 Task: Look for space in Deventer, Netherlands from 12th  August, 2023 to 15th August, 2023 for 3 adults in price range Rs.12000 to Rs.16000. Place can be entire place with 2 bedrooms having 3 beds and 1 bathroom. Property type can be house, flat, guest house. Amenities needed are: washing machine. Booking option can be shelf check-in. Required host language is English.
Action: Mouse moved to (580, 146)
Screenshot: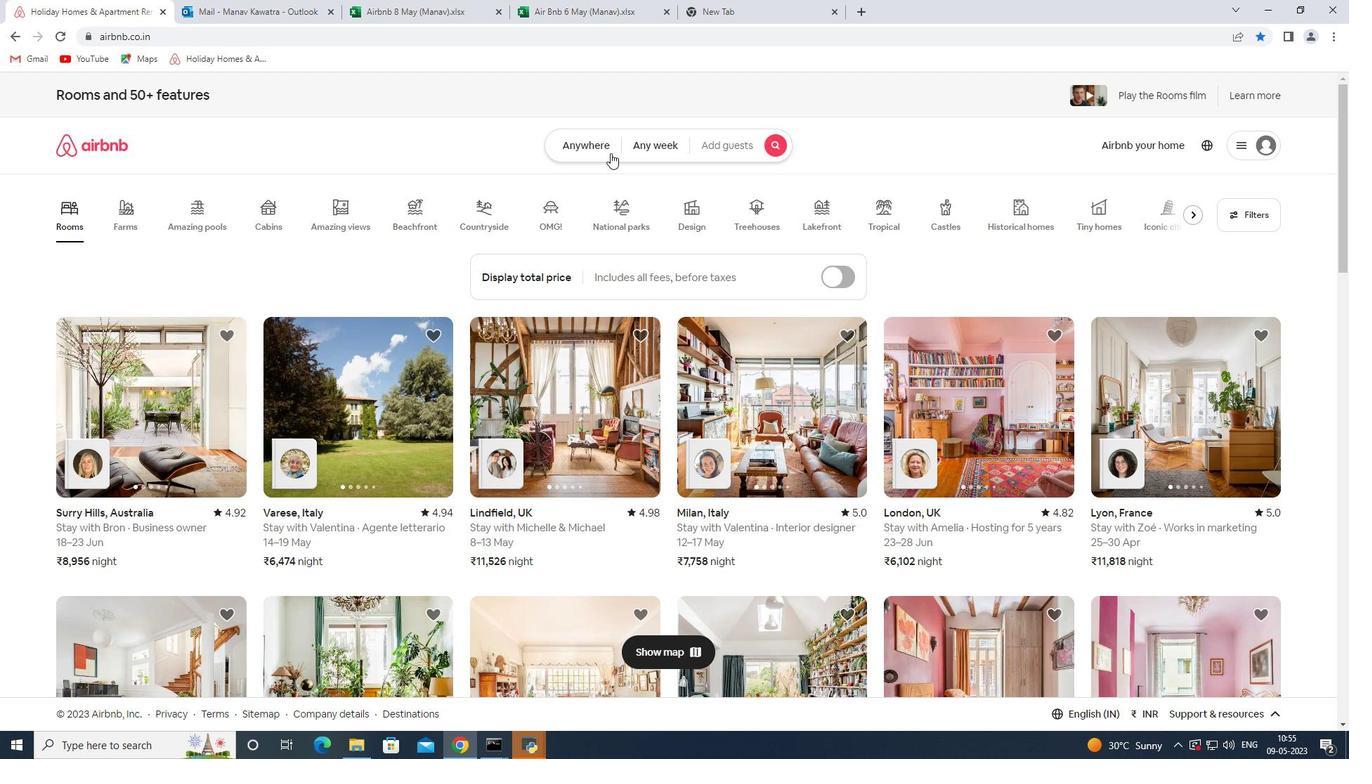 
Action: Mouse pressed left at (580, 146)
Screenshot: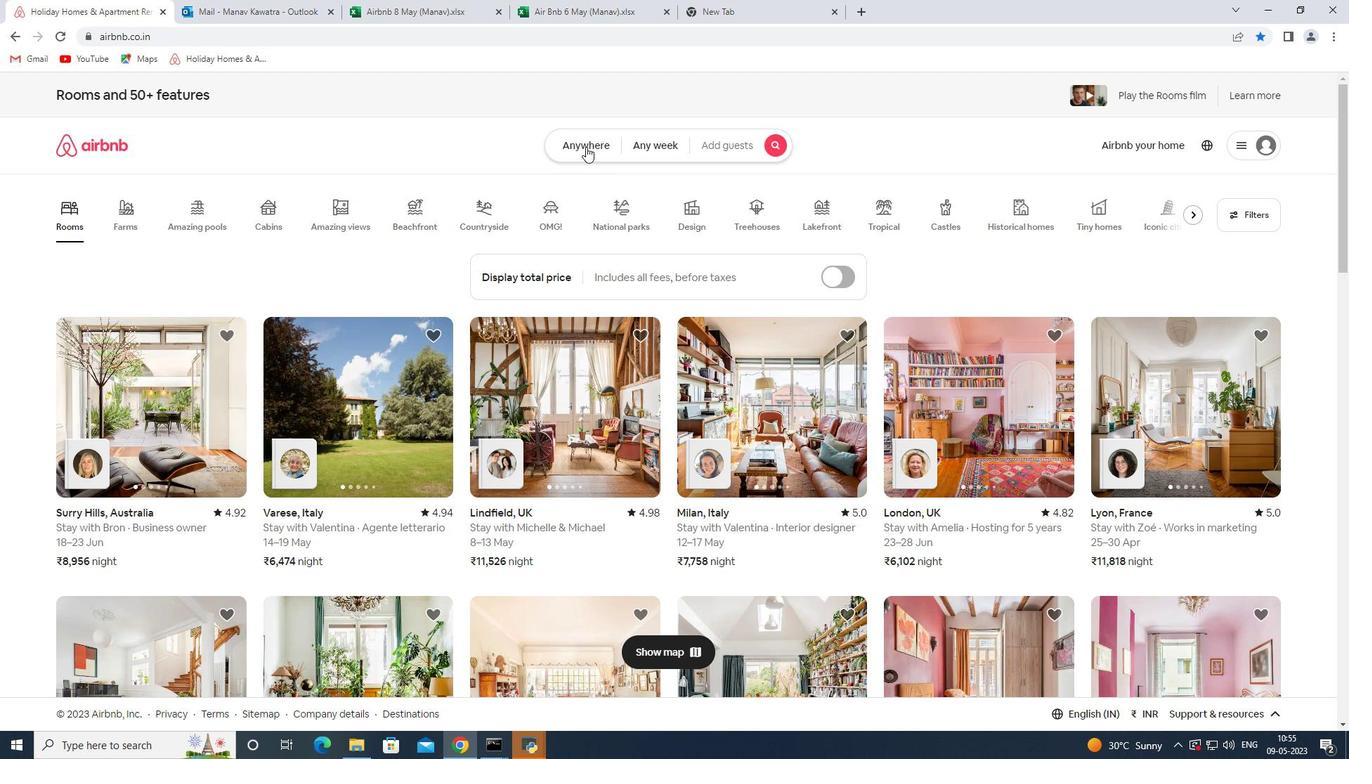 
Action: Mouse moved to (507, 202)
Screenshot: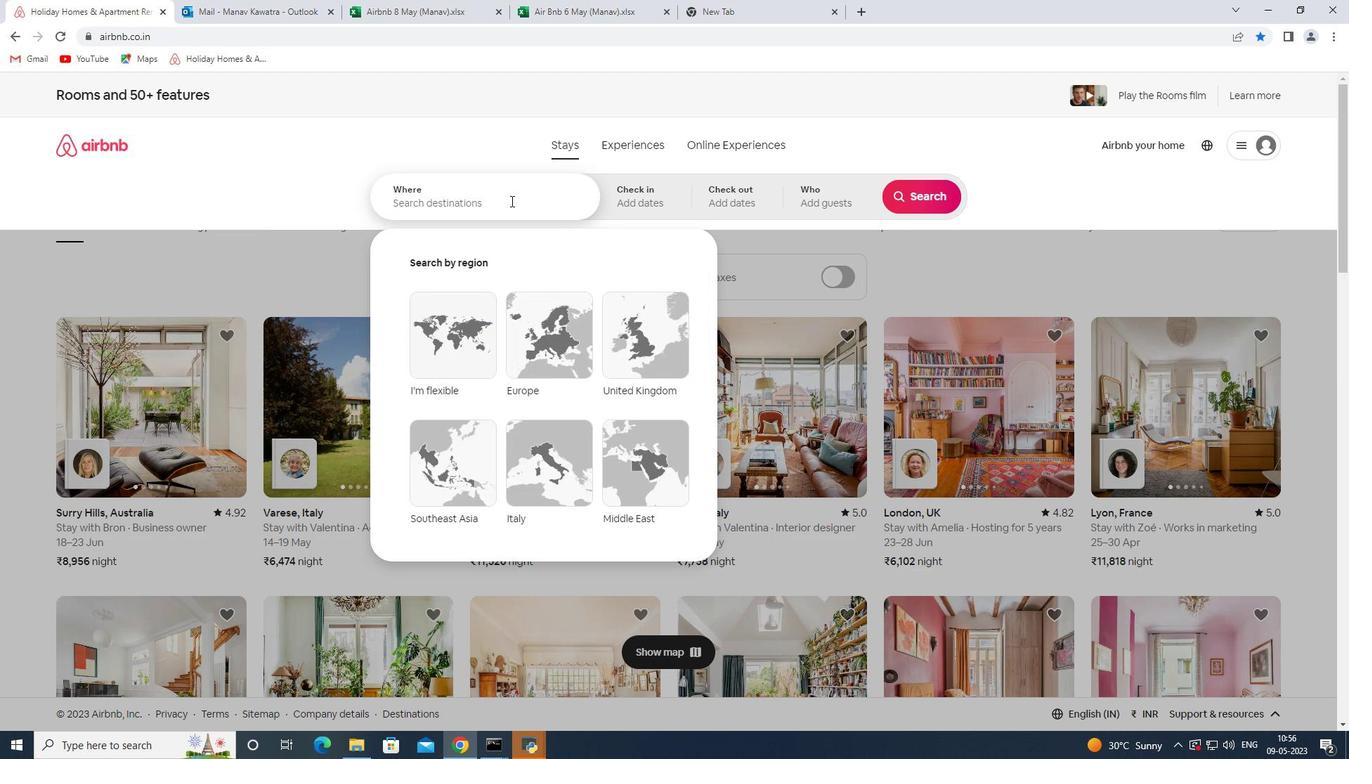 
Action: Mouse pressed left at (507, 202)
Screenshot: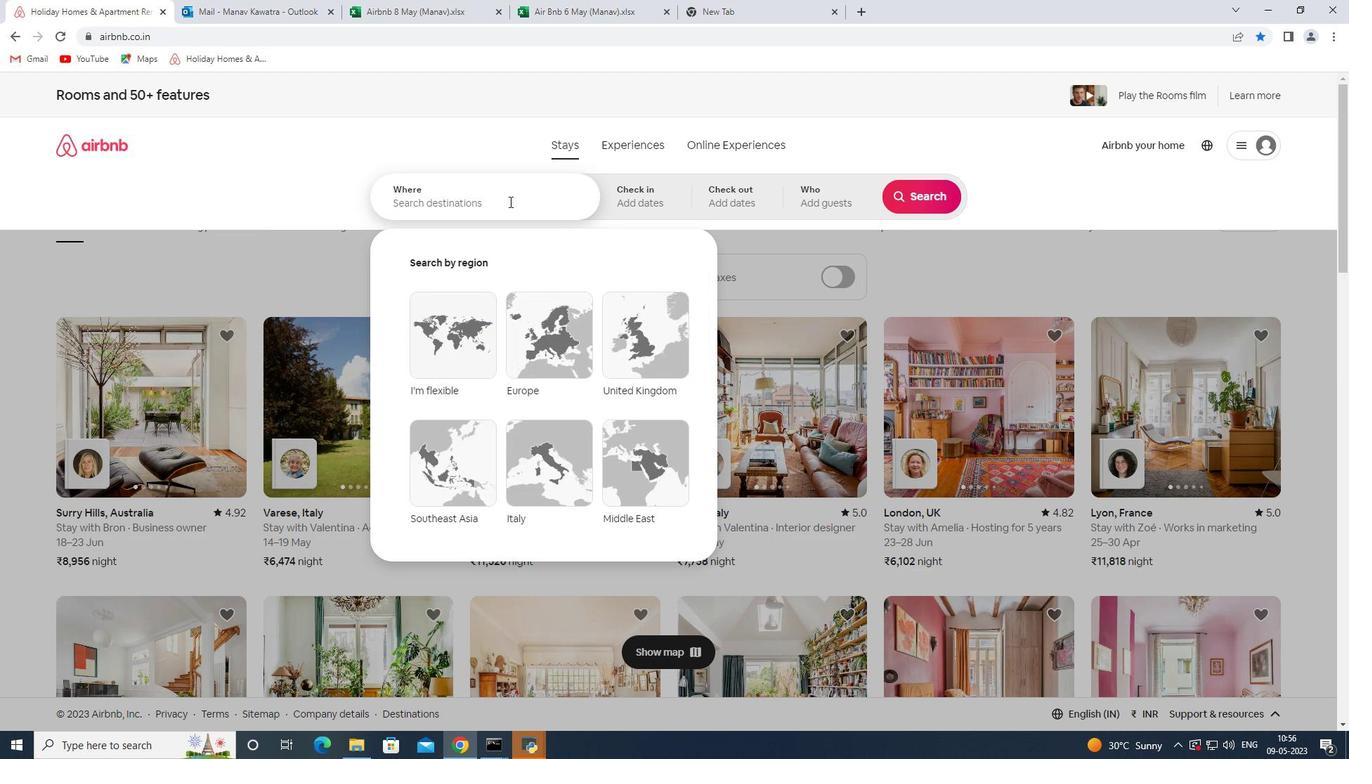 
Action: Key pressed <Key.shift>Deventer<Key.space><Key.shift>NN<Key.backspace>ether<Key.shift><Key.shift>la
Screenshot: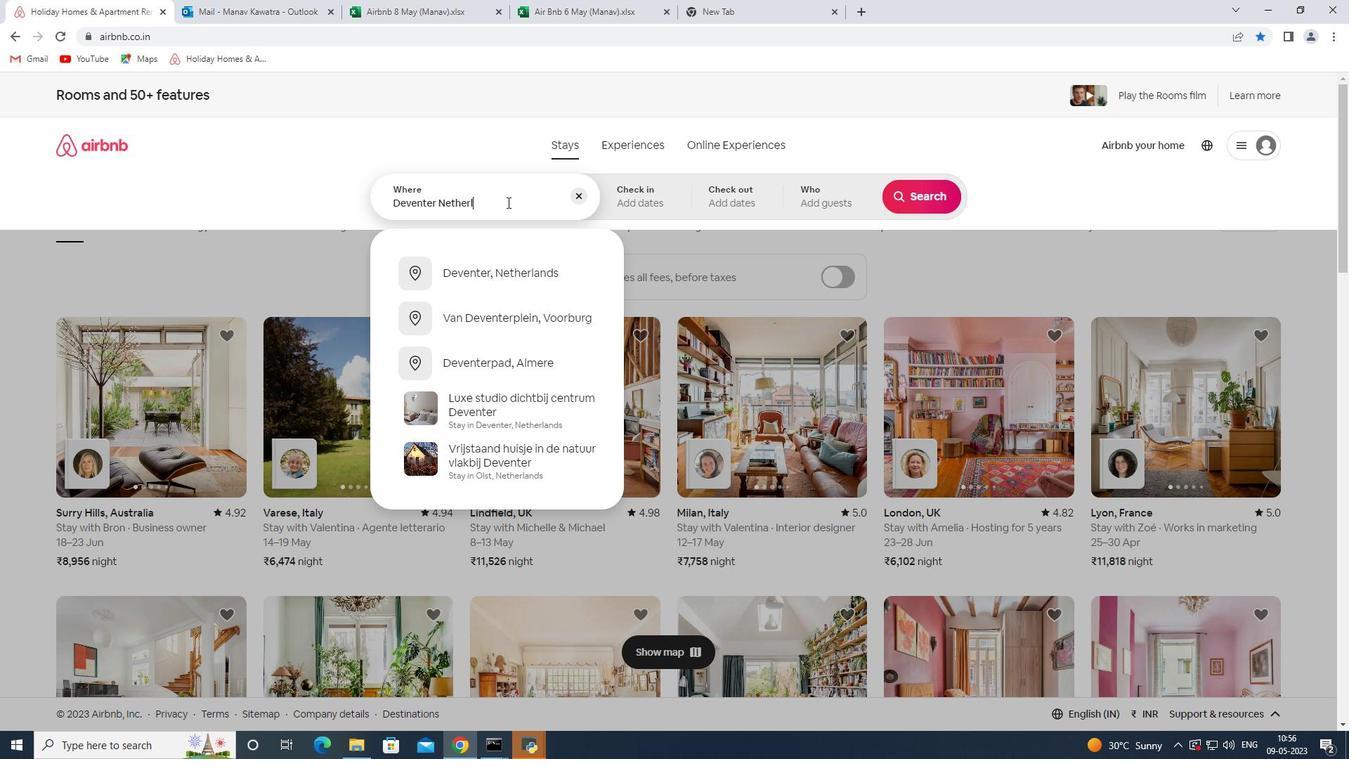
Action: Mouse moved to (510, 270)
Screenshot: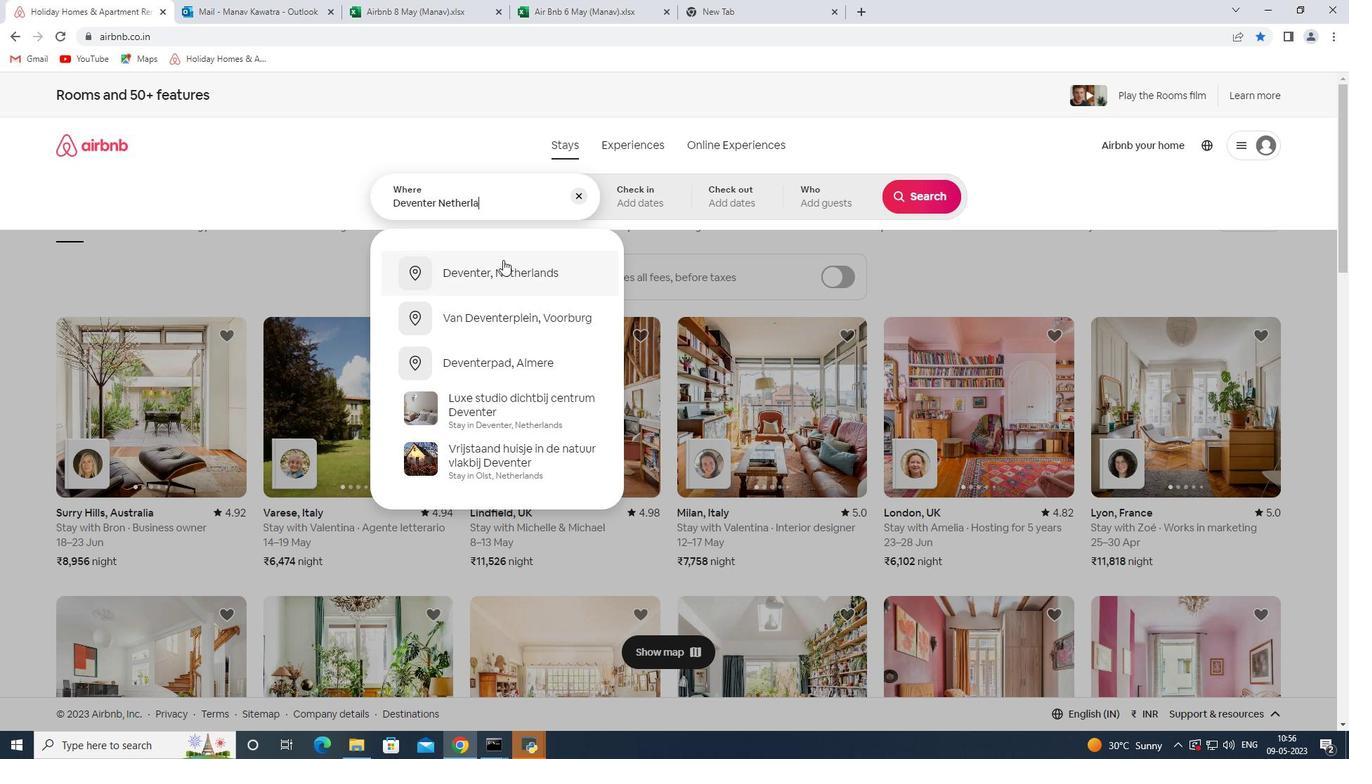 
Action: Mouse pressed left at (510, 270)
Screenshot: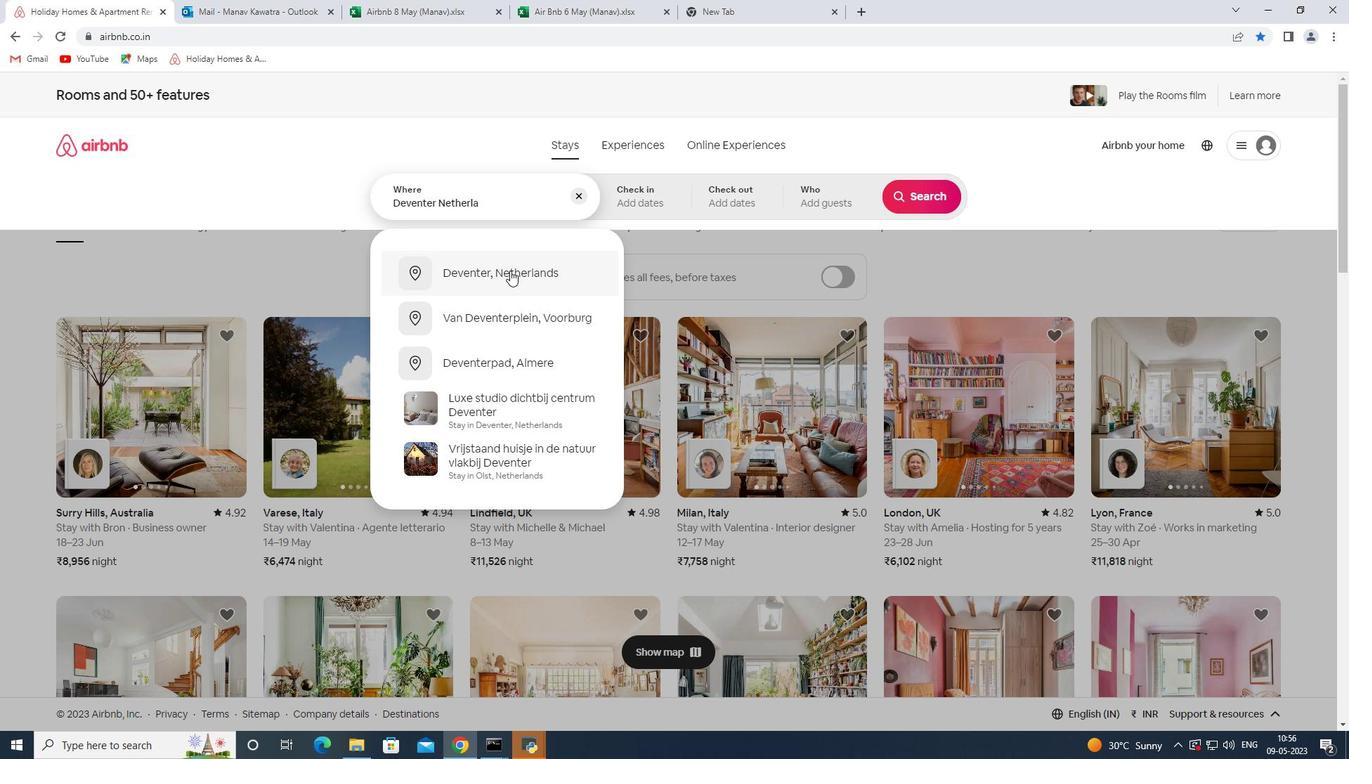 
Action: Mouse moved to (919, 307)
Screenshot: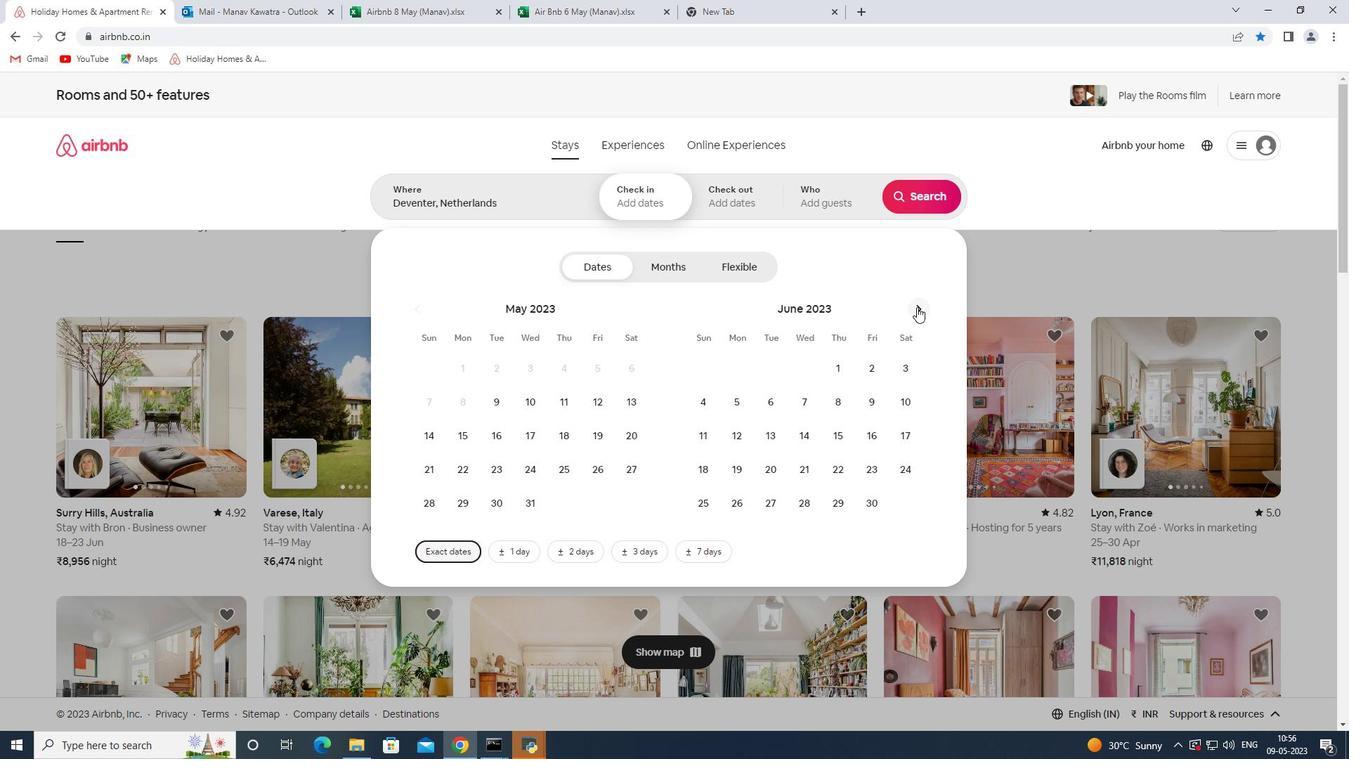 
Action: Mouse pressed left at (919, 307)
Screenshot: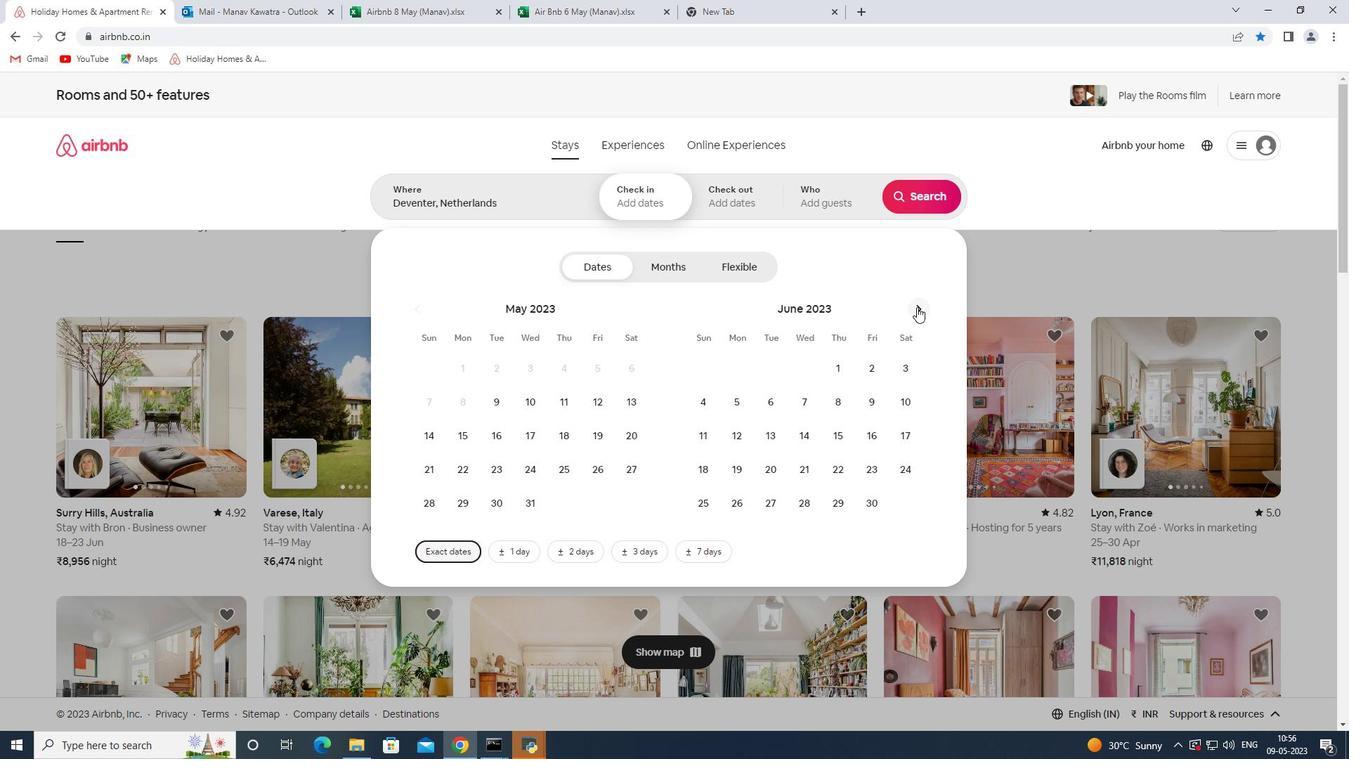 
Action: Mouse pressed left at (919, 307)
Screenshot: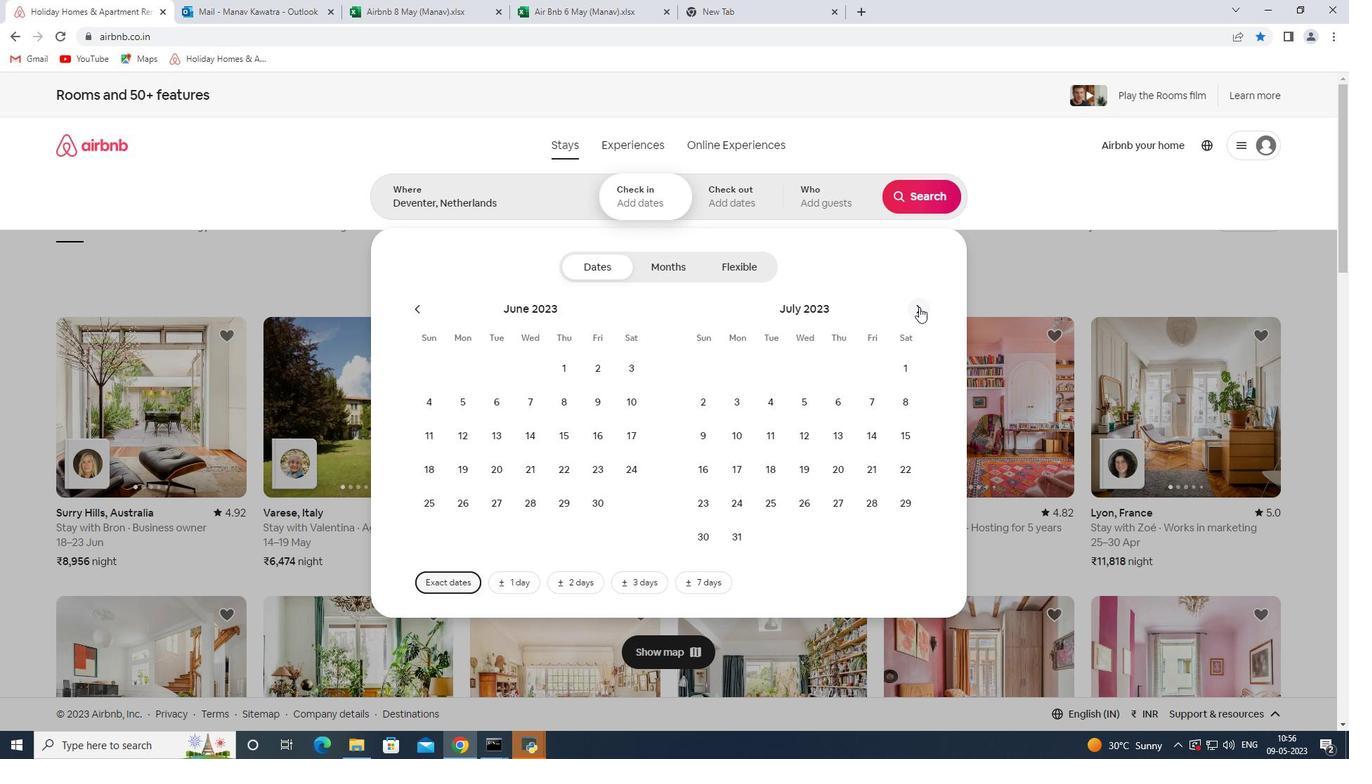
Action: Mouse moved to (912, 406)
Screenshot: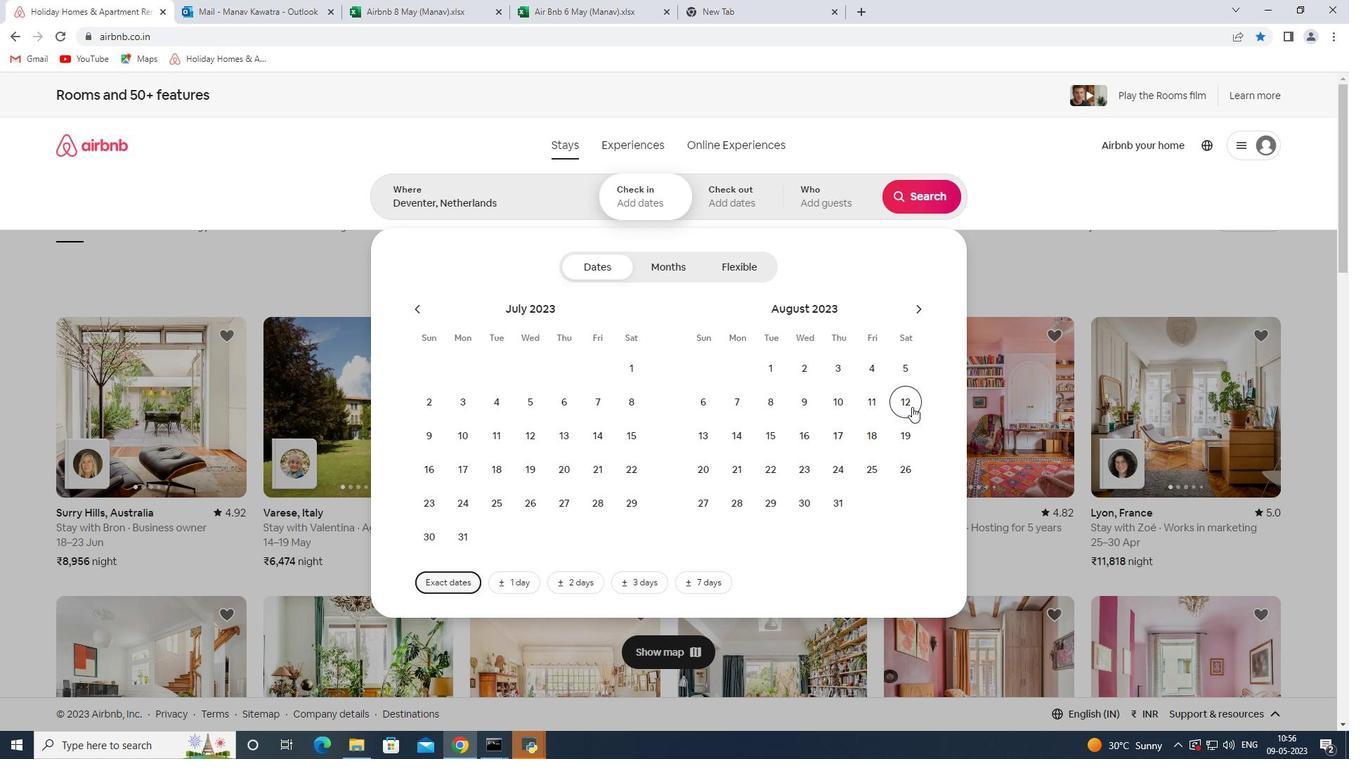 
Action: Mouse pressed left at (912, 406)
Screenshot: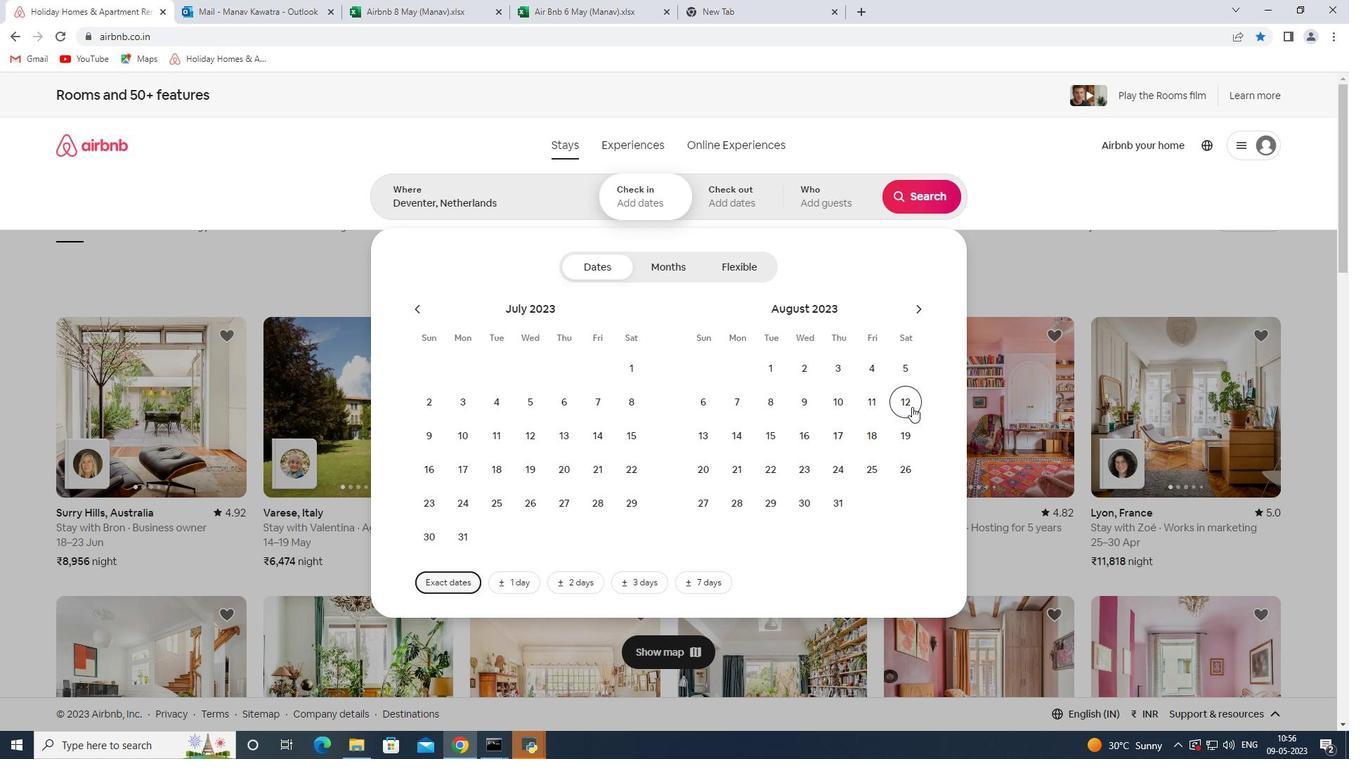 
Action: Mouse moved to (779, 435)
Screenshot: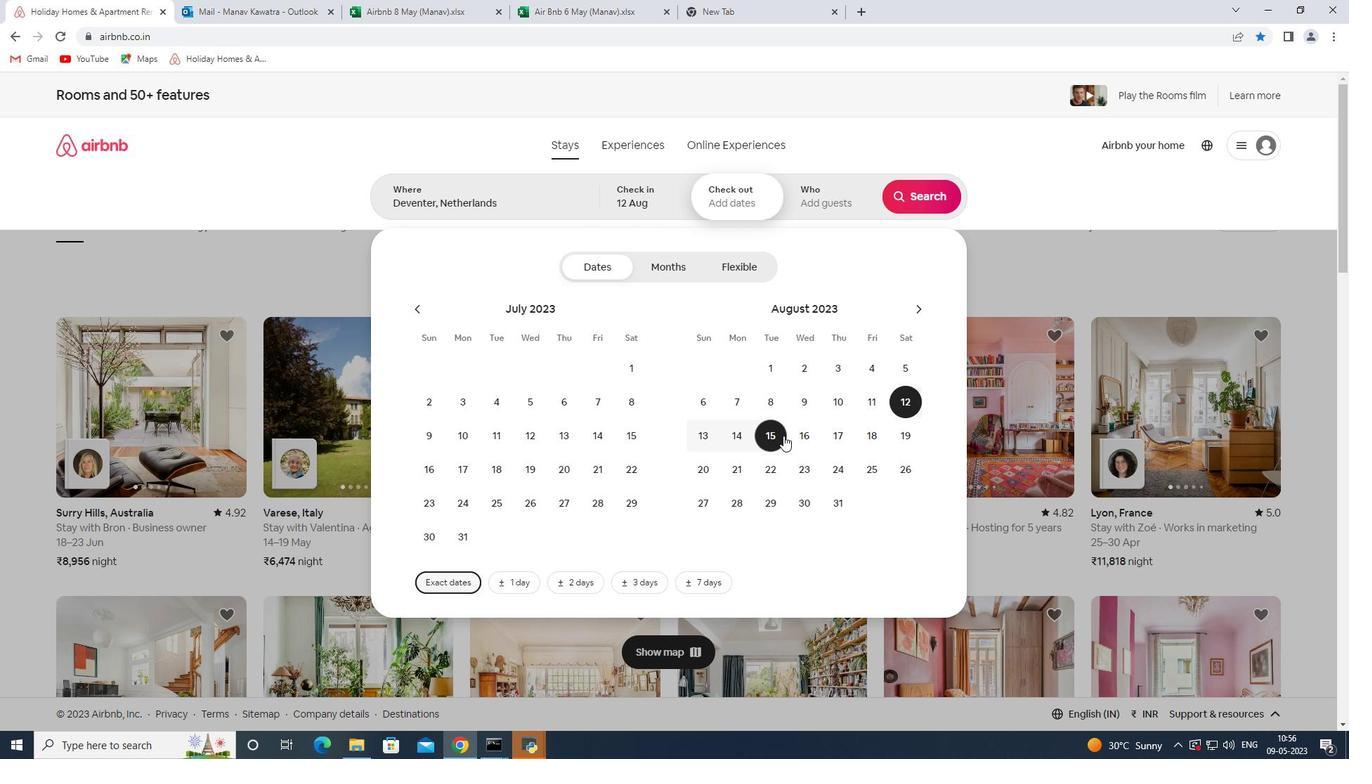 
Action: Mouse pressed left at (779, 435)
Screenshot: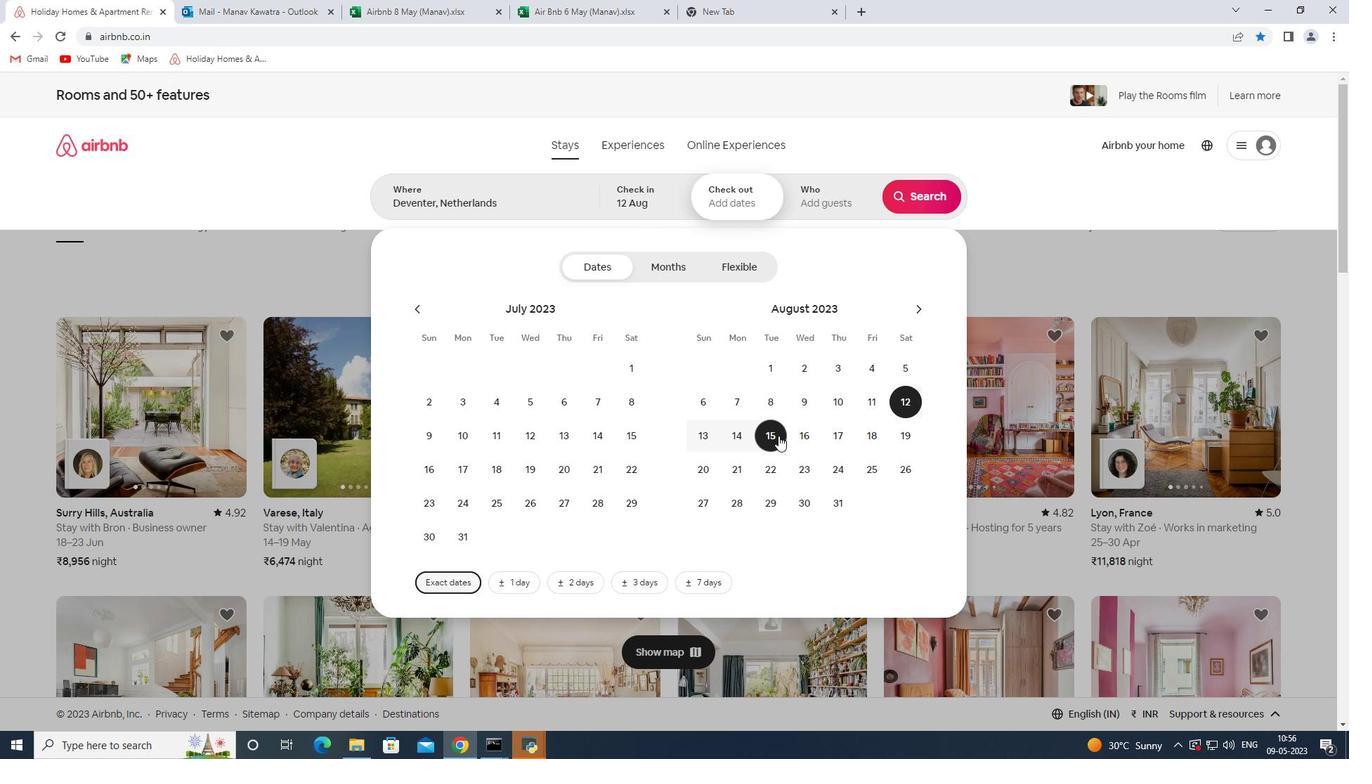 
Action: Mouse moved to (841, 208)
Screenshot: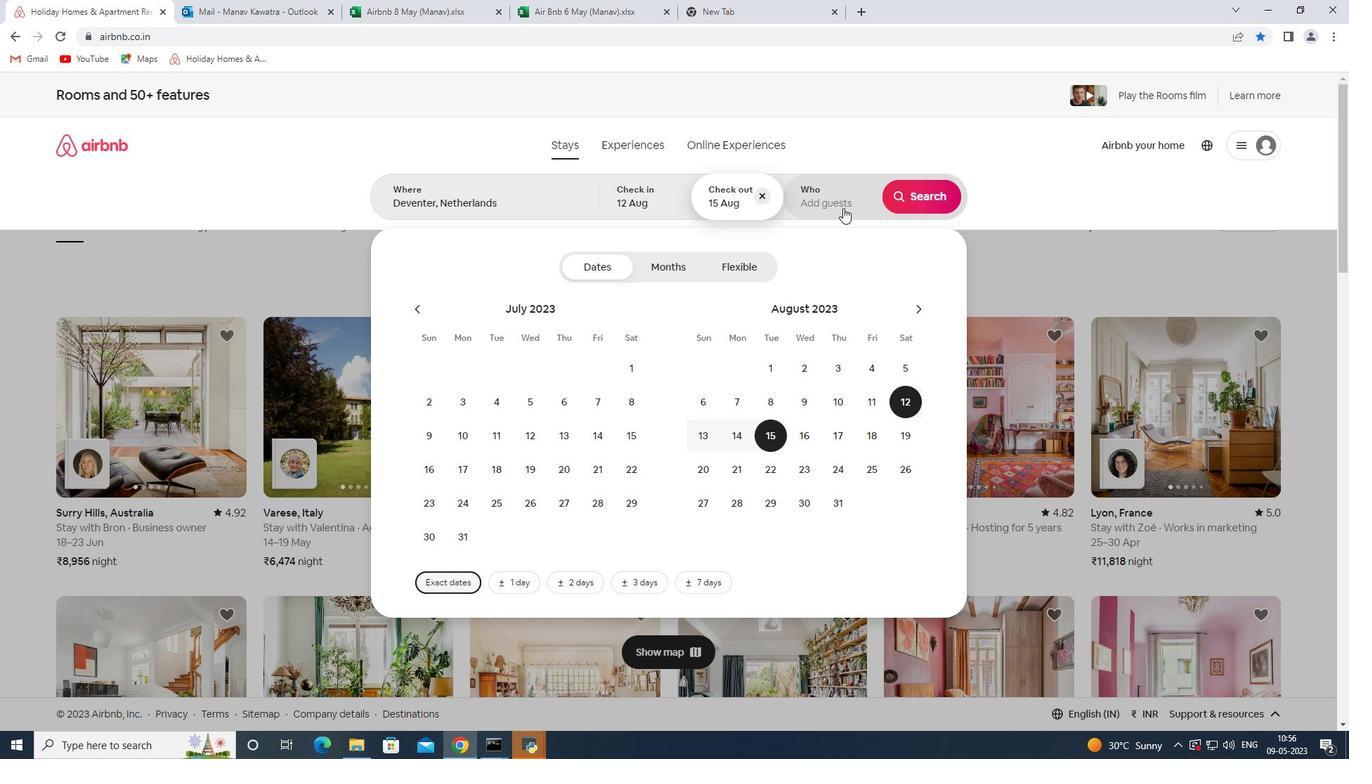 
Action: Mouse pressed left at (841, 208)
Screenshot: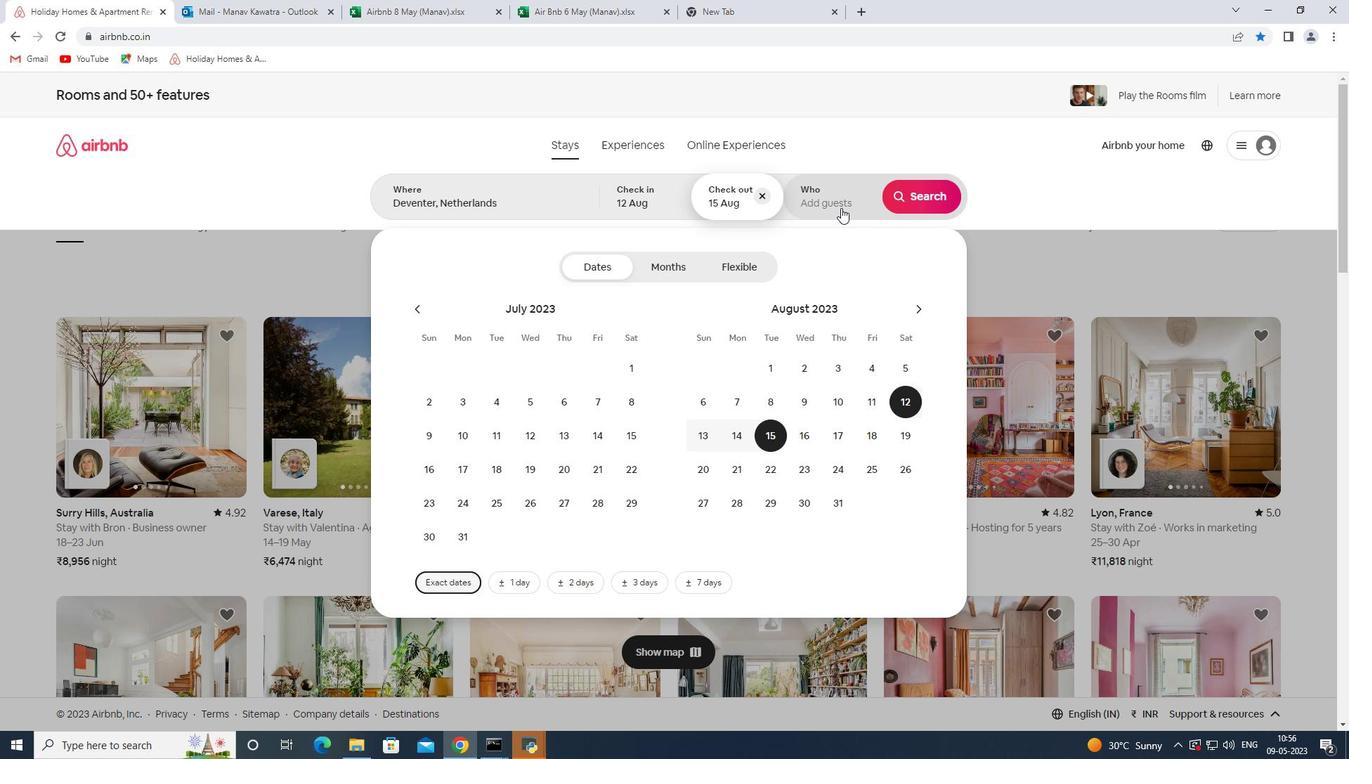 
Action: Mouse moved to (925, 271)
Screenshot: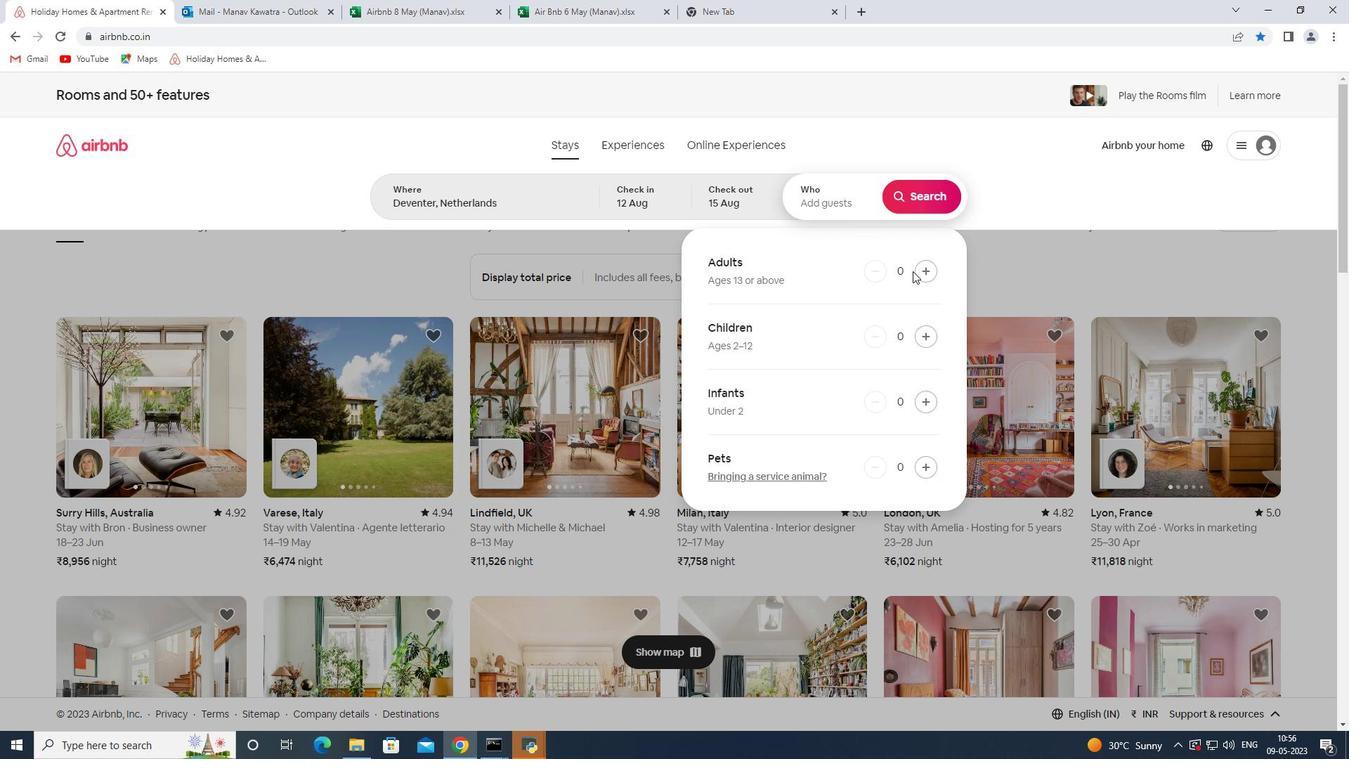 
Action: Mouse pressed left at (925, 271)
Screenshot: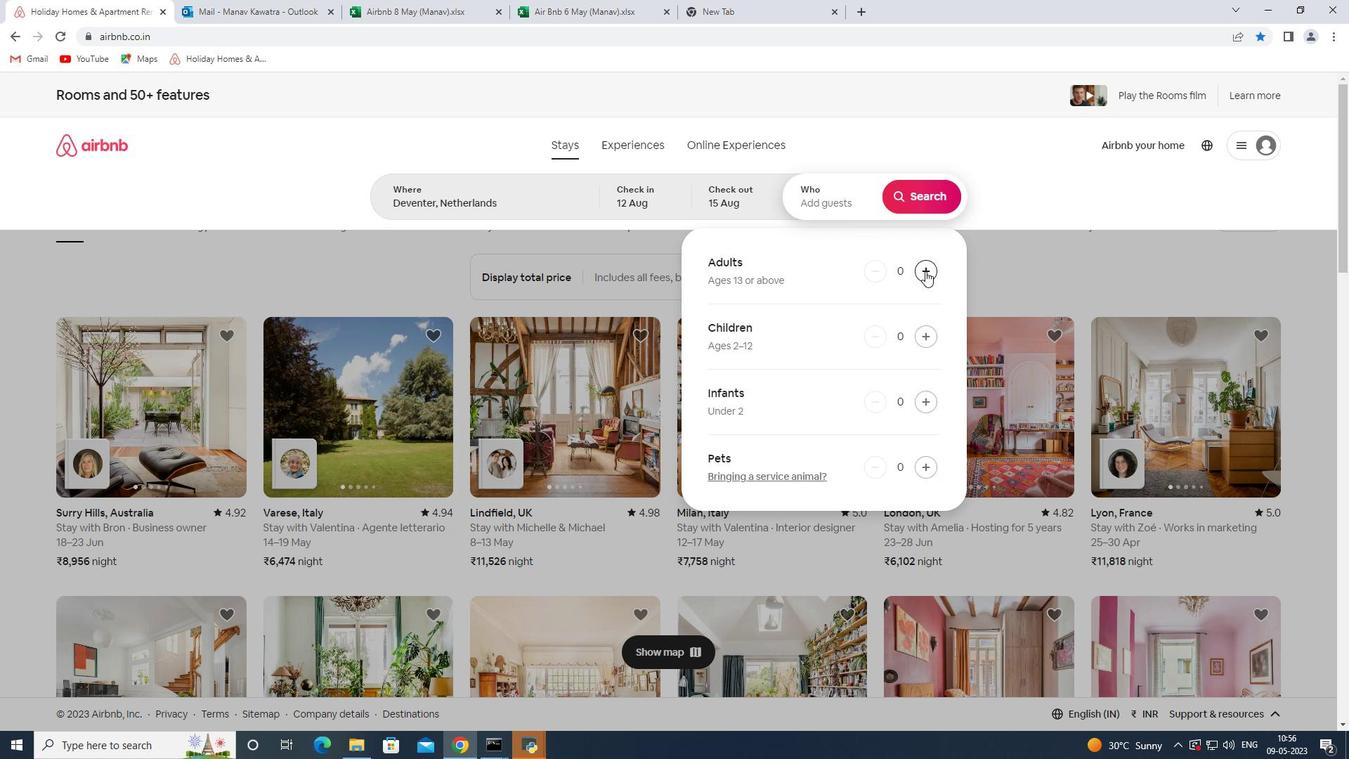 
Action: Mouse pressed left at (925, 271)
Screenshot: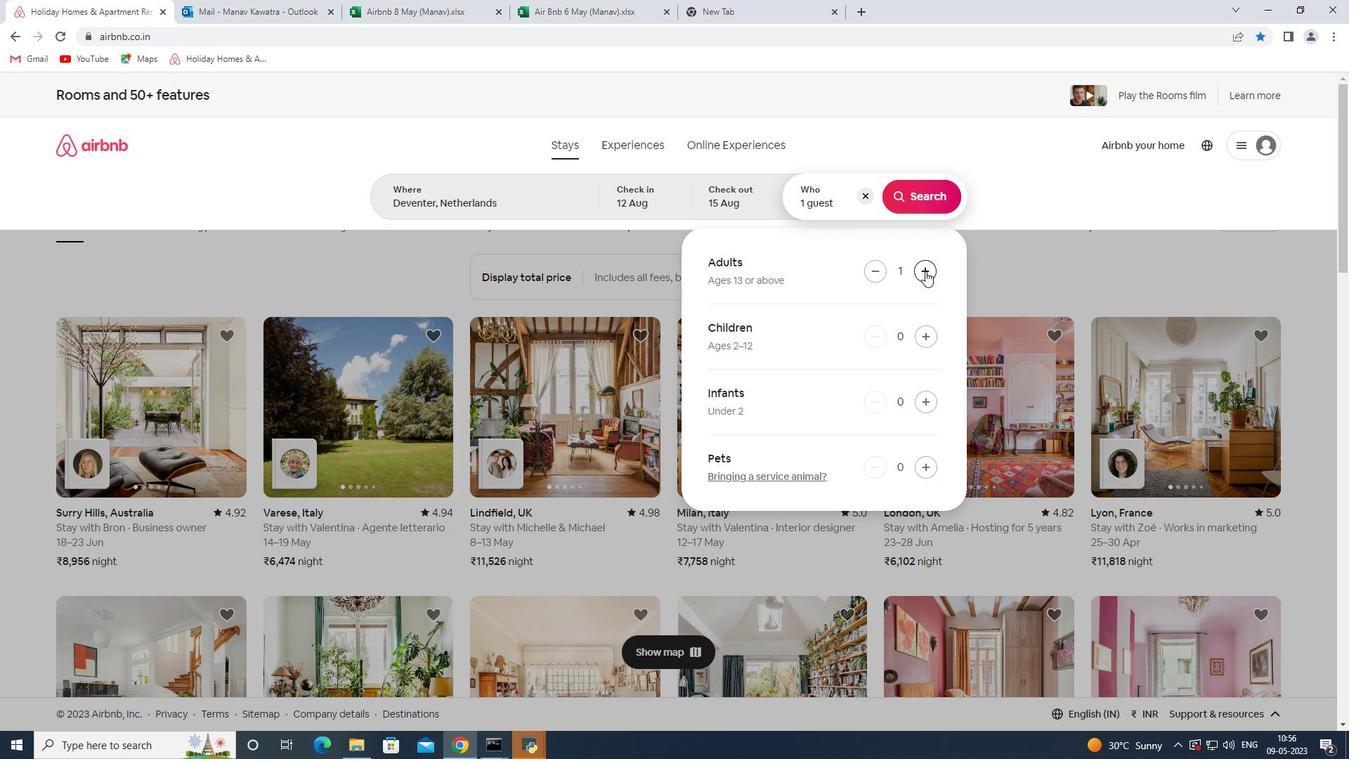 
Action: Mouse pressed left at (925, 271)
Screenshot: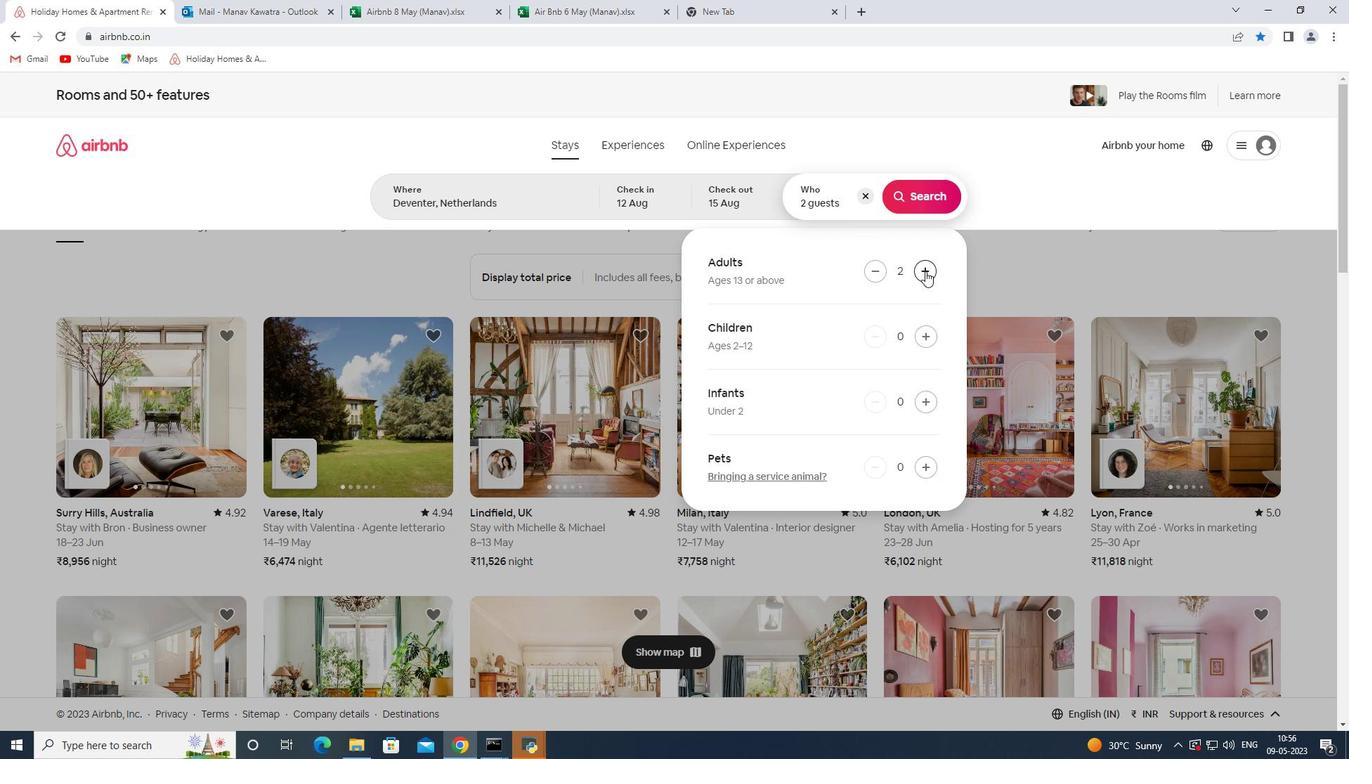 
Action: Mouse moved to (926, 196)
Screenshot: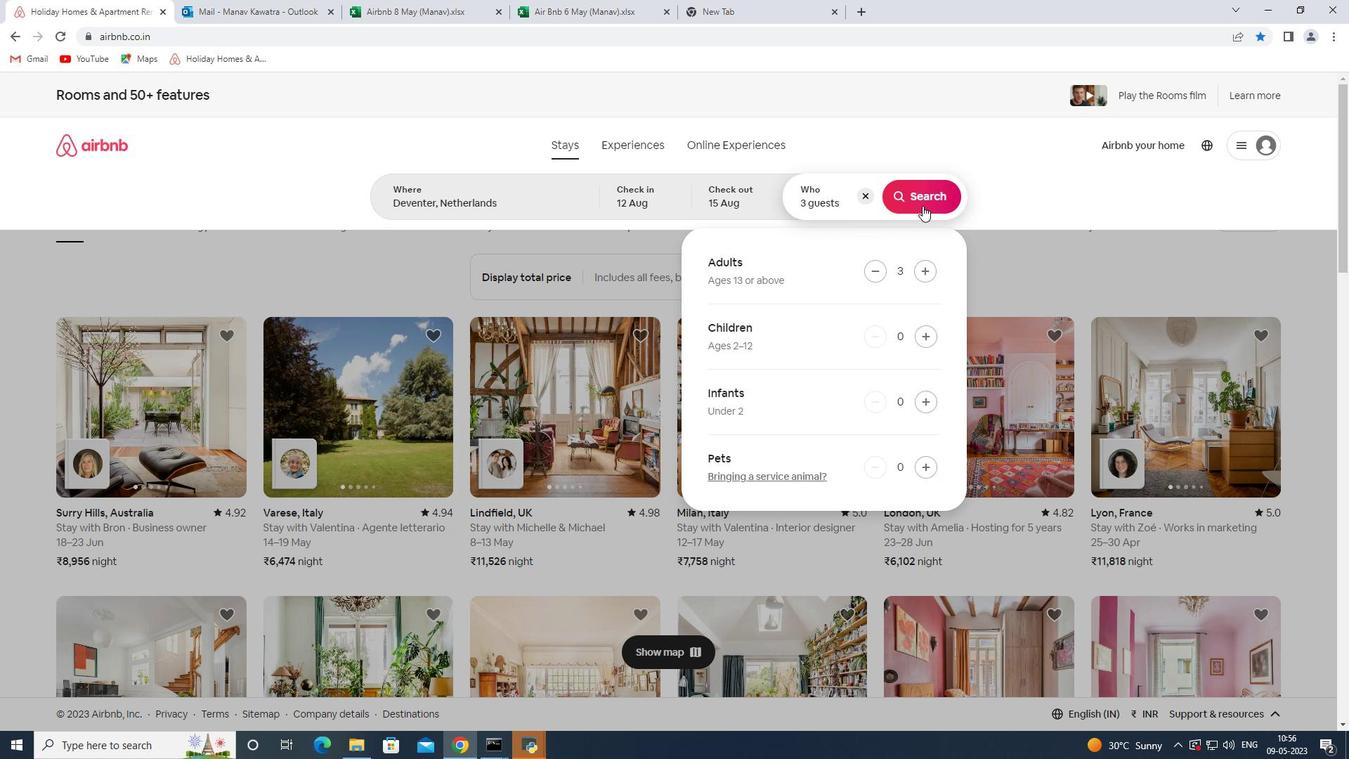 
Action: Mouse pressed left at (926, 196)
Screenshot: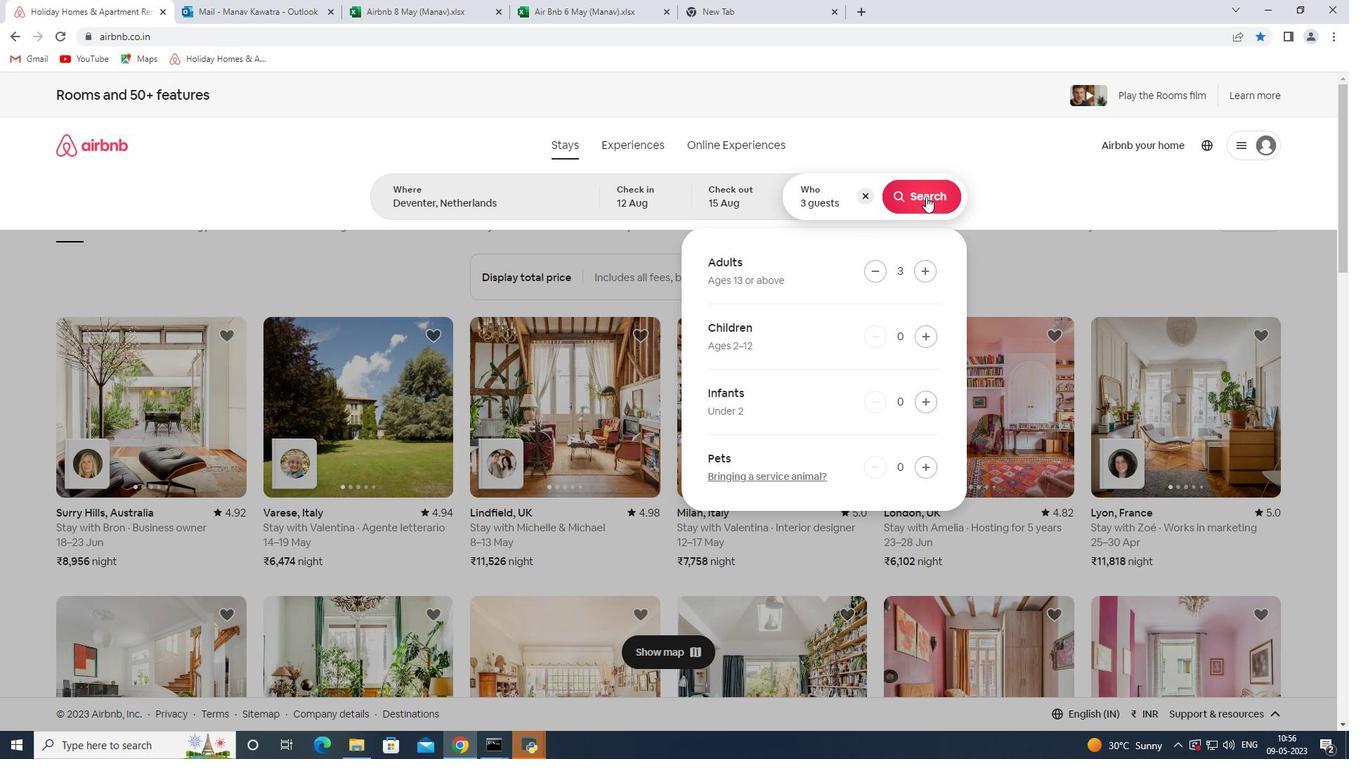 
Action: Mouse moved to (1290, 151)
Screenshot: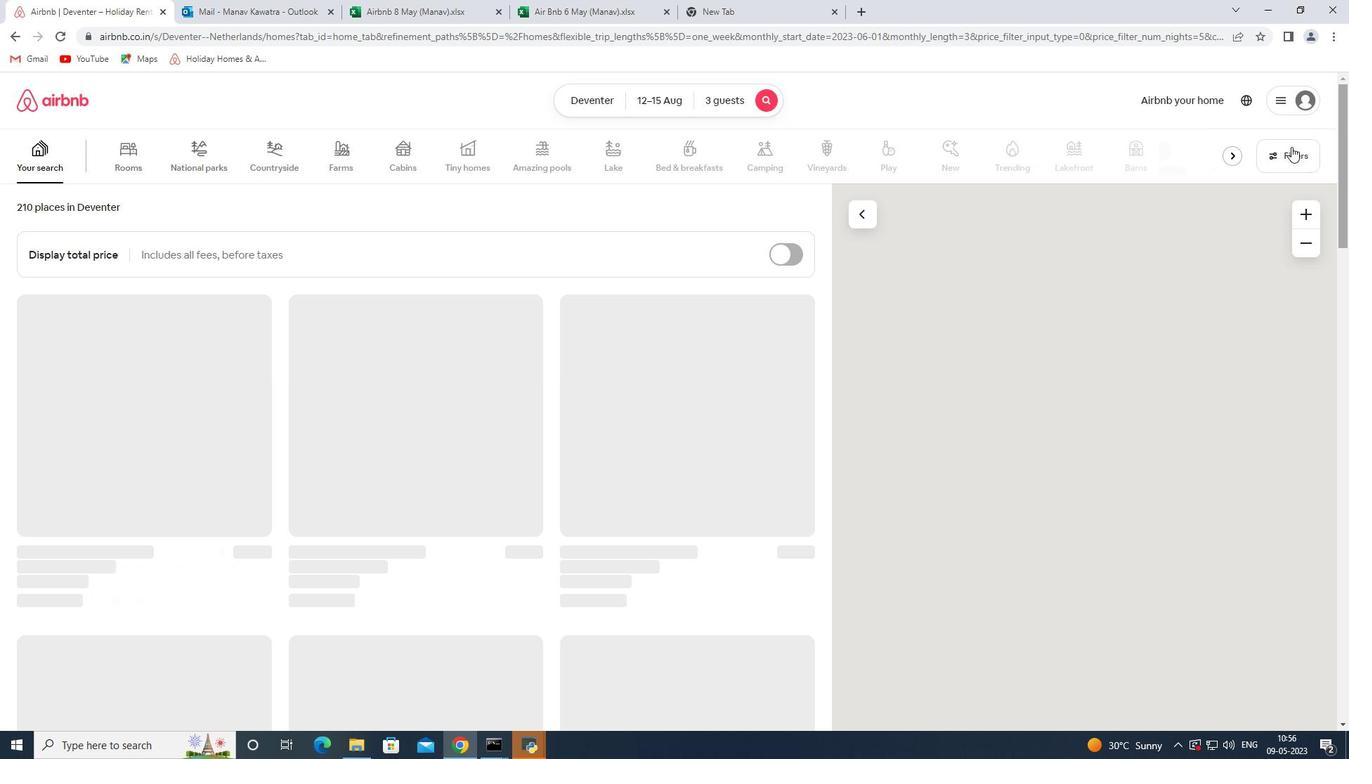 
Action: Mouse pressed left at (1290, 151)
Screenshot: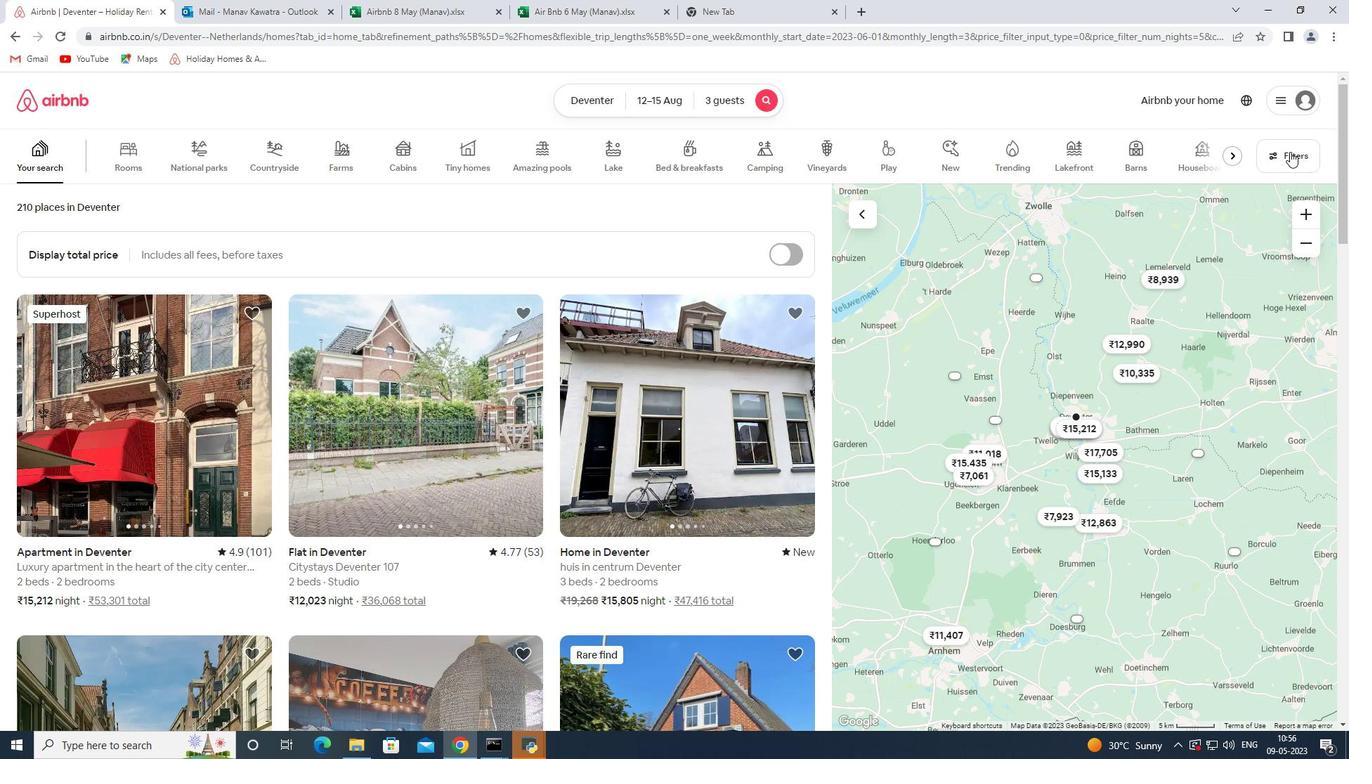 
Action: Mouse moved to (526, 499)
Screenshot: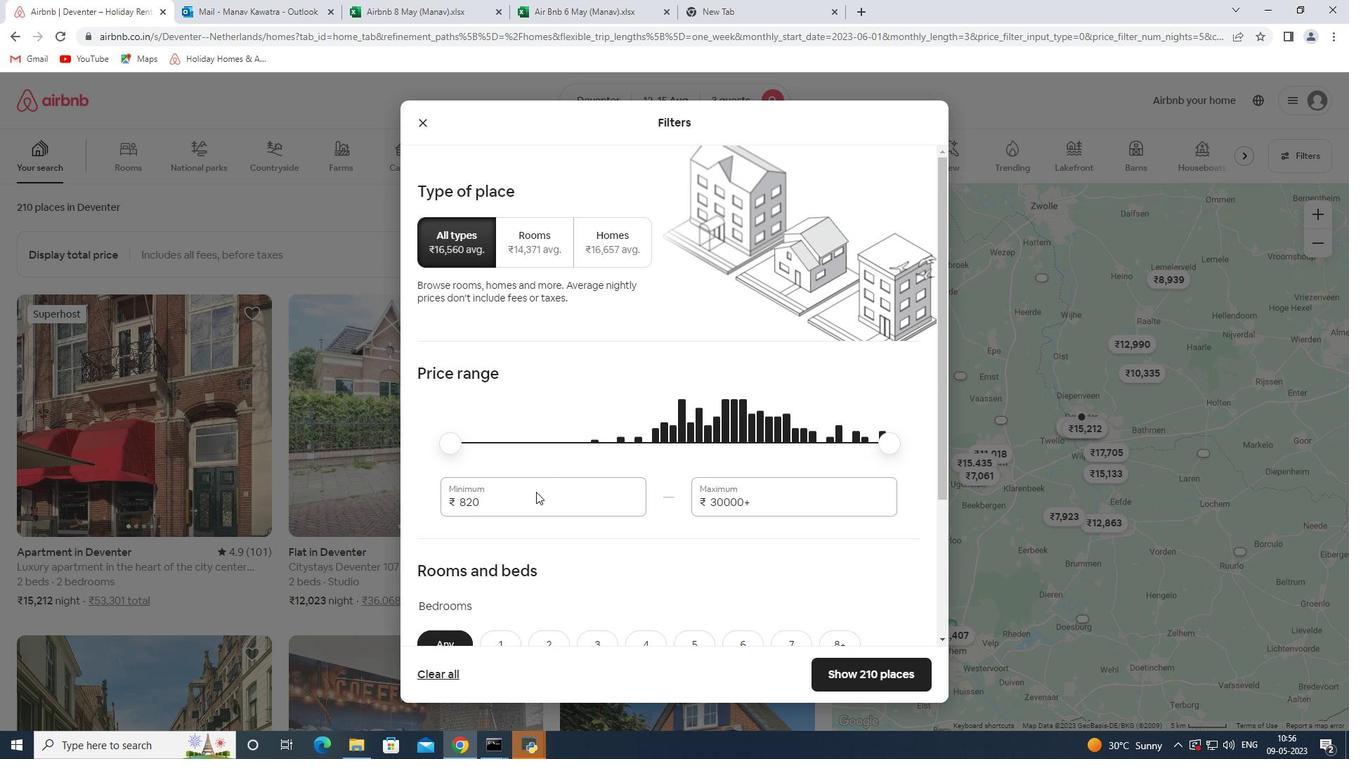 
Action: Mouse pressed left at (526, 499)
Screenshot: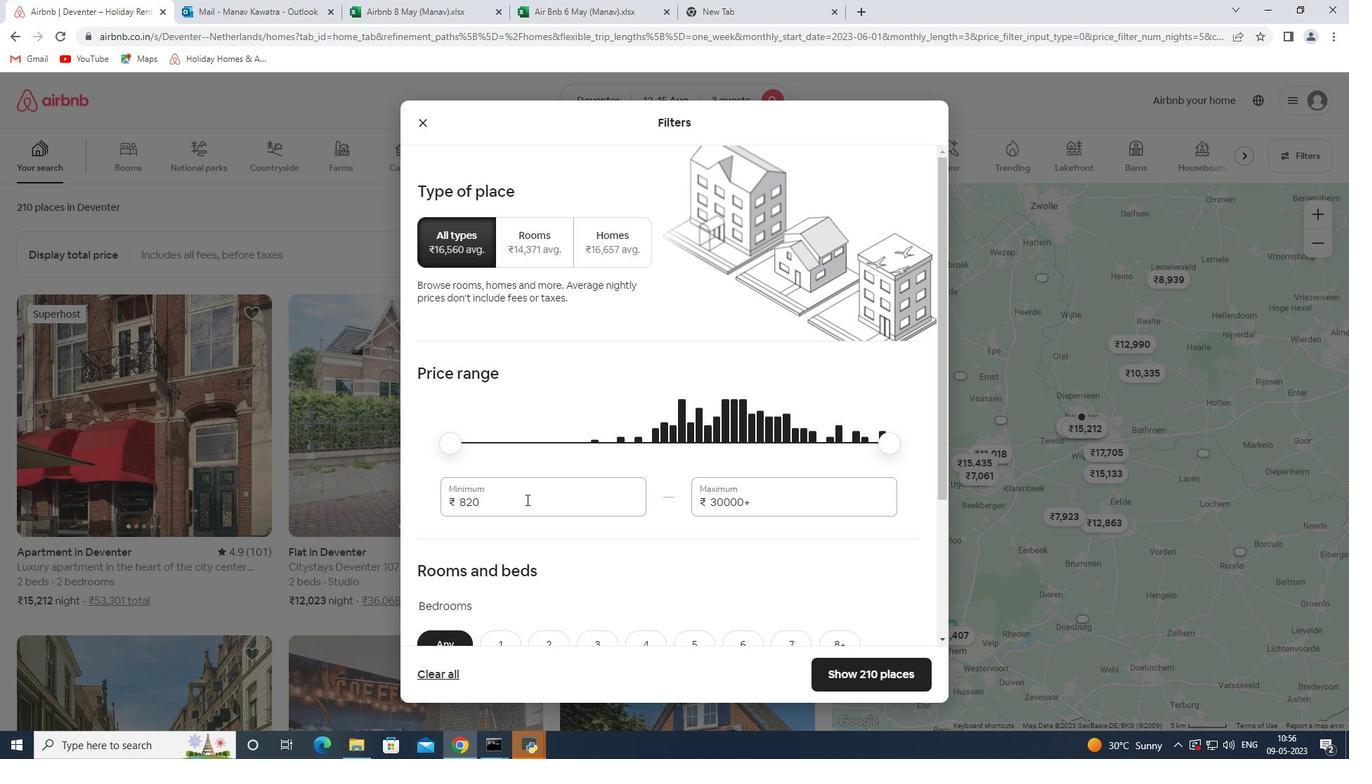 
Action: Mouse pressed left at (526, 499)
Screenshot: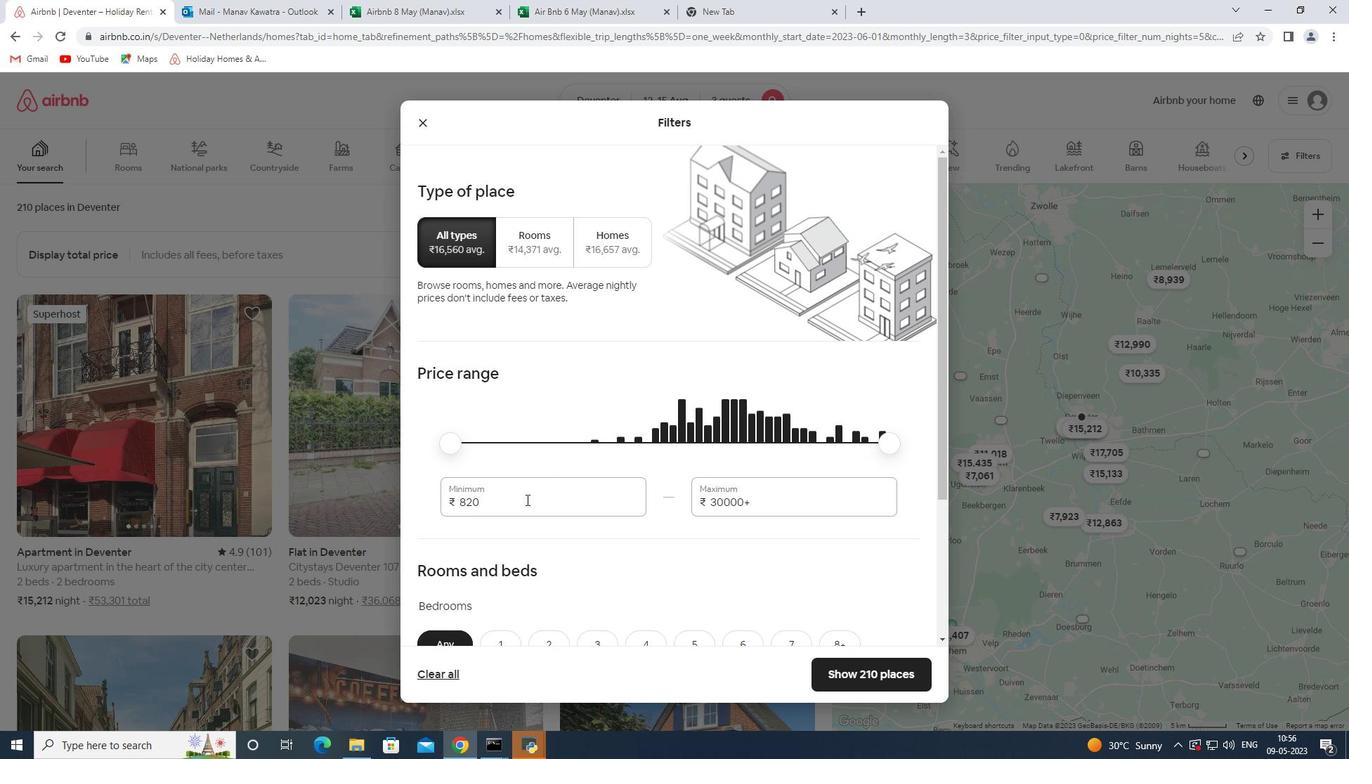 
Action: Key pressed 12000<Key.tab>16000
Screenshot: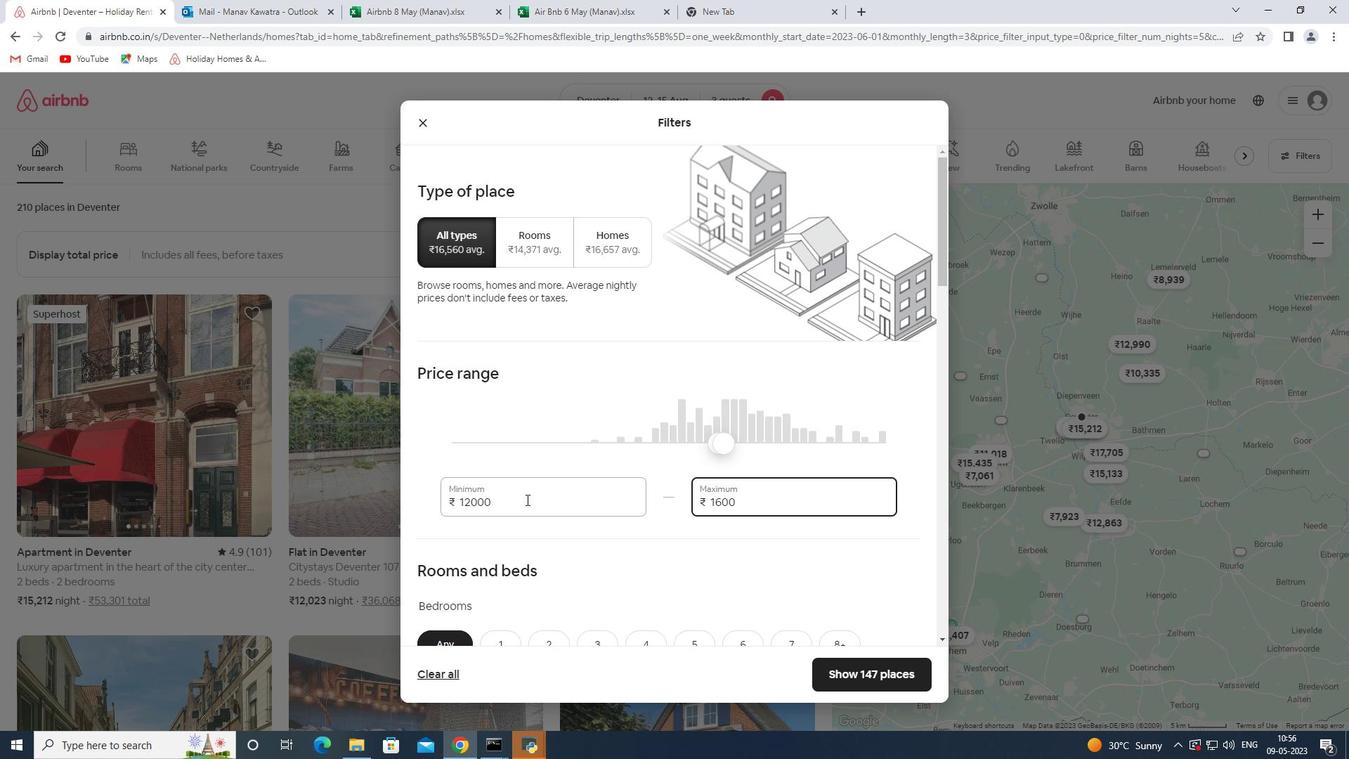 
Action: Mouse moved to (613, 423)
Screenshot: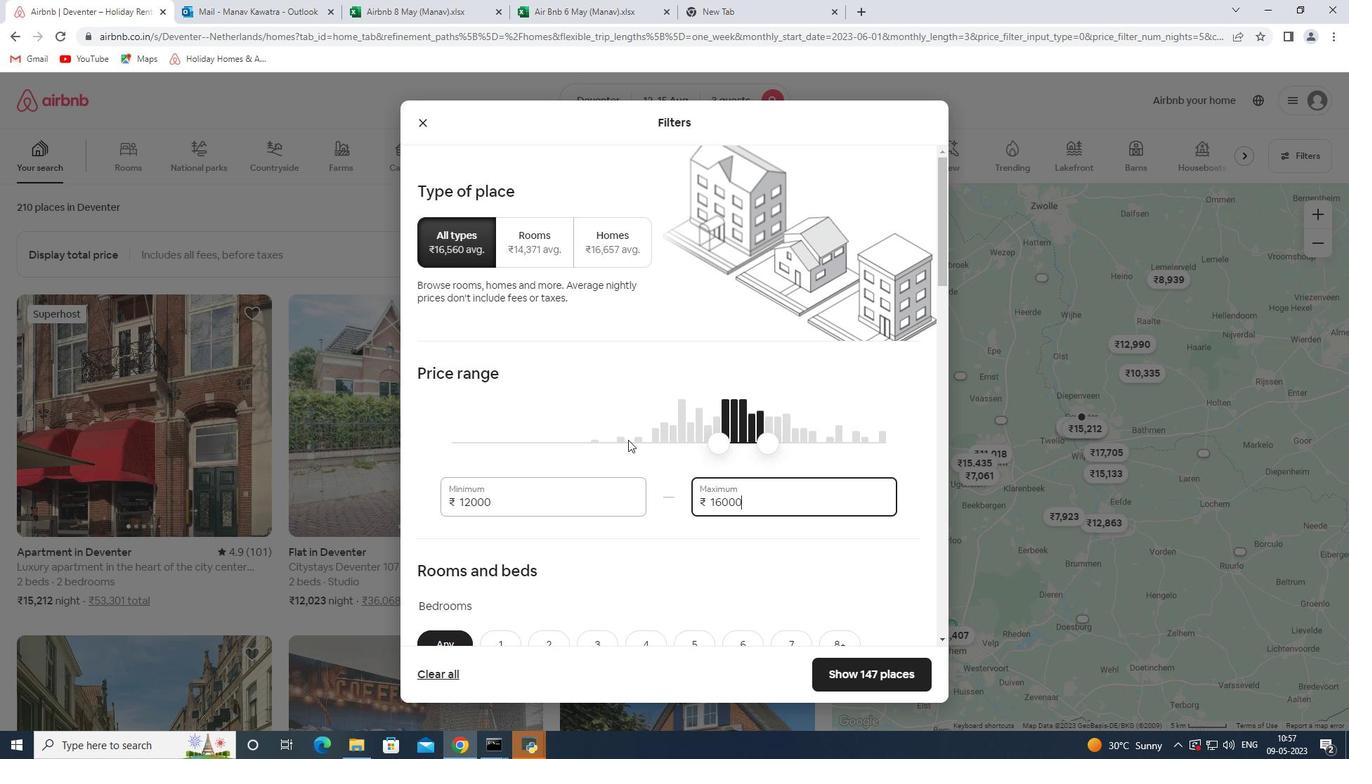 
Action: Mouse scrolled (613, 422) with delta (0, 0)
Screenshot: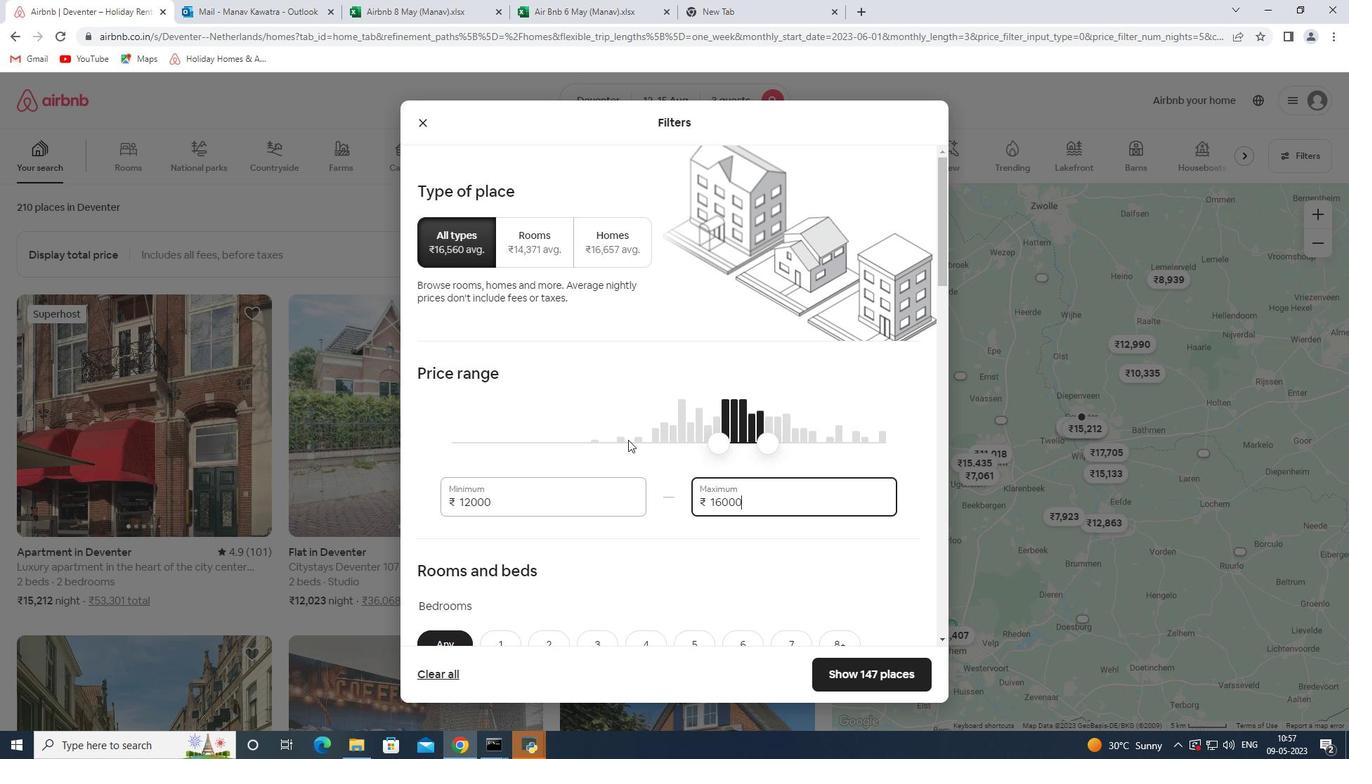 
Action: Mouse moved to (611, 421)
Screenshot: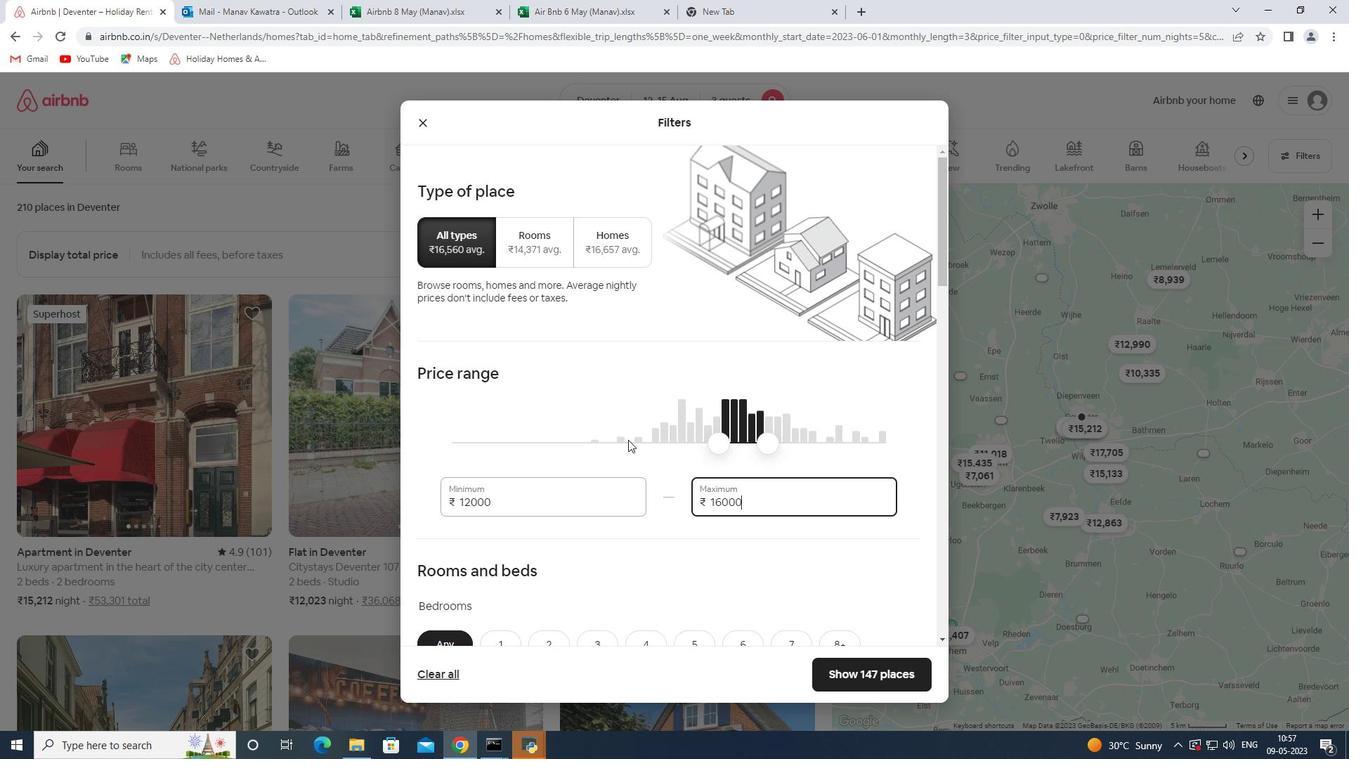 
Action: Mouse scrolled (611, 421) with delta (0, 0)
Screenshot: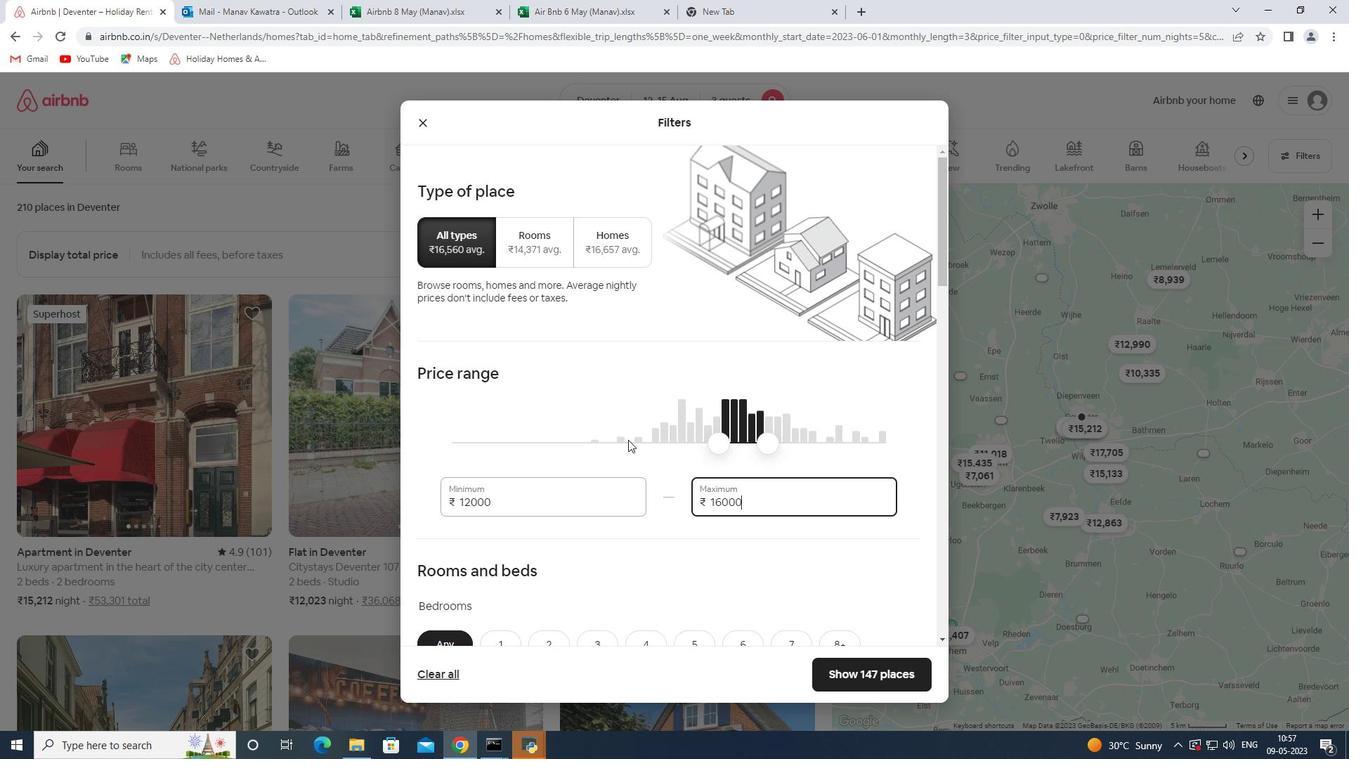 
Action: Mouse moved to (608, 421)
Screenshot: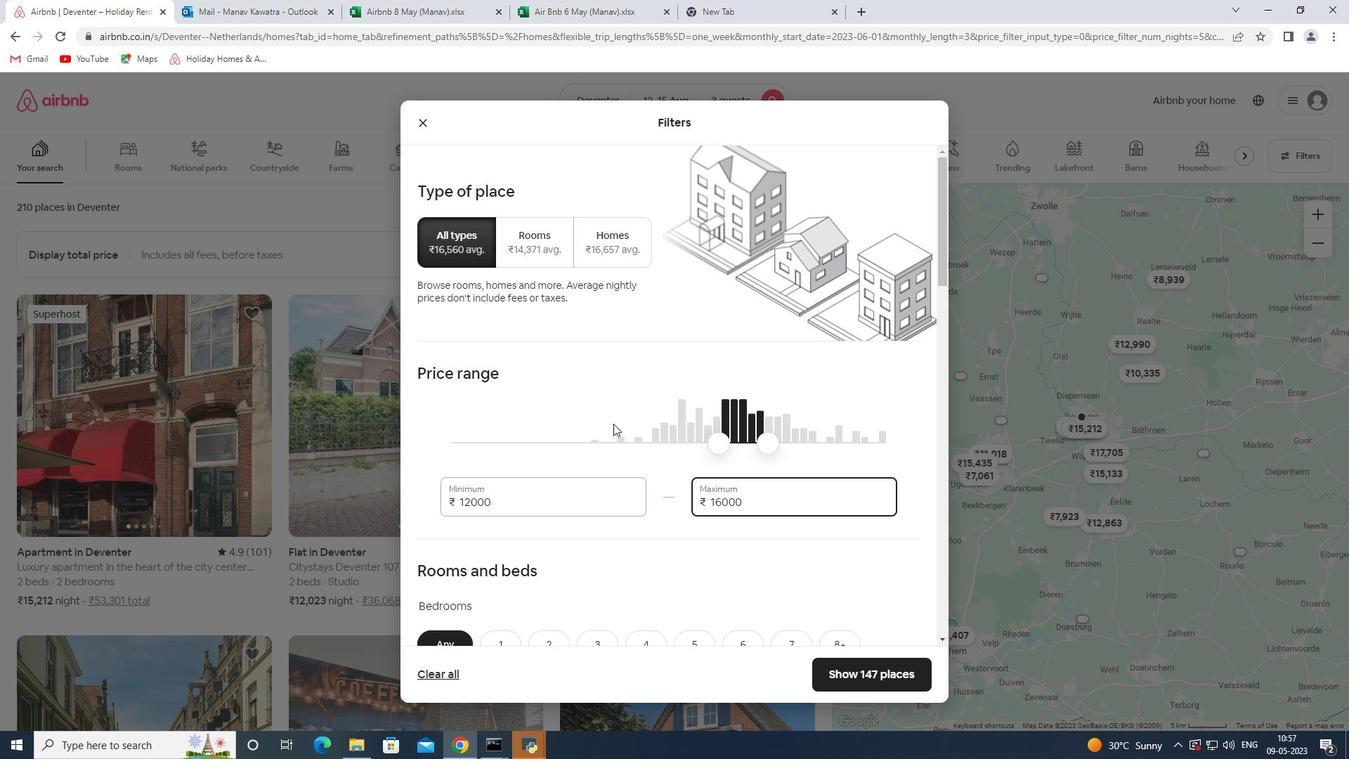 
Action: Mouse scrolled (608, 420) with delta (0, 0)
Screenshot: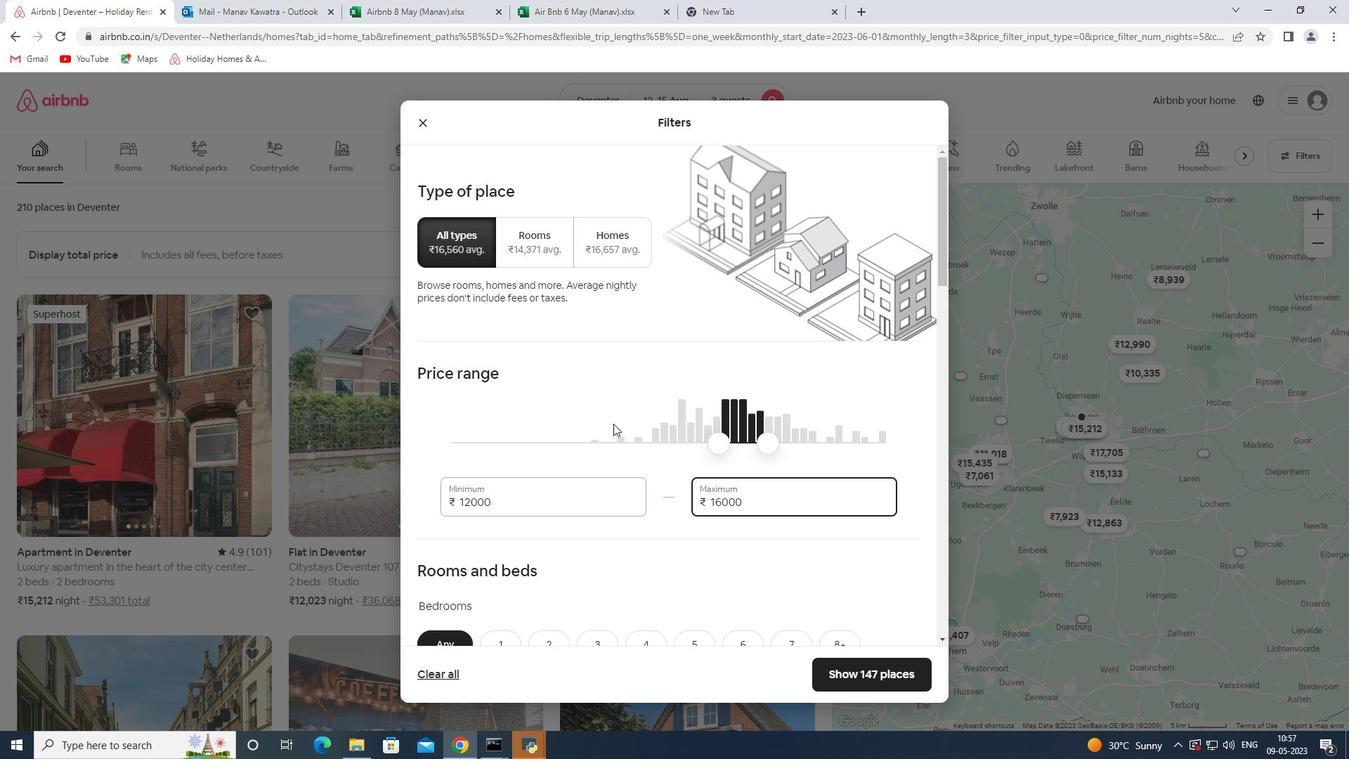 
Action: Mouse moved to (601, 419)
Screenshot: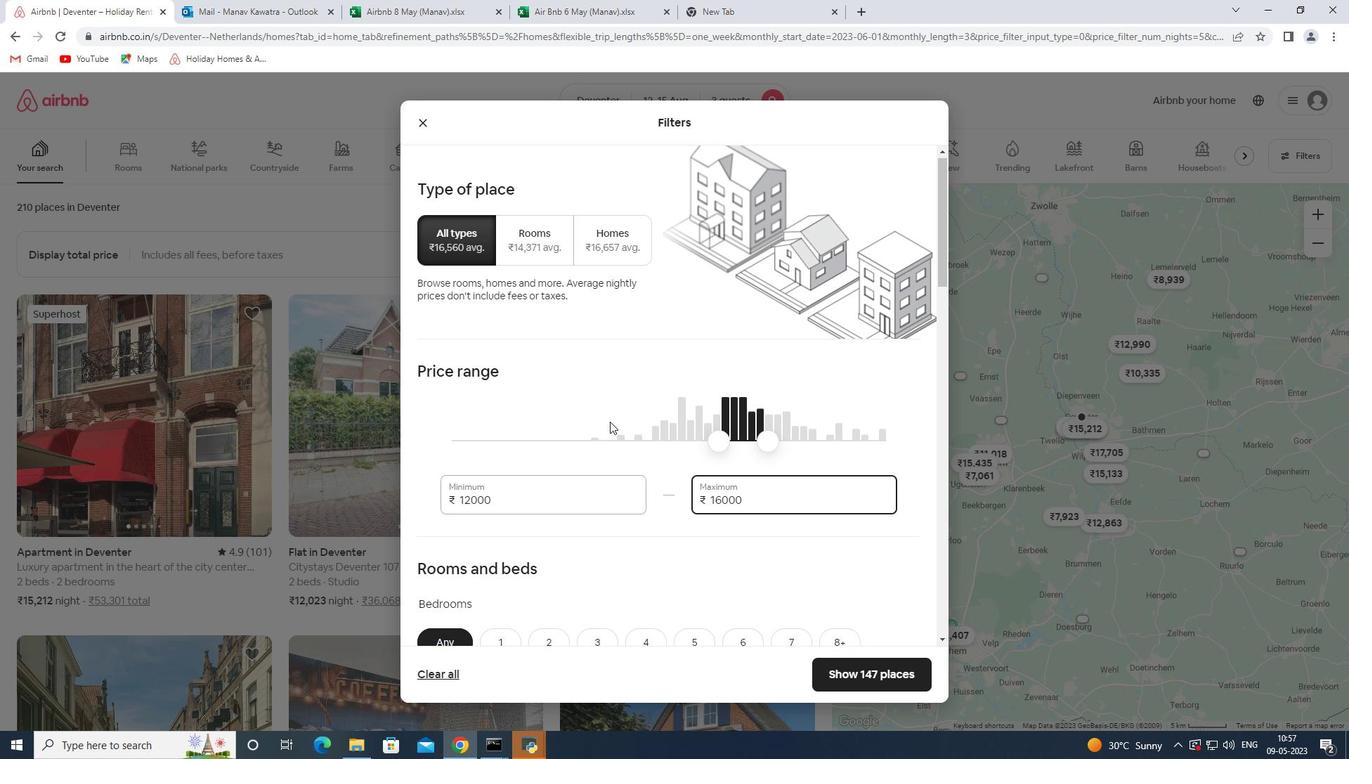 
Action: Mouse scrolled (604, 419) with delta (0, 0)
Screenshot: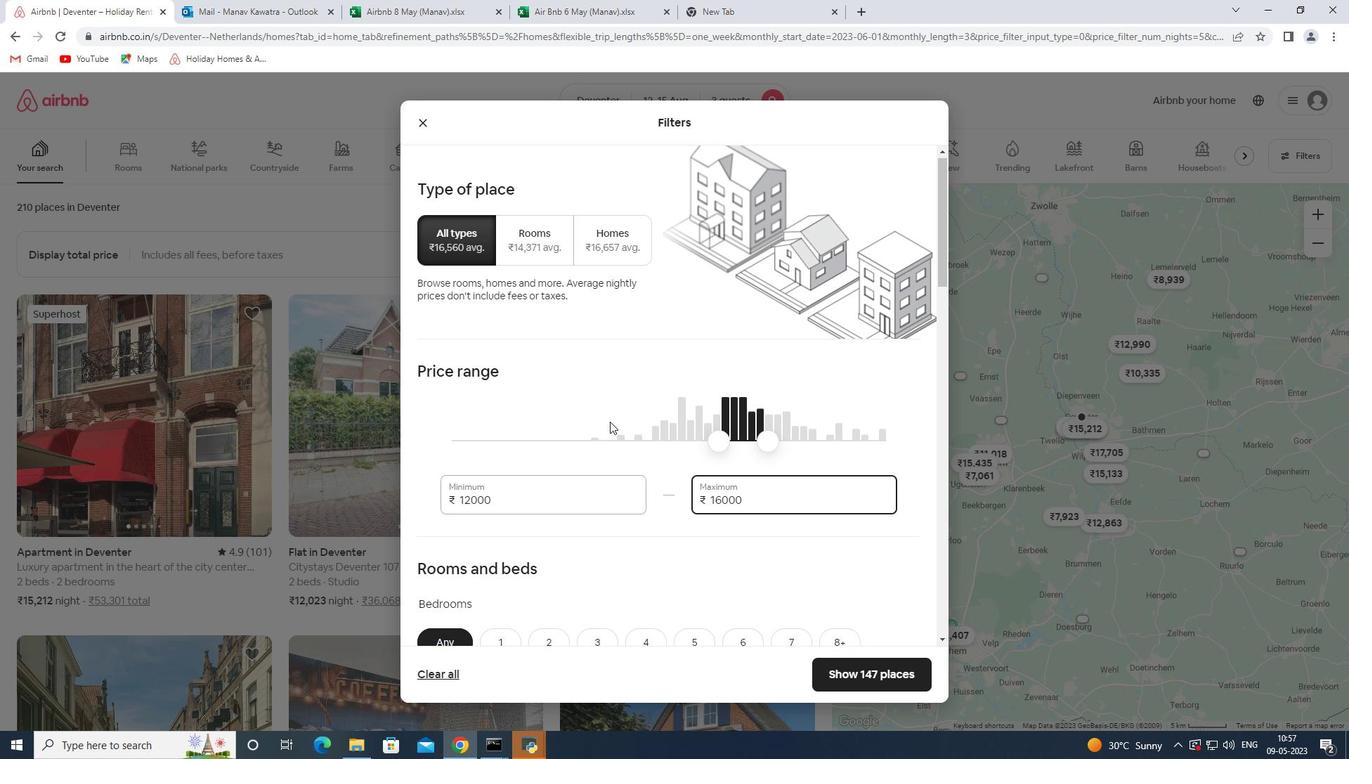 
Action: Mouse moved to (599, 419)
Screenshot: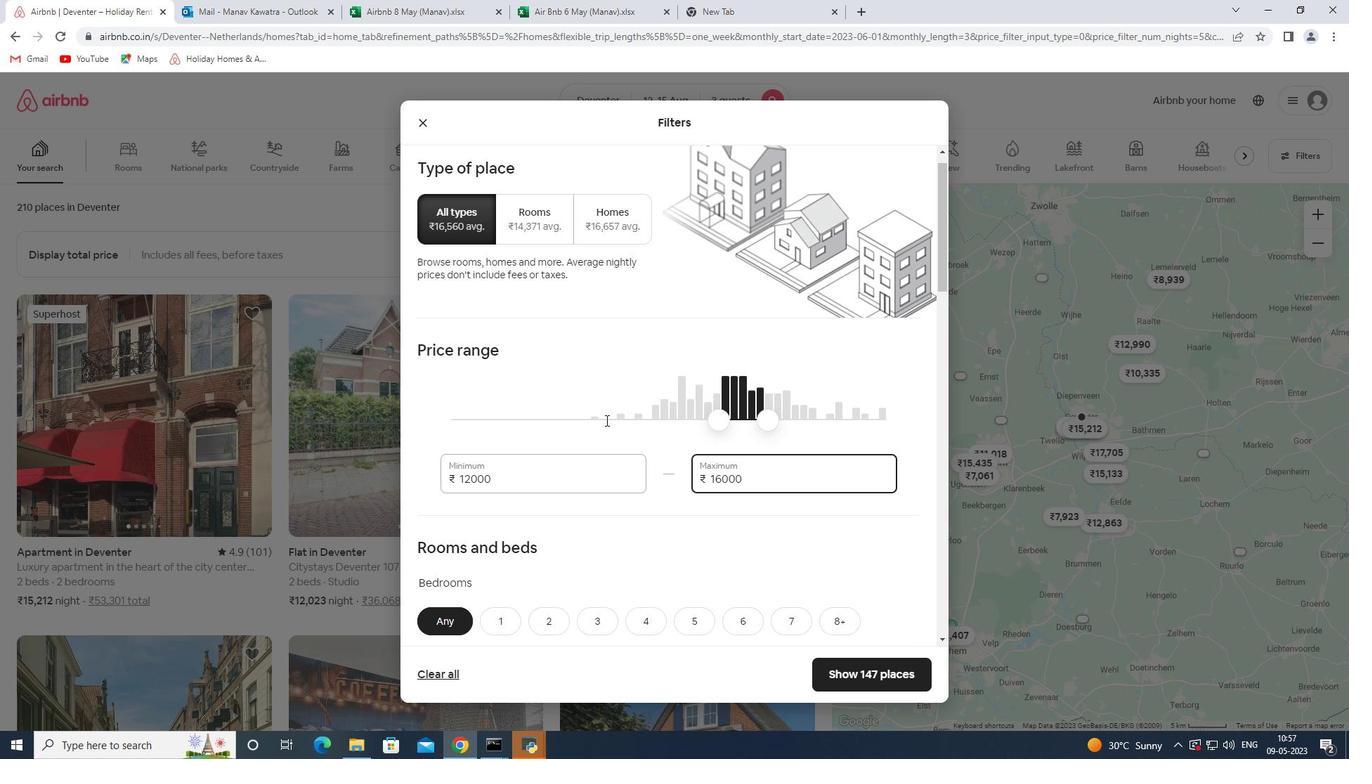 
Action: Mouse scrolled (599, 418) with delta (0, 0)
Screenshot: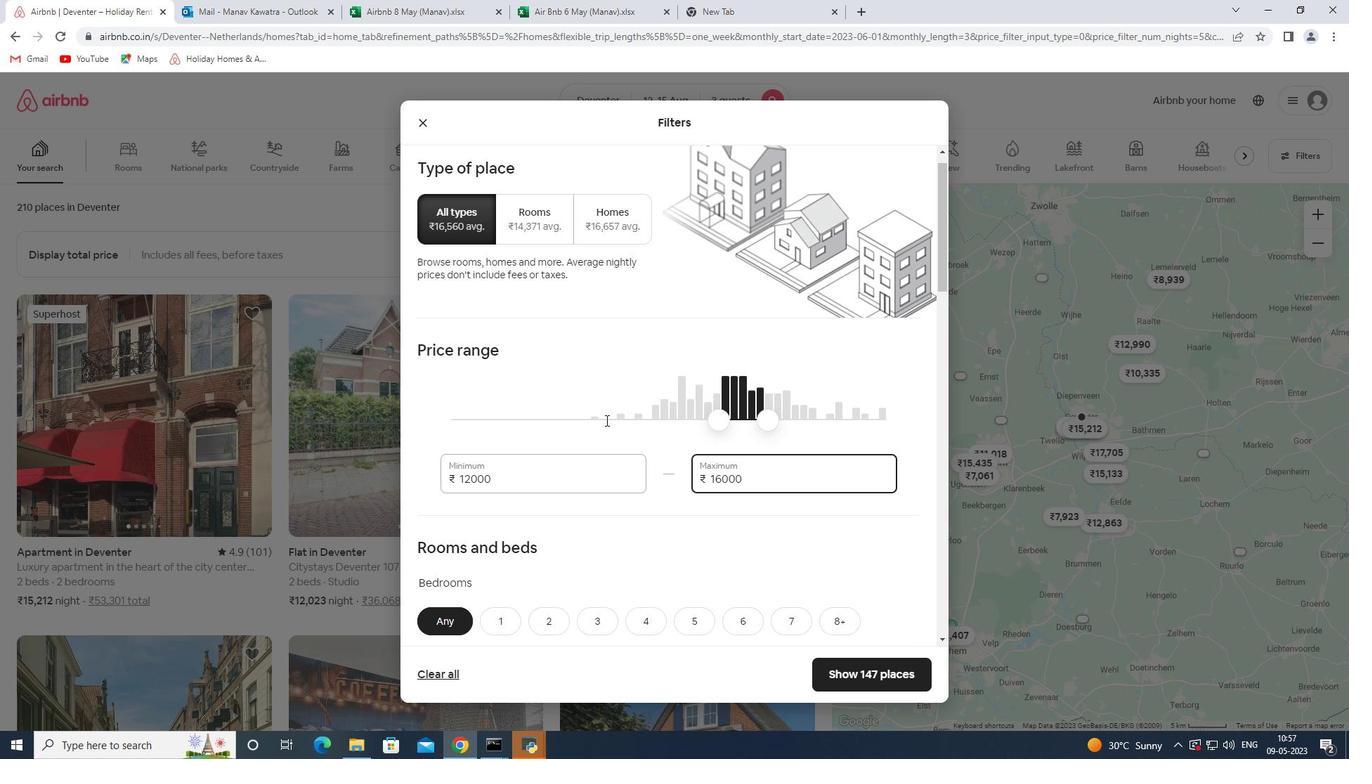 
Action: Mouse moved to (547, 296)
Screenshot: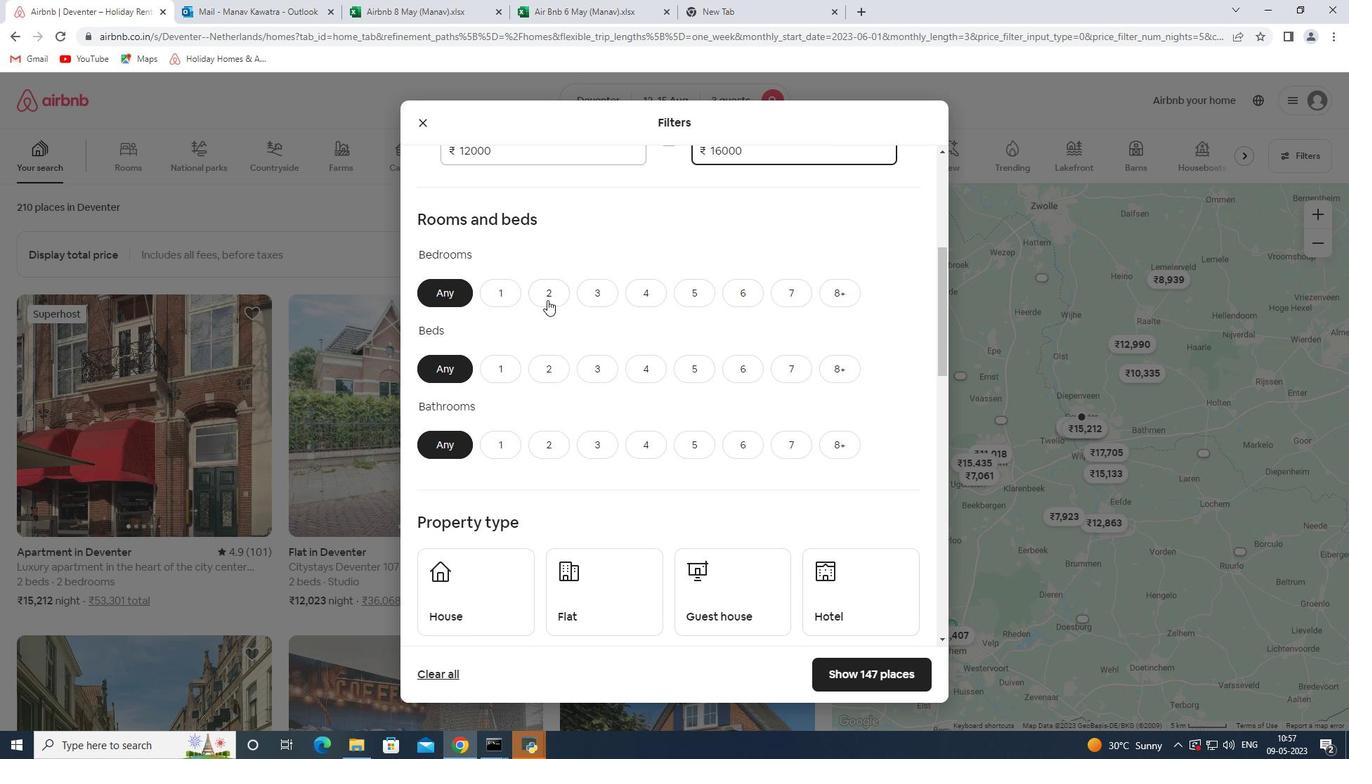 
Action: Mouse pressed left at (547, 296)
Screenshot: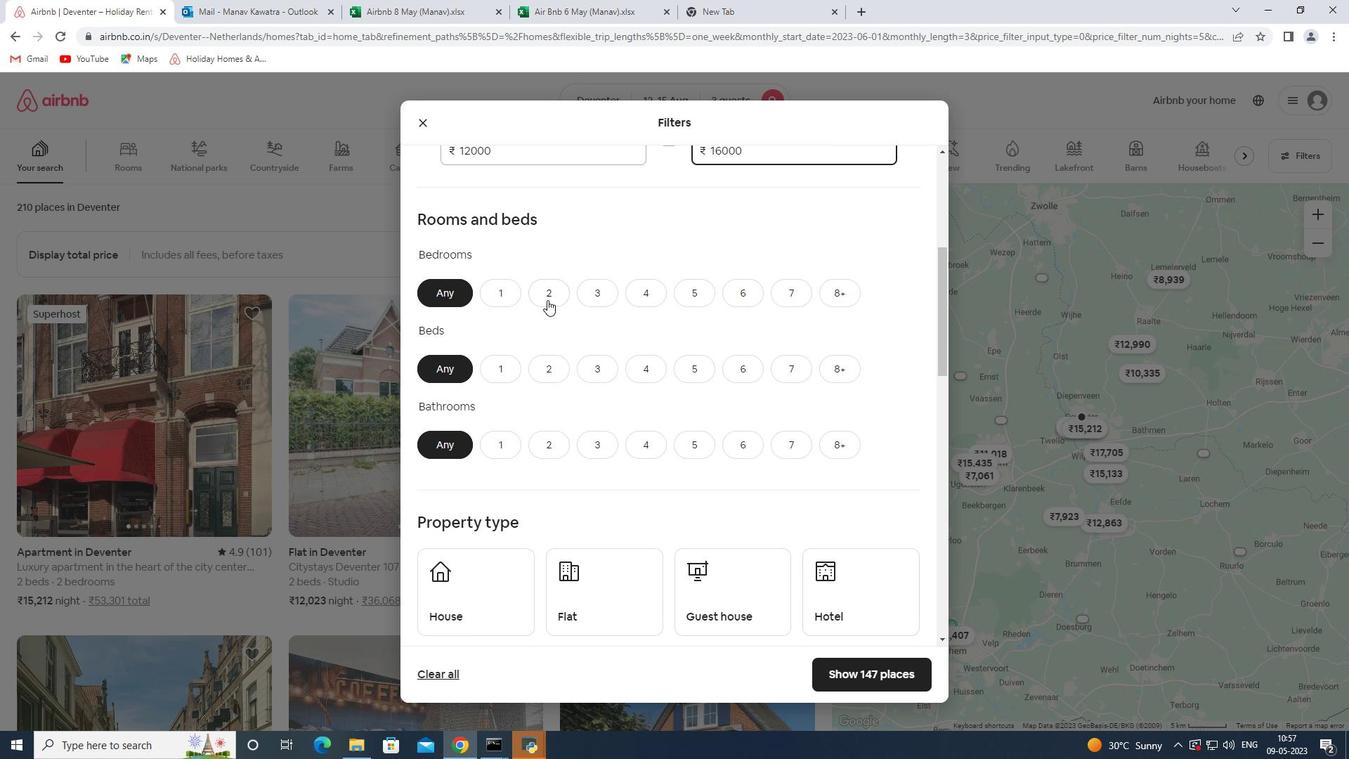 
Action: Mouse moved to (597, 372)
Screenshot: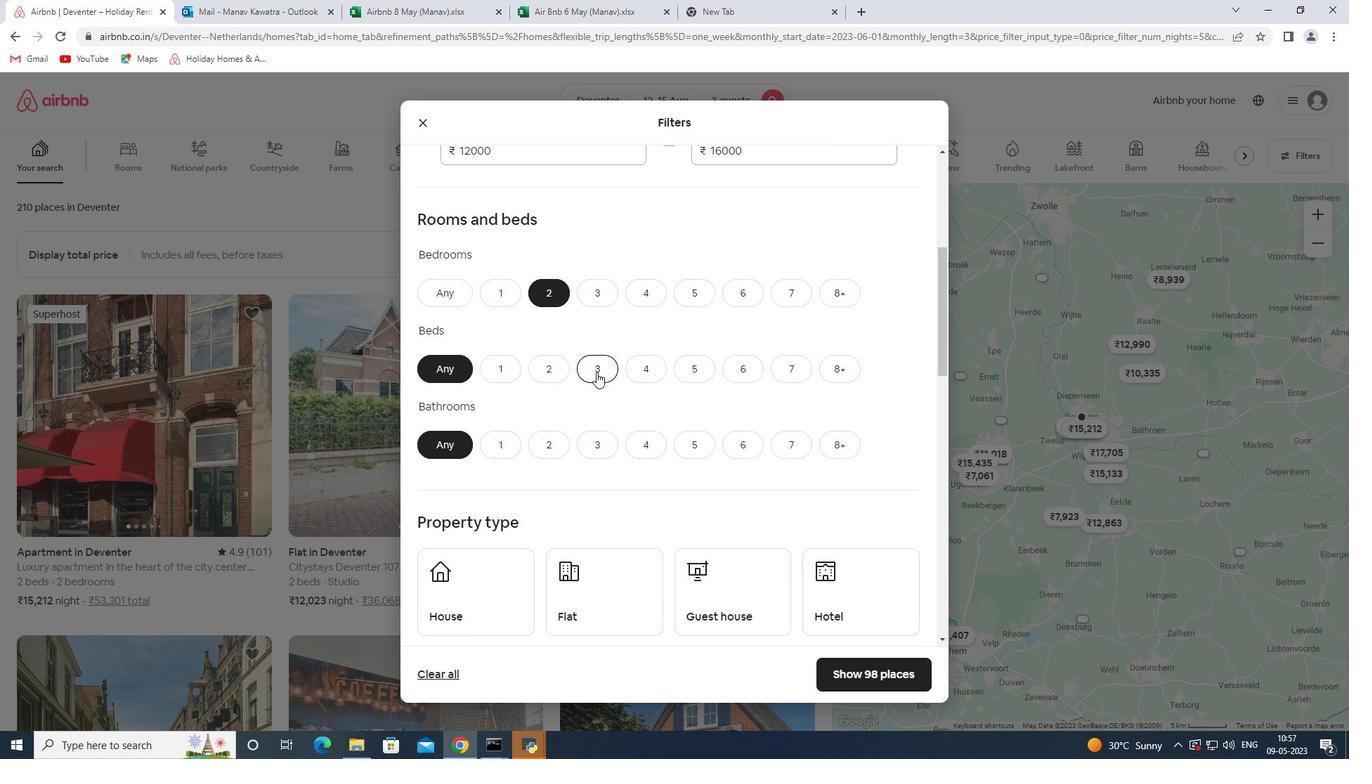
Action: Mouse pressed left at (597, 372)
Screenshot: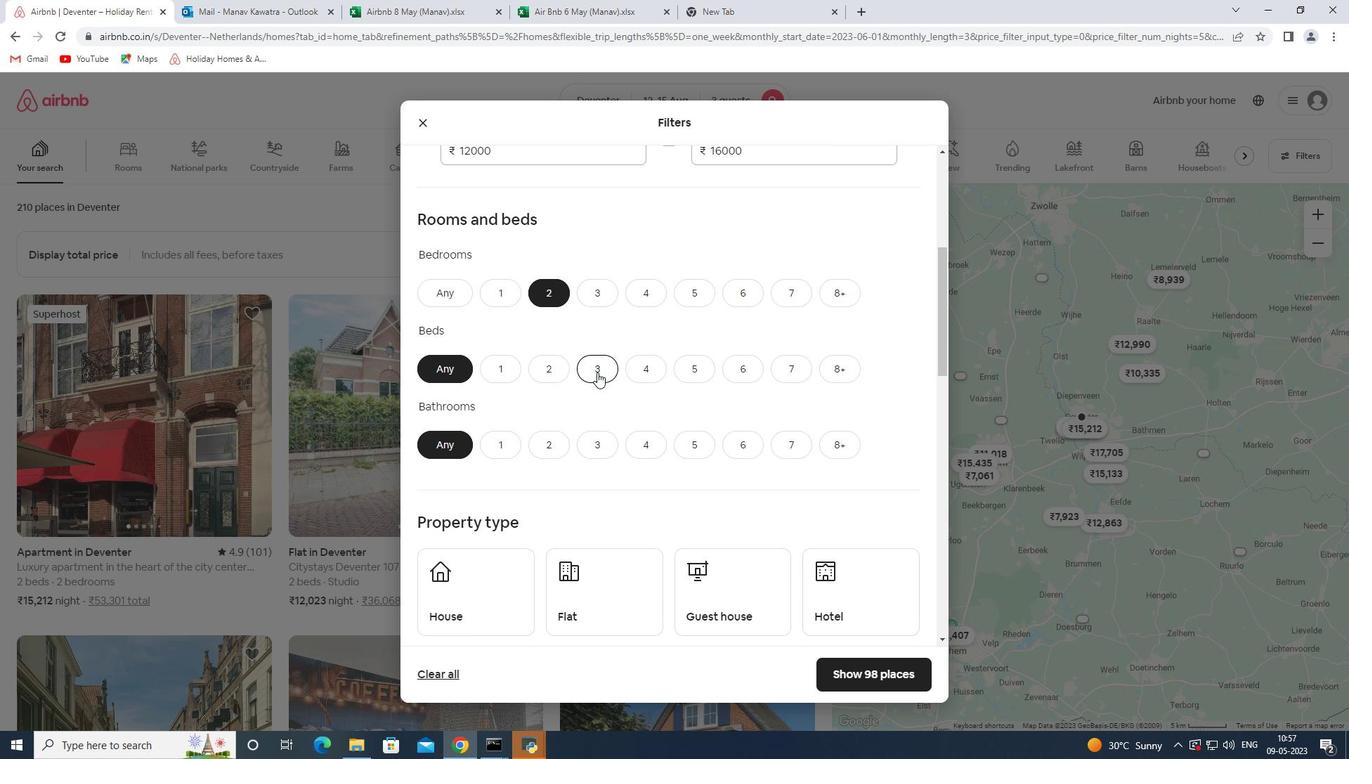 
Action: Mouse moved to (508, 449)
Screenshot: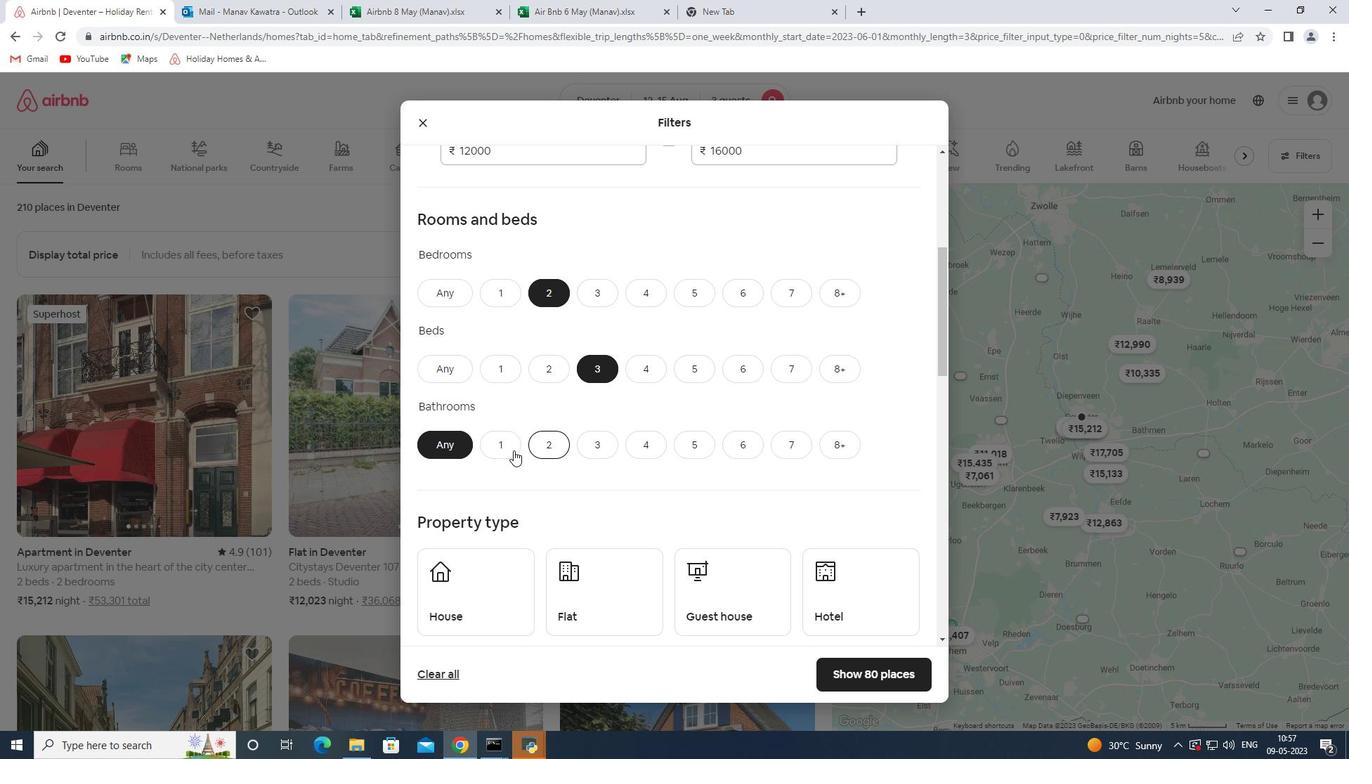 
Action: Mouse pressed left at (508, 449)
Screenshot: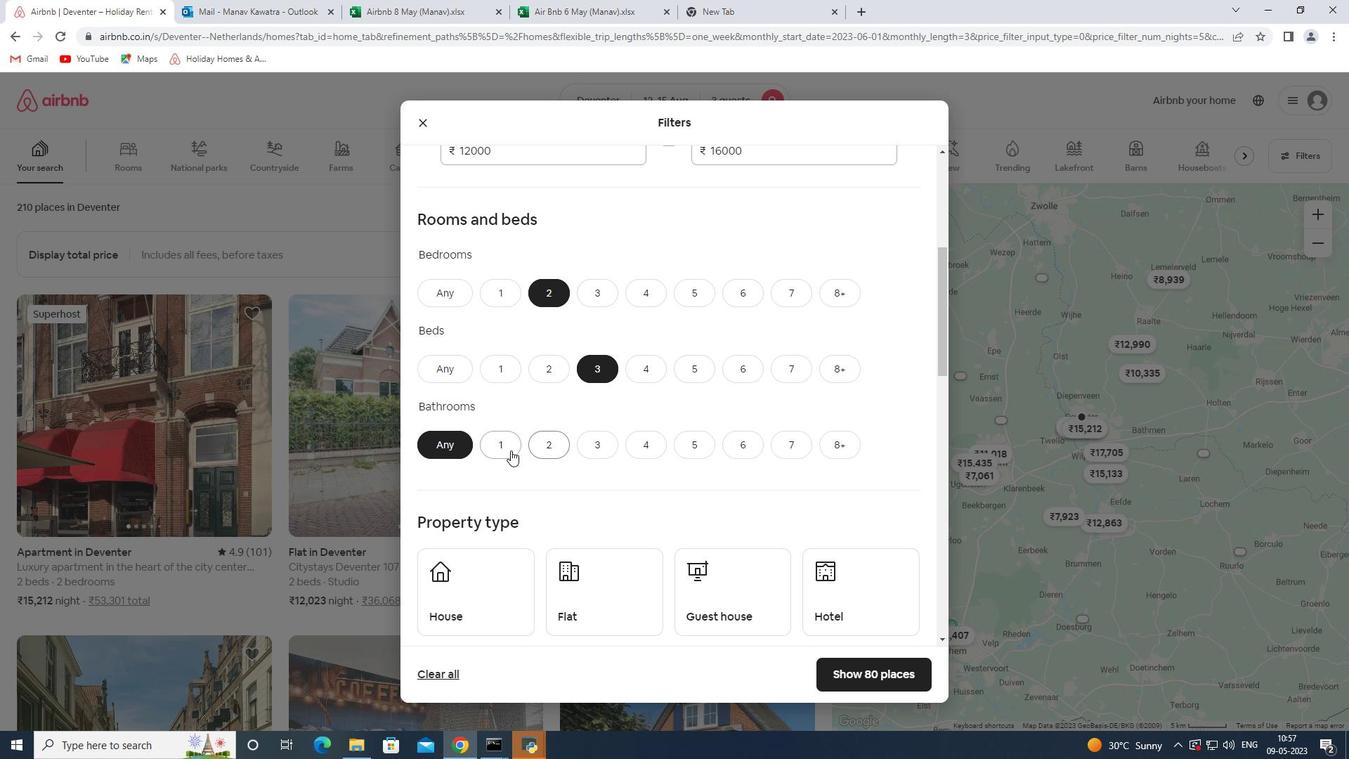 
Action: Mouse moved to (540, 426)
Screenshot: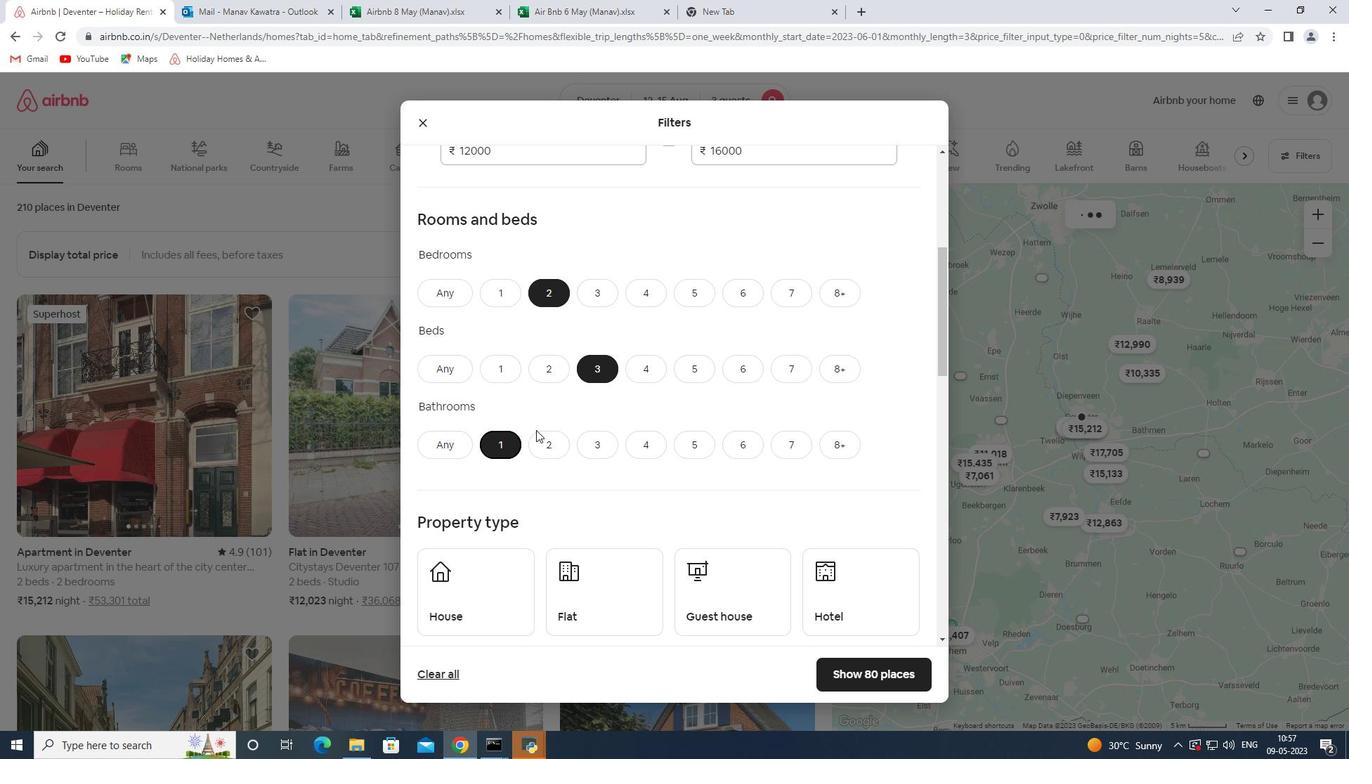 
Action: Mouse scrolled (540, 425) with delta (0, 0)
Screenshot: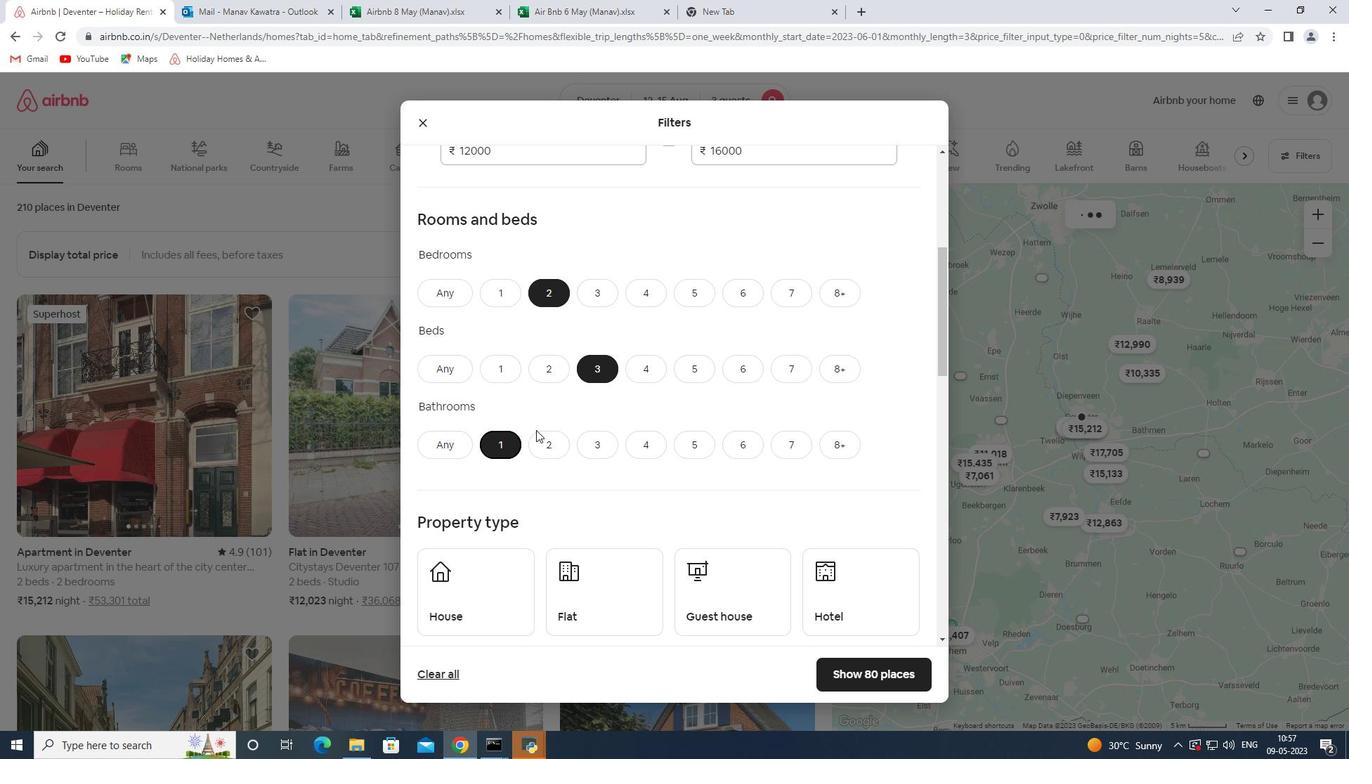 
Action: Mouse moved to (541, 423)
Screenshot: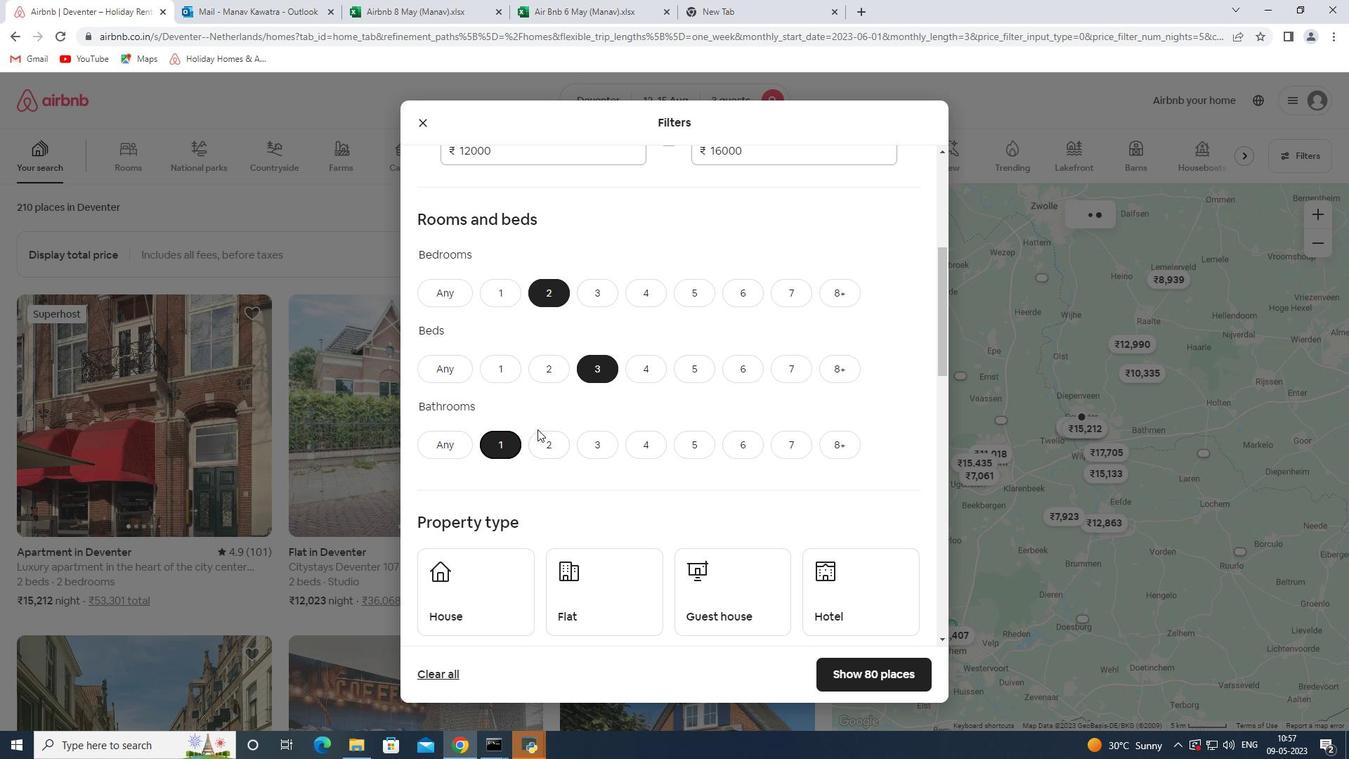 
Action: Mouse scrolled (541, 423) with delta (0, 0)
Screenshot: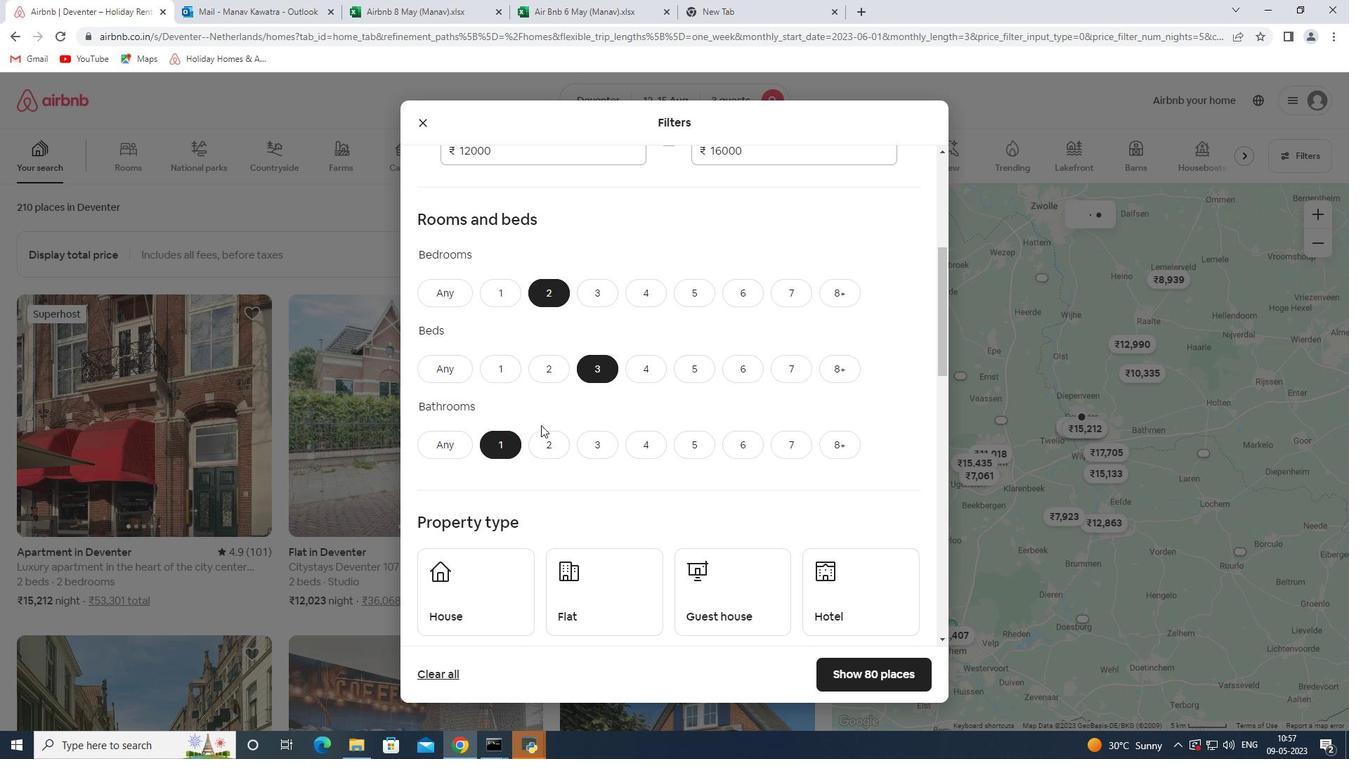 
Action: Mouse moved to (484, 438)
Screenshot: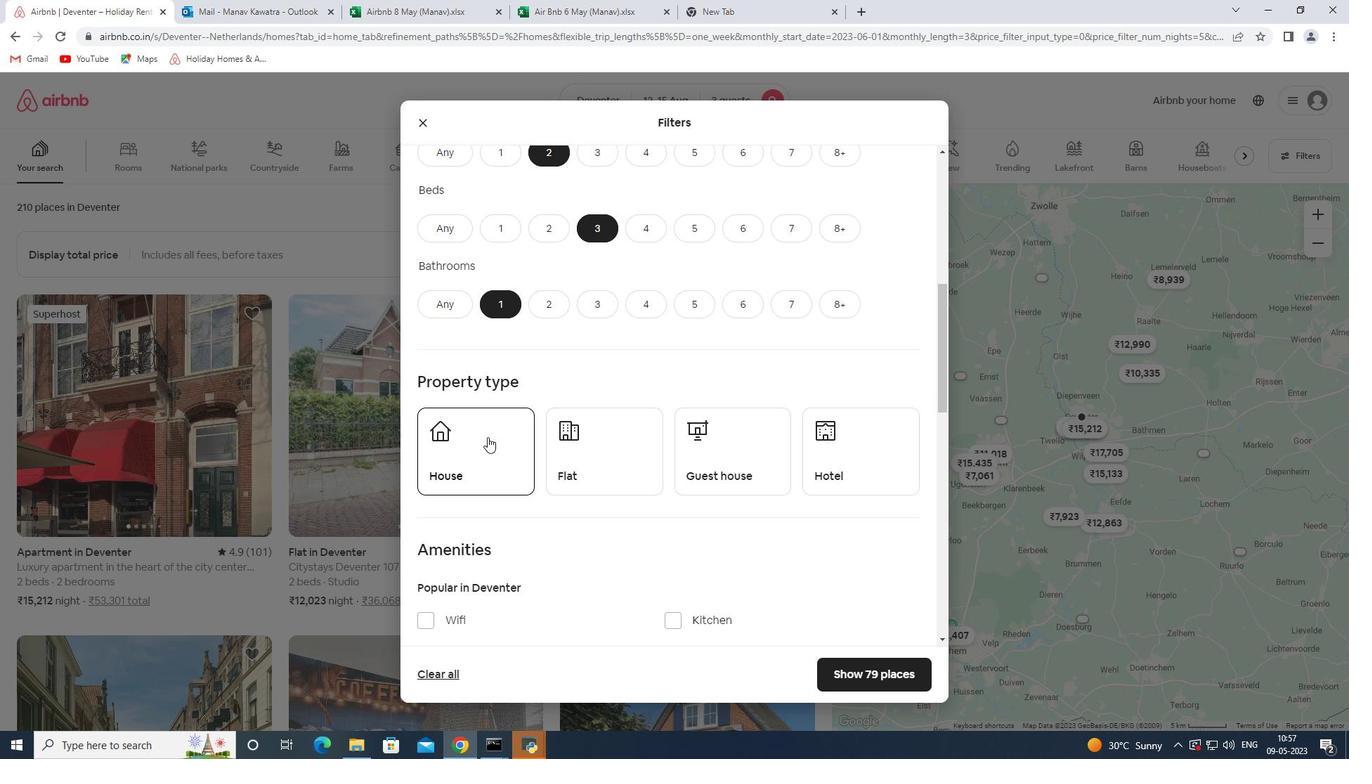 
Action: Mouse pressed left at (484, 438)
Screenshot: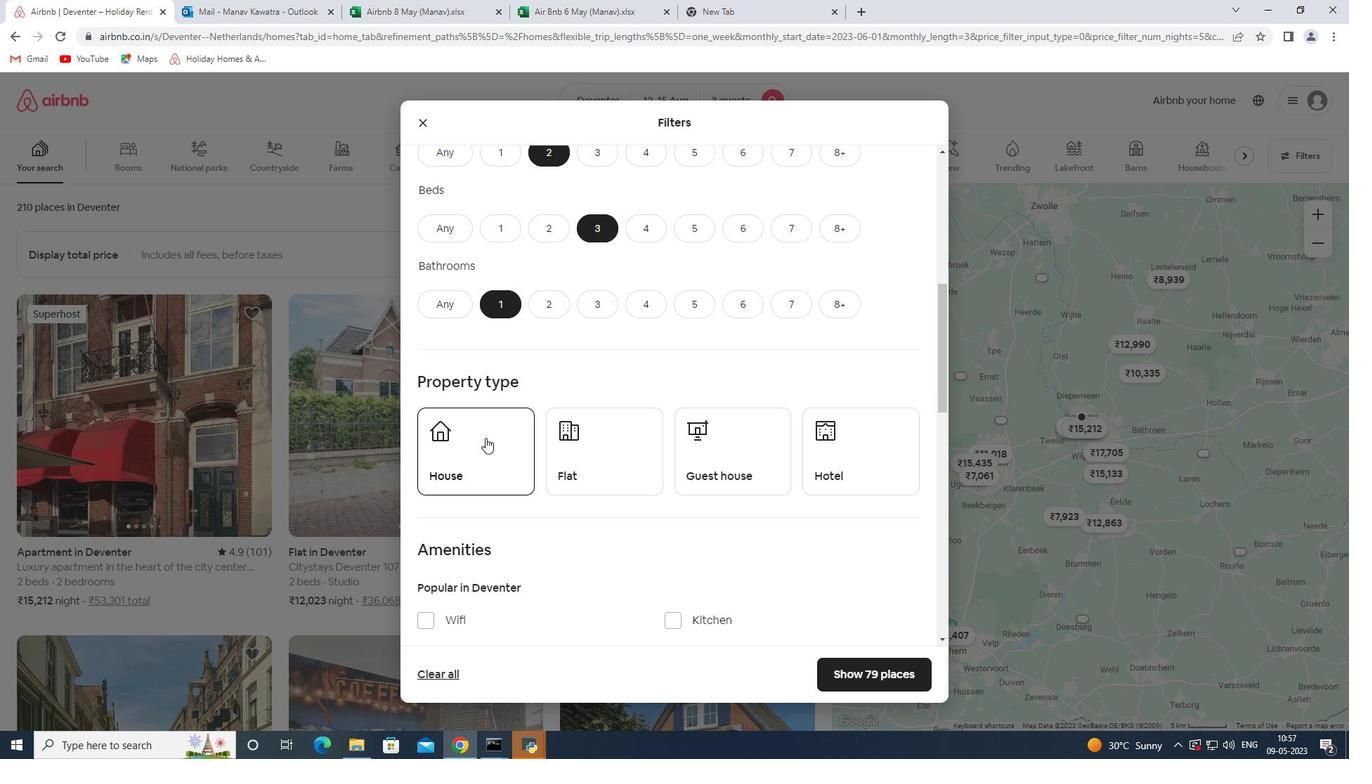
Action: Mouse moved to (584, 445)
Screenshot: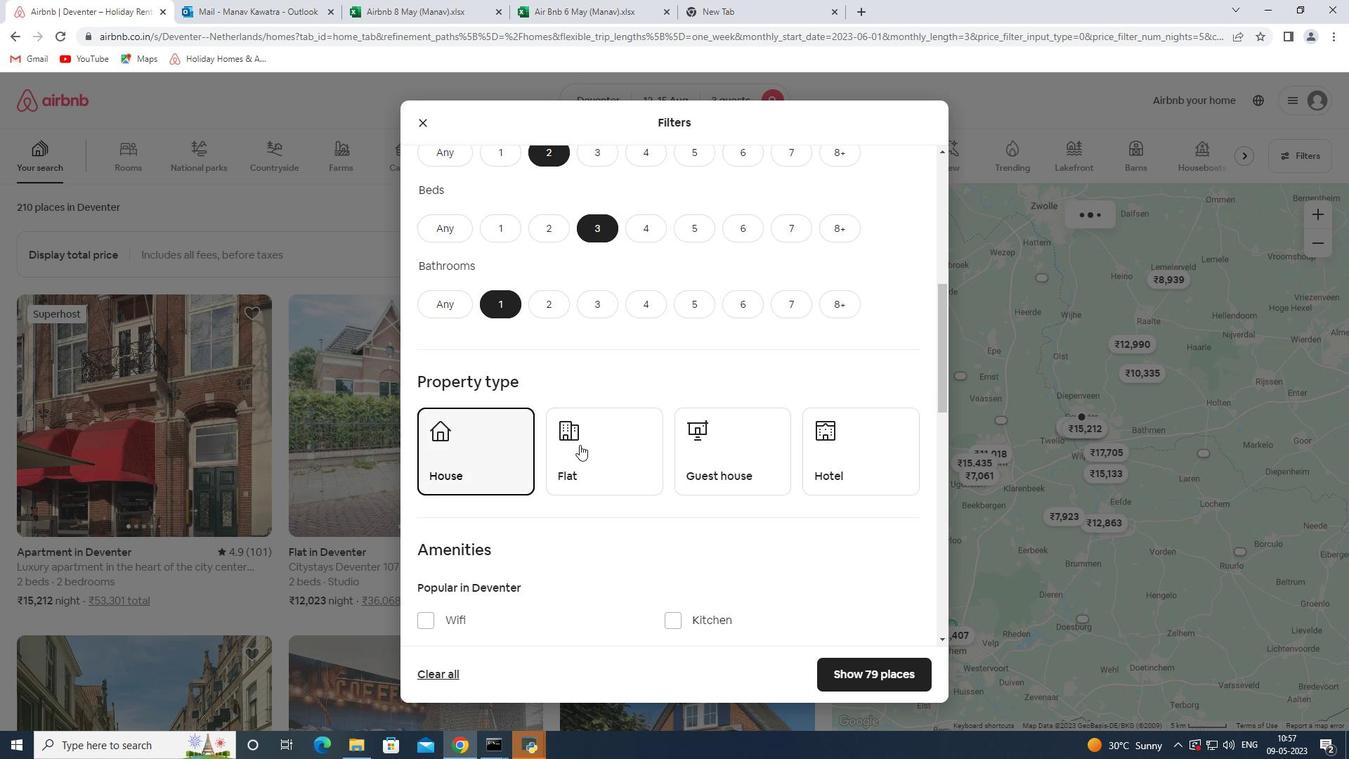 
Action: Mouse pressed left at (584, 445)
Screenshot: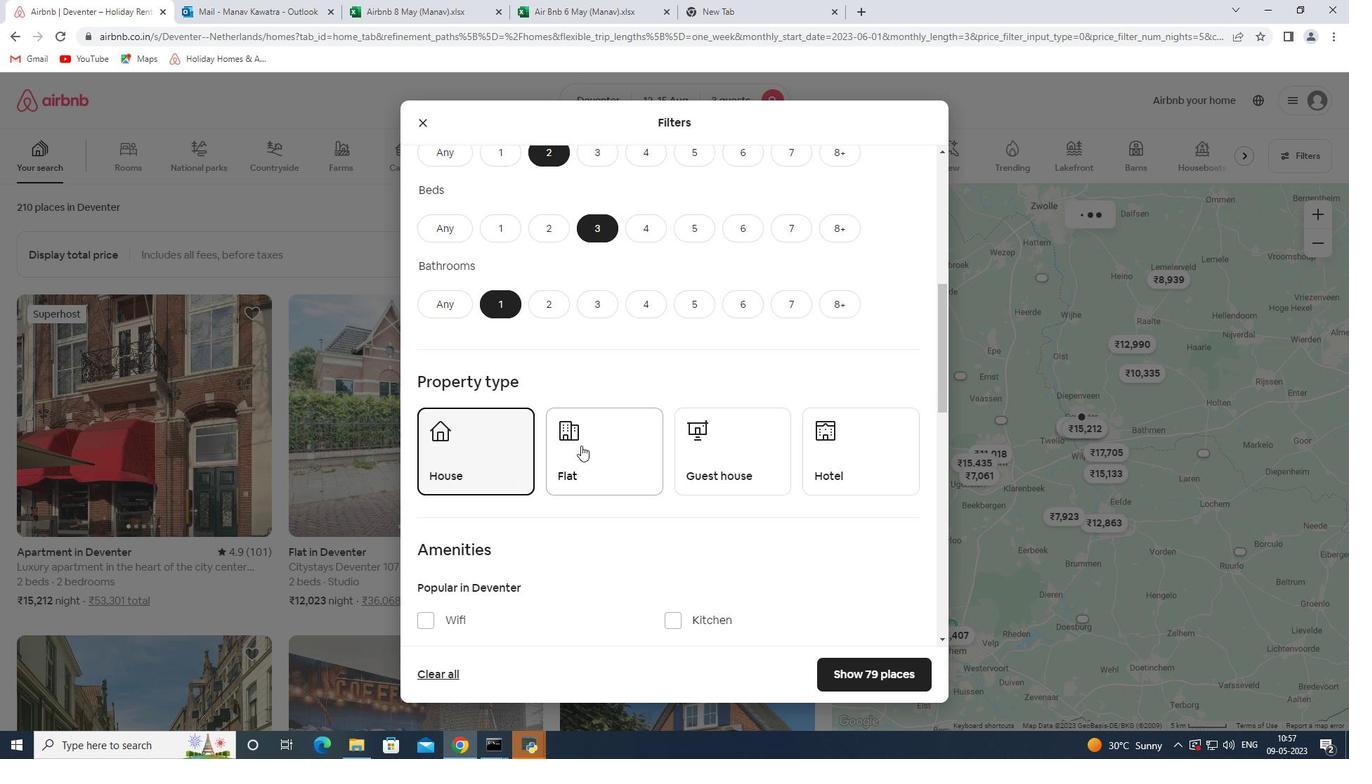 
Action: Mouse moved to (705, 447)
Screenshot: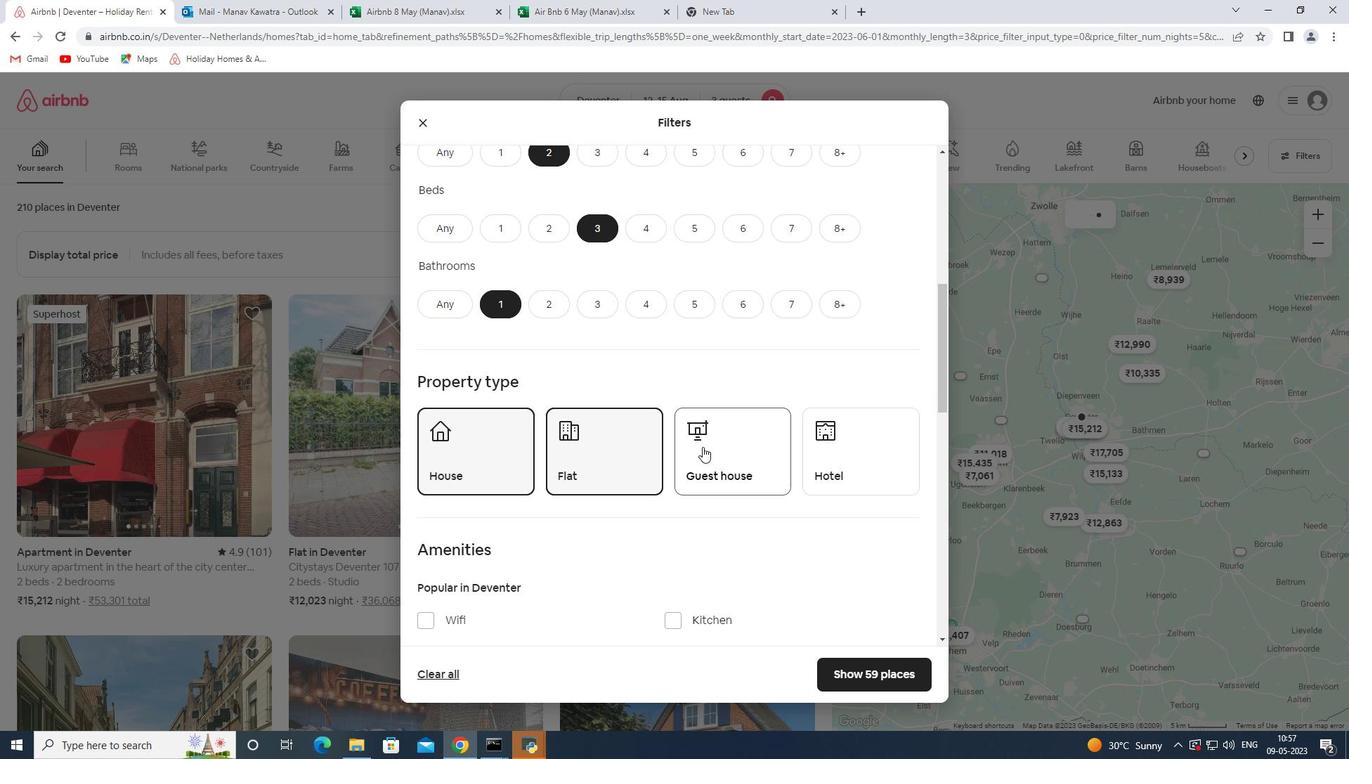 
Action: Mouse pressed left at (705, 447)
Screenshot: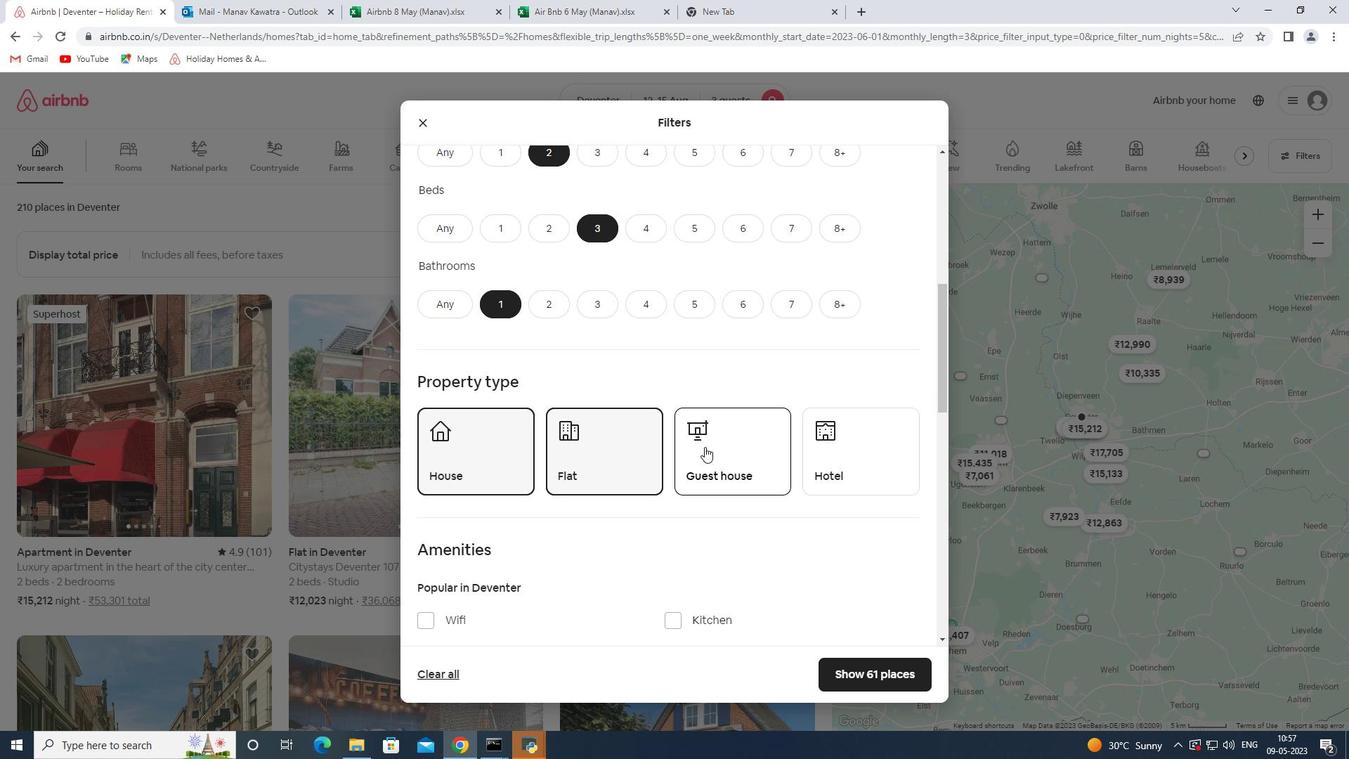 
Action: Mouse moved to (712, 385)
Screenshot: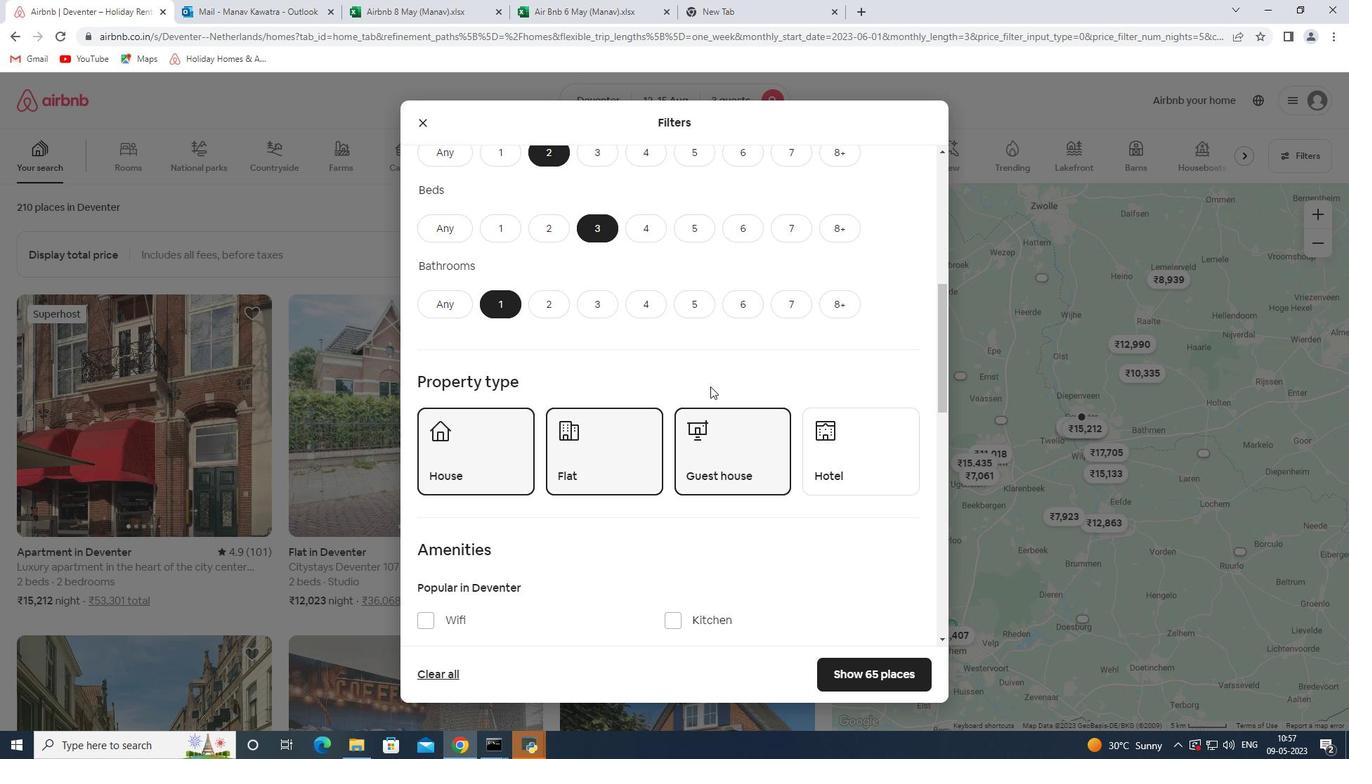
Action: Mouse scrolled (712, 384) with delta (0, 0)
Screenshot: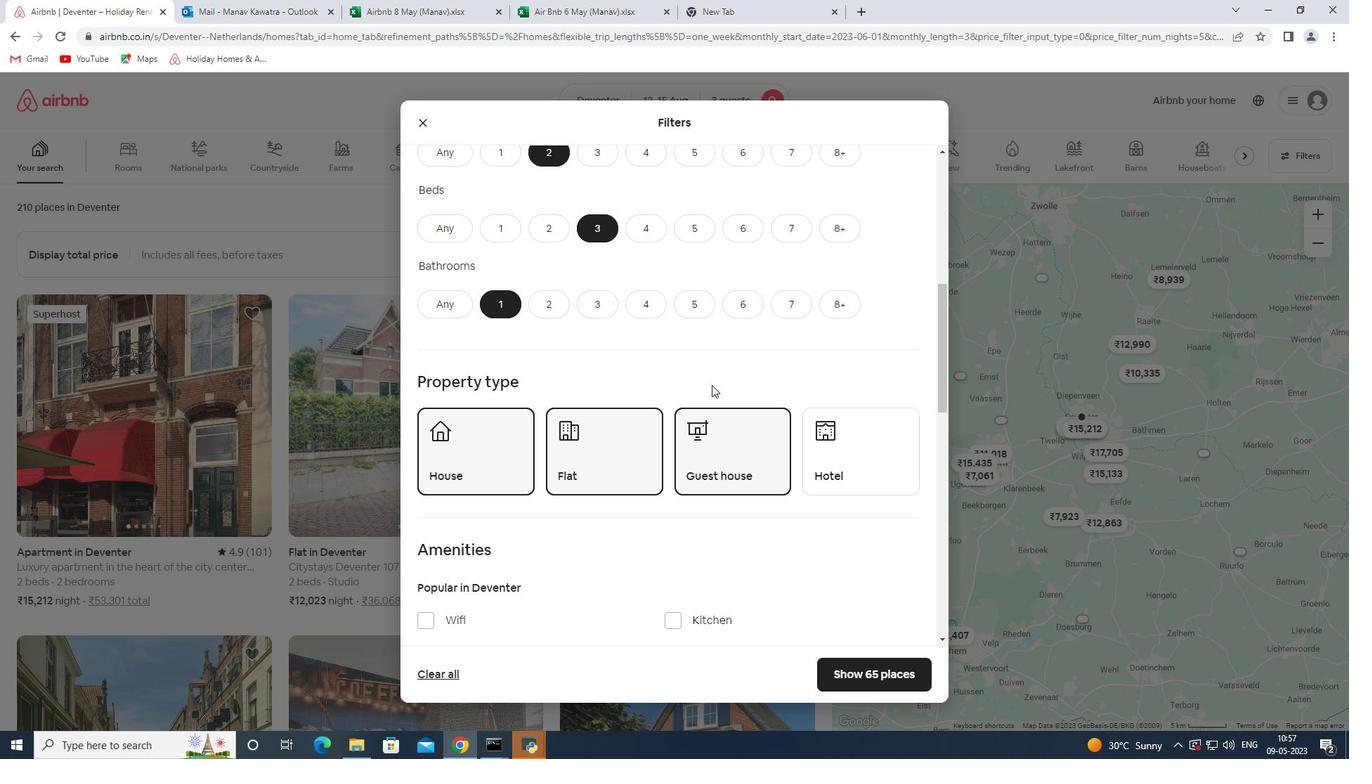 
Action: Mouse scrolled (712, 384) with delta (0, 0)
Screenshot: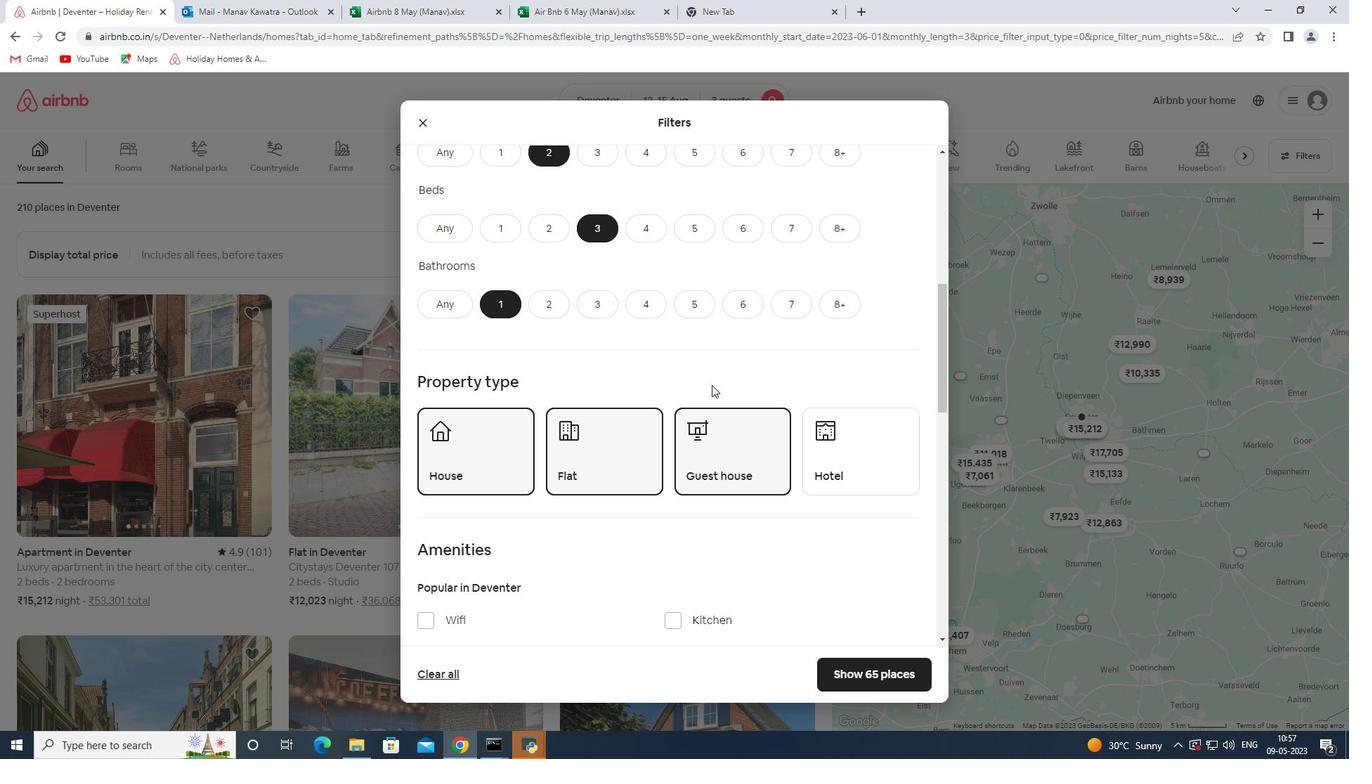 
Action: Mouse moved to (715, 385)
Screenshot: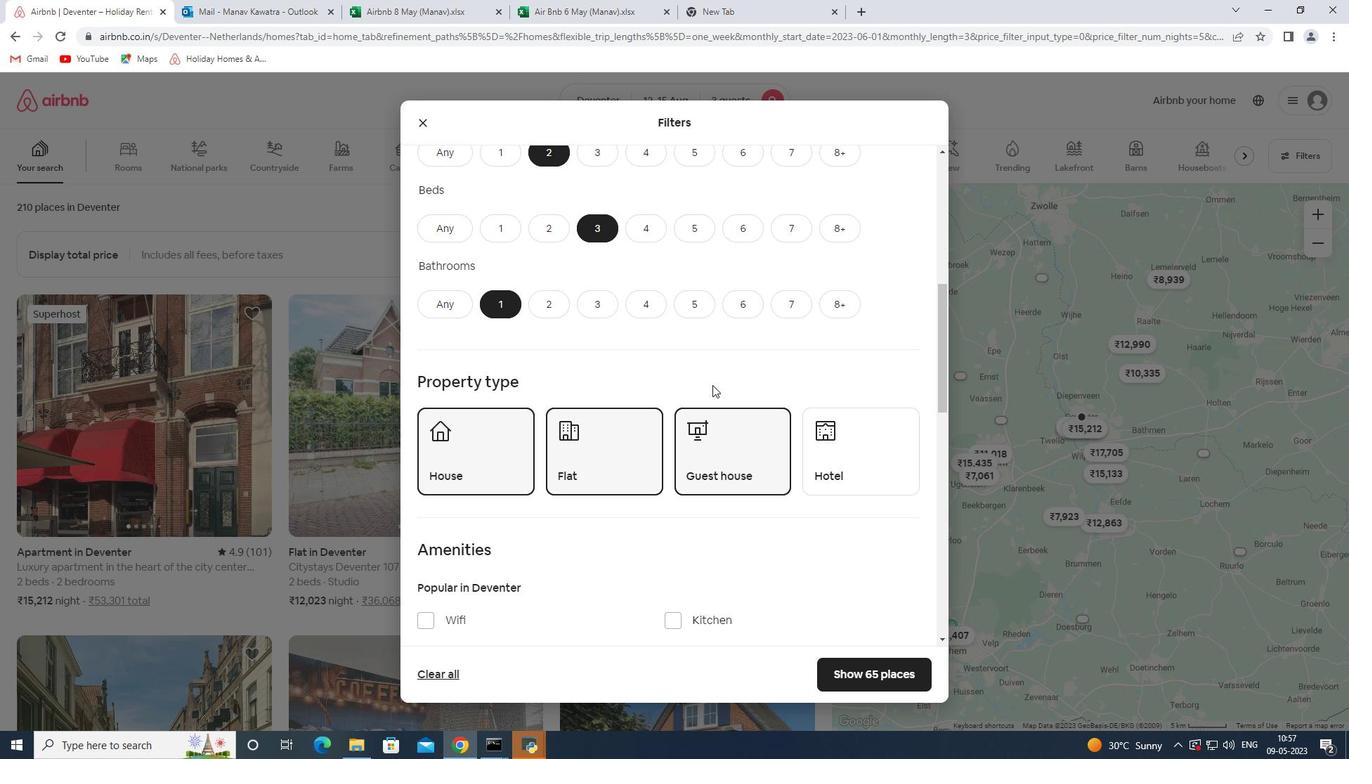 
Action: Mouse scrolled (715, 384) with delta (0, 0)
Screenshot: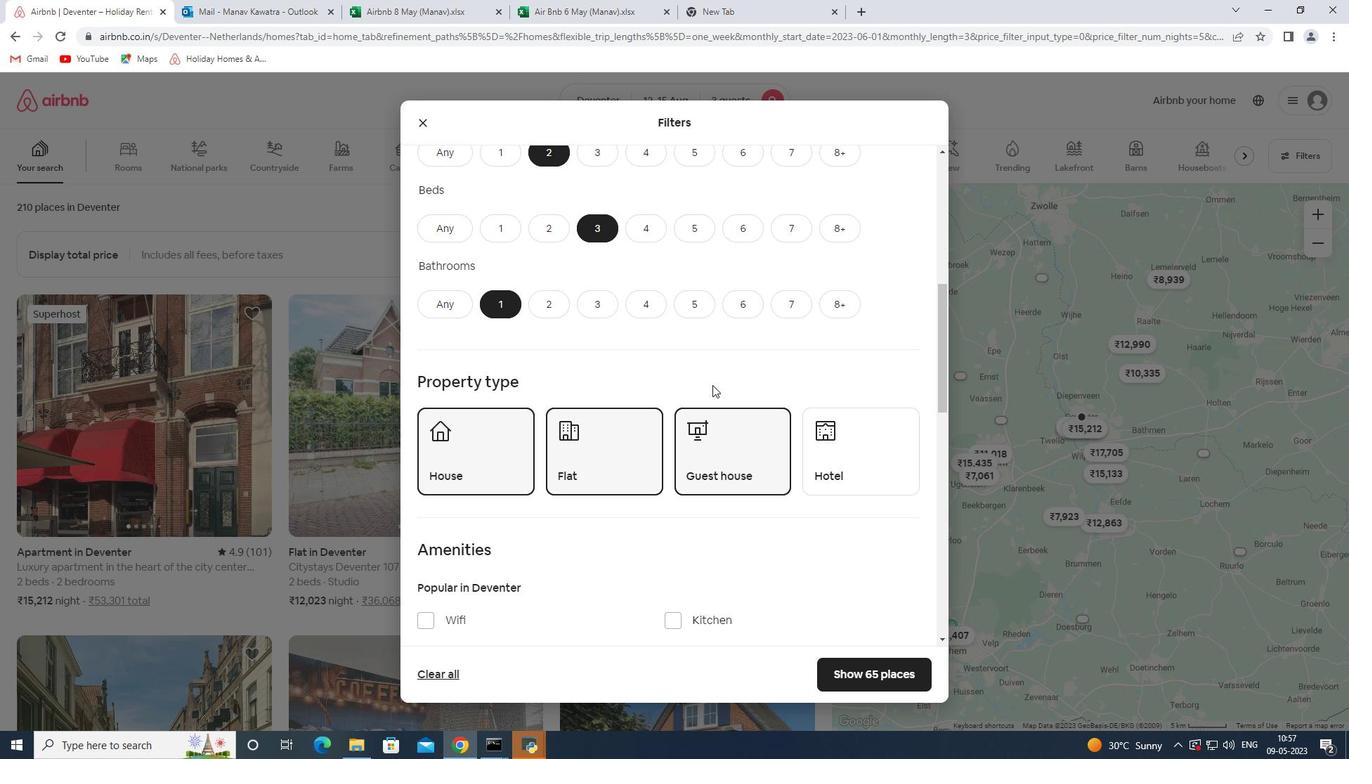 
Action: Mouse moved to (487, 440)
Screenshot: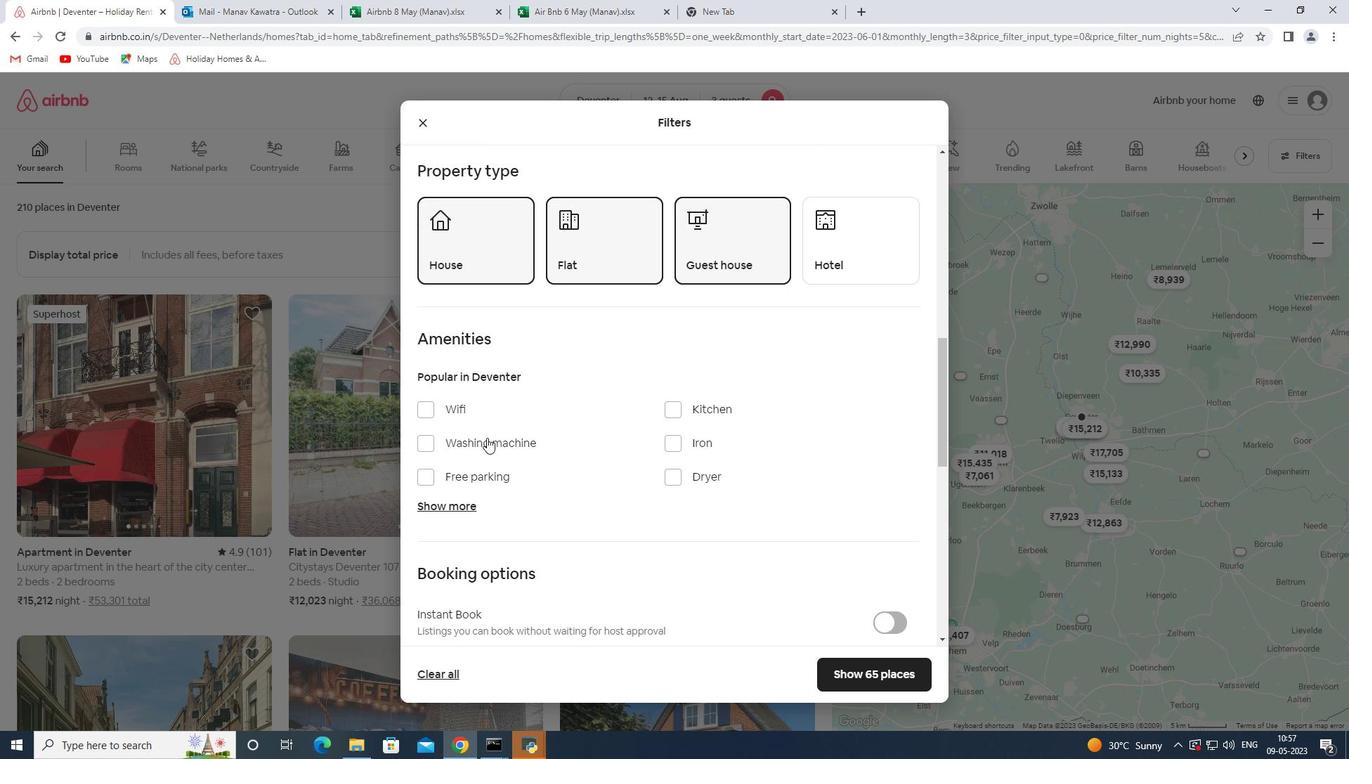 
Action: Mouse pressed left at (487, 440)
Screenshot: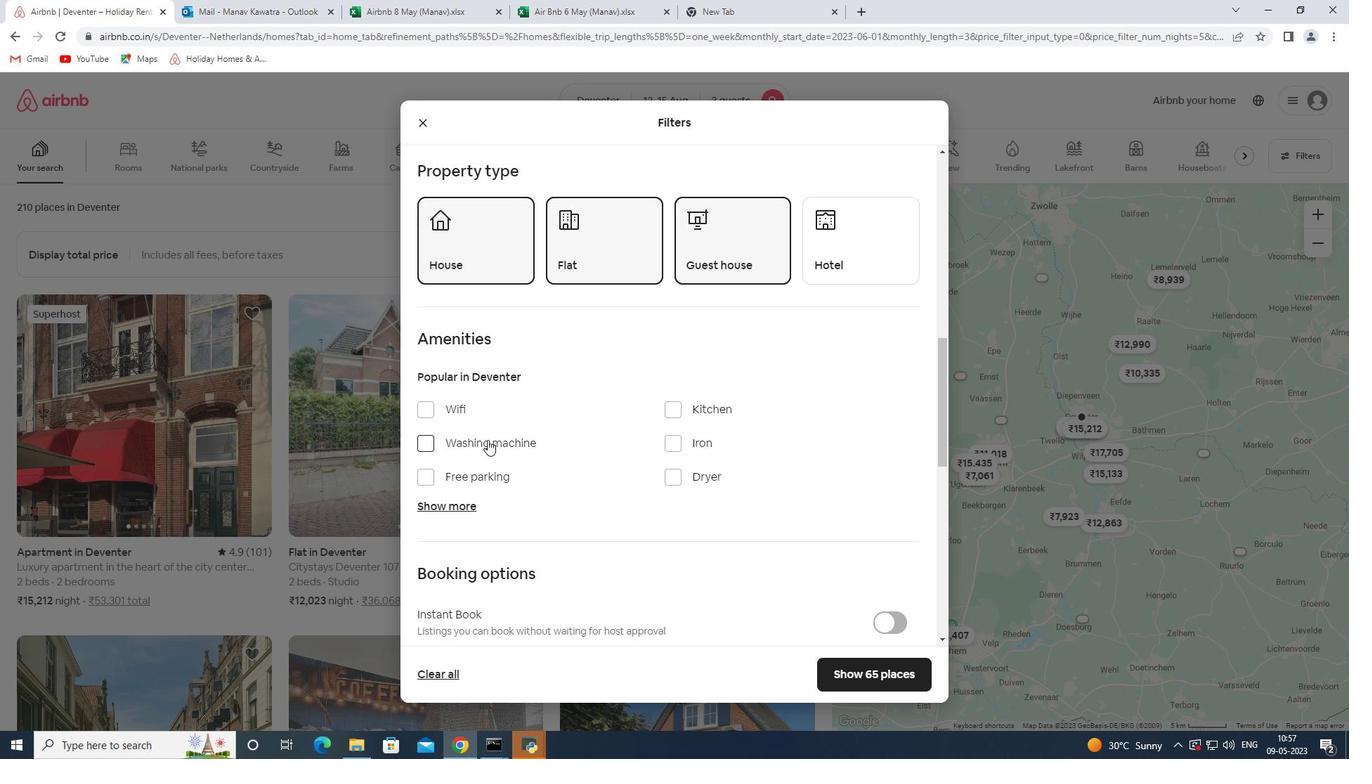 
Action: Mouse moved to (569, 454)
Screenshot: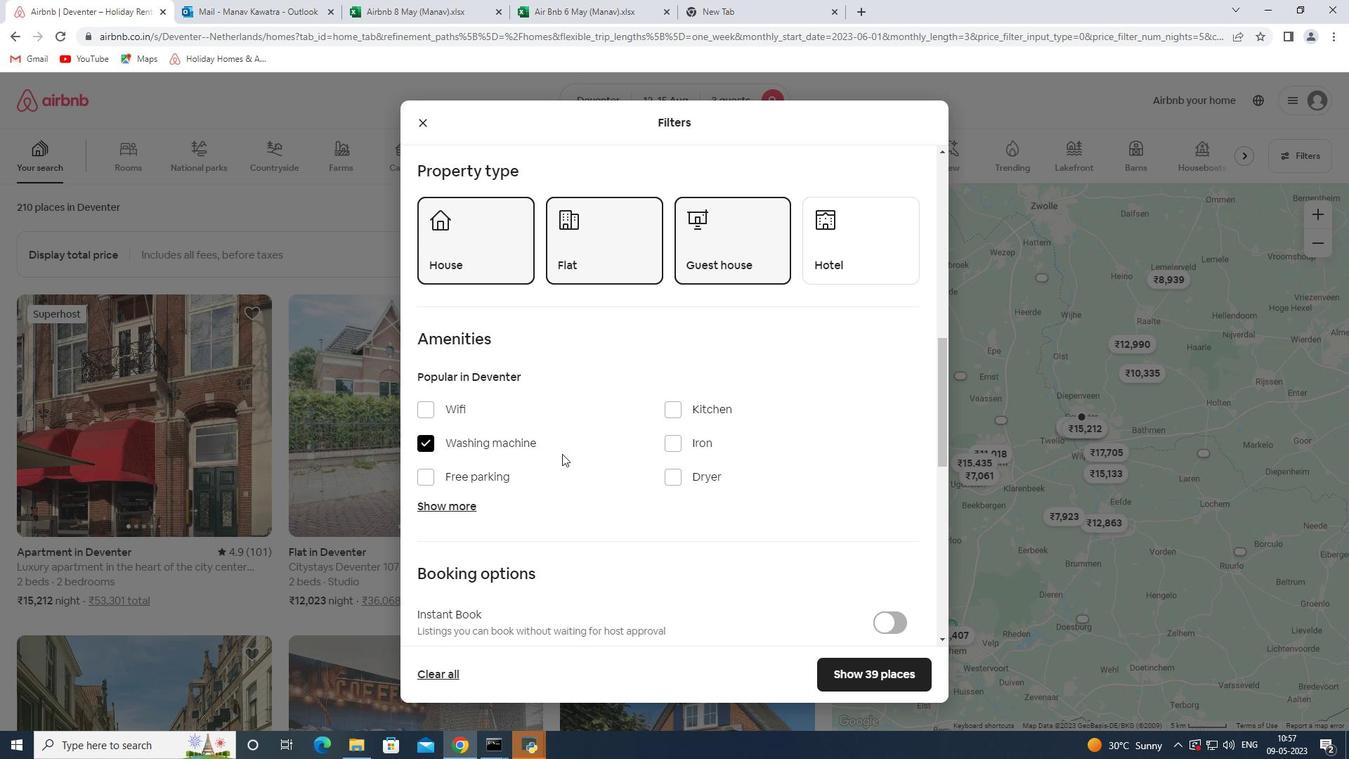 
Action: Mouse scrolled (569, 453) with delta (0, 0)
Screenshot: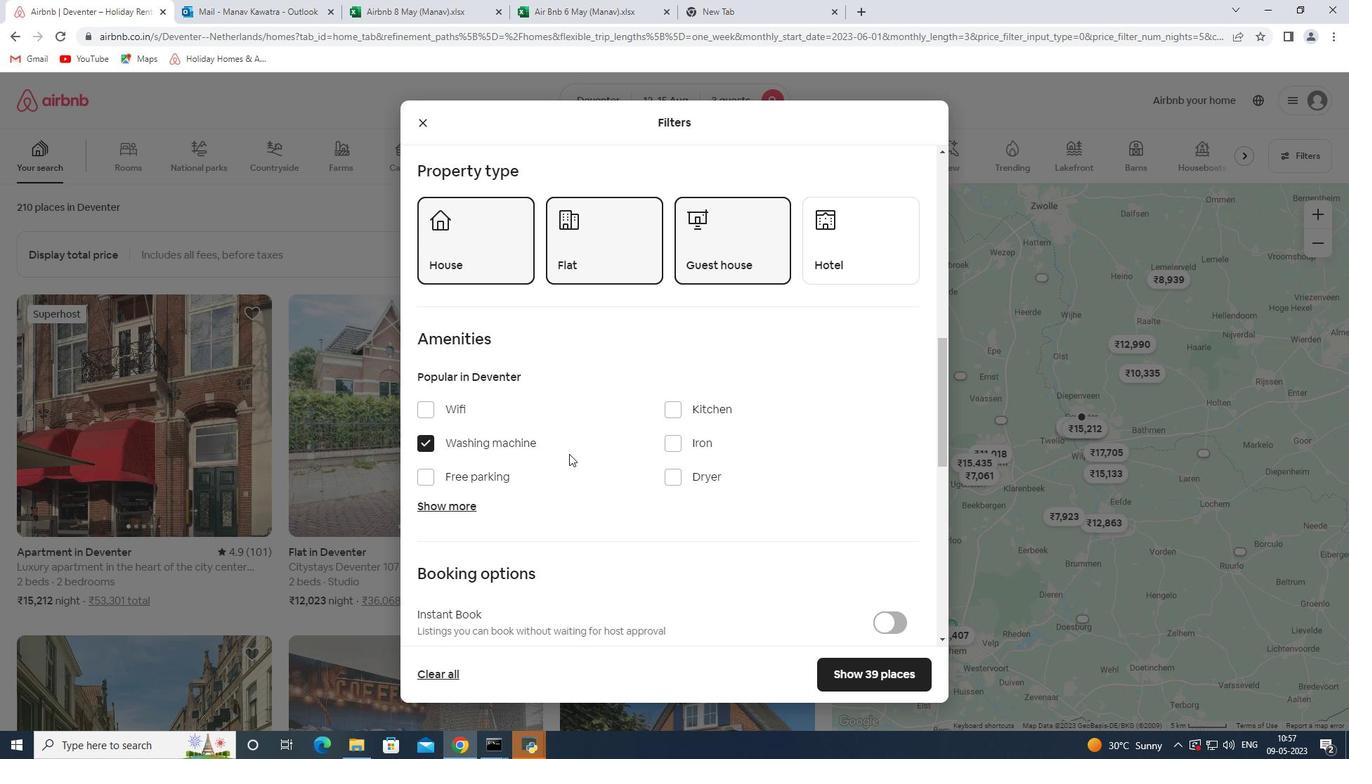 
Action: Mouse scrolled (569, 453) with delta (0, 0)
Screenshot: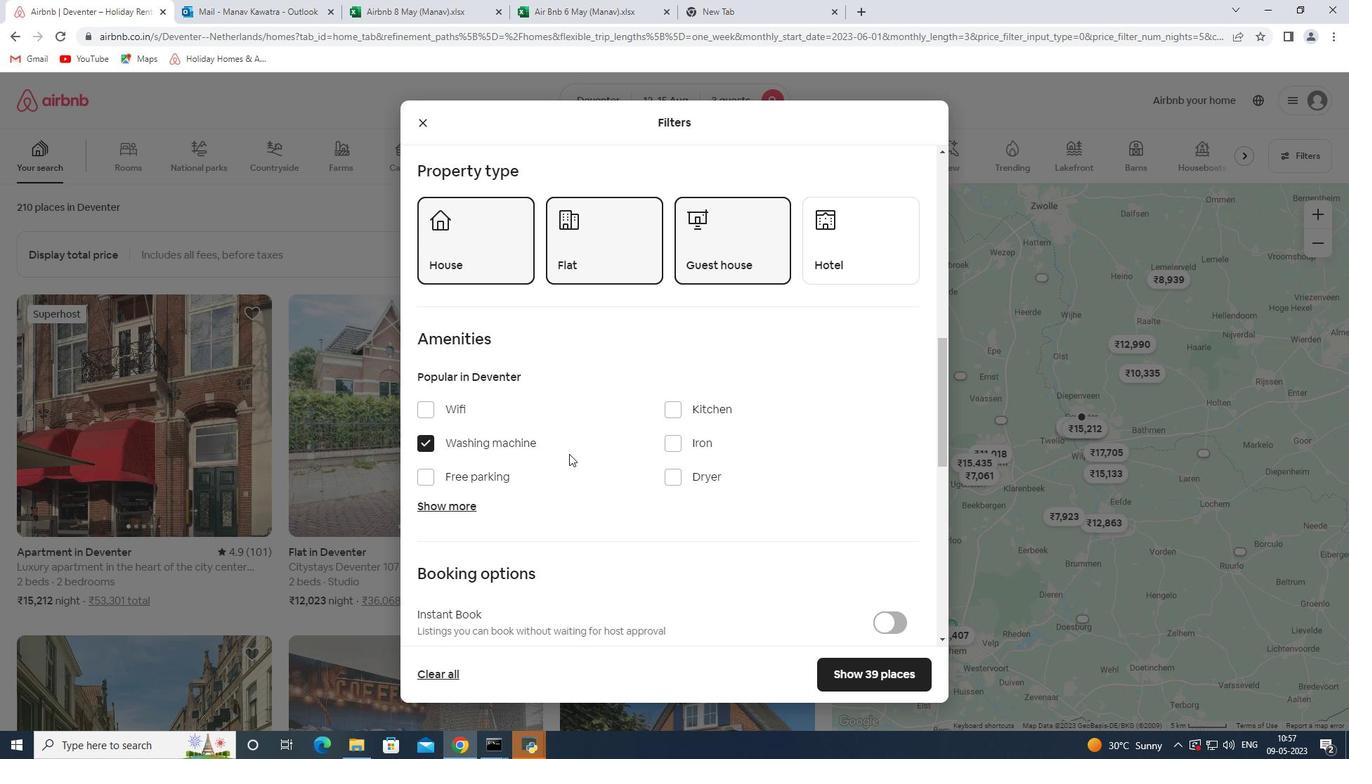 
Action: Mouse moved to (824, 452)
Screenshot: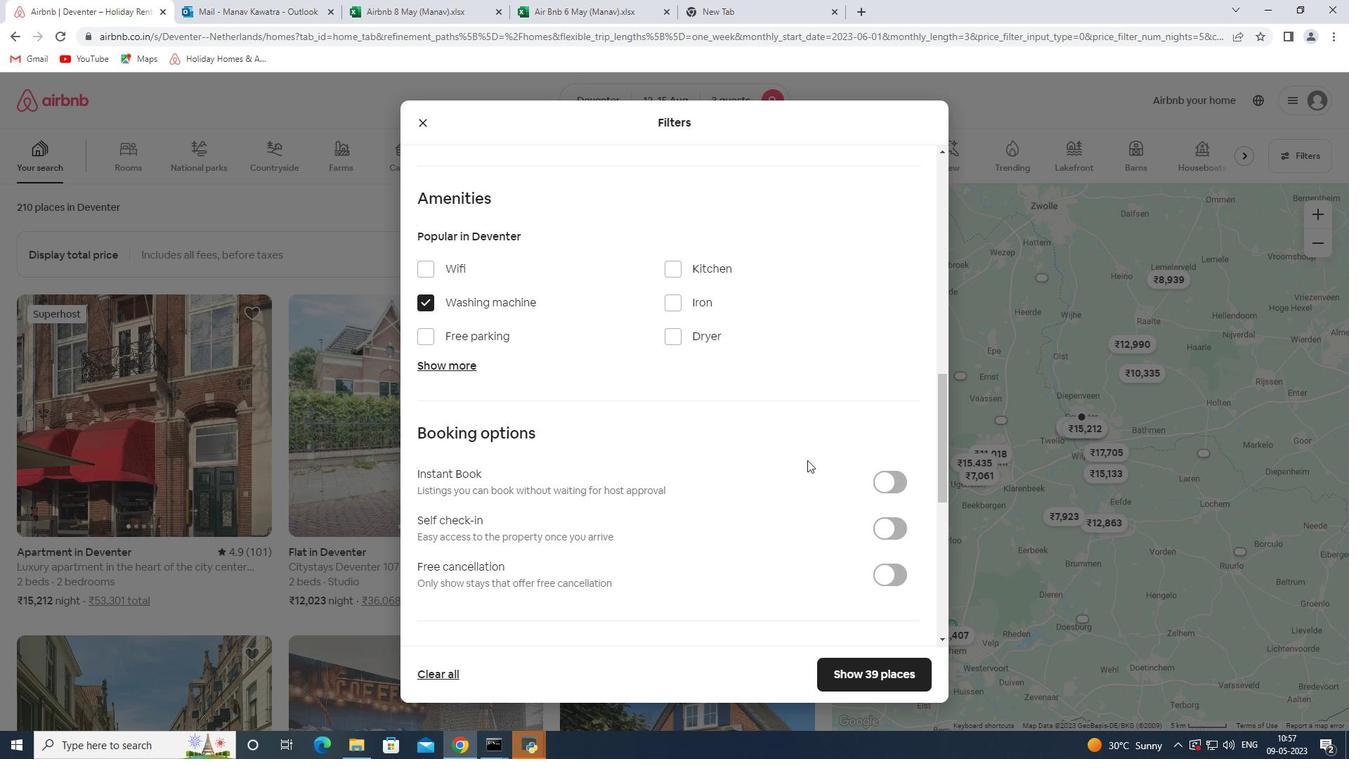 
Action: Mouse scrolled (824, 452) with delta (0, 0)
Screenshot: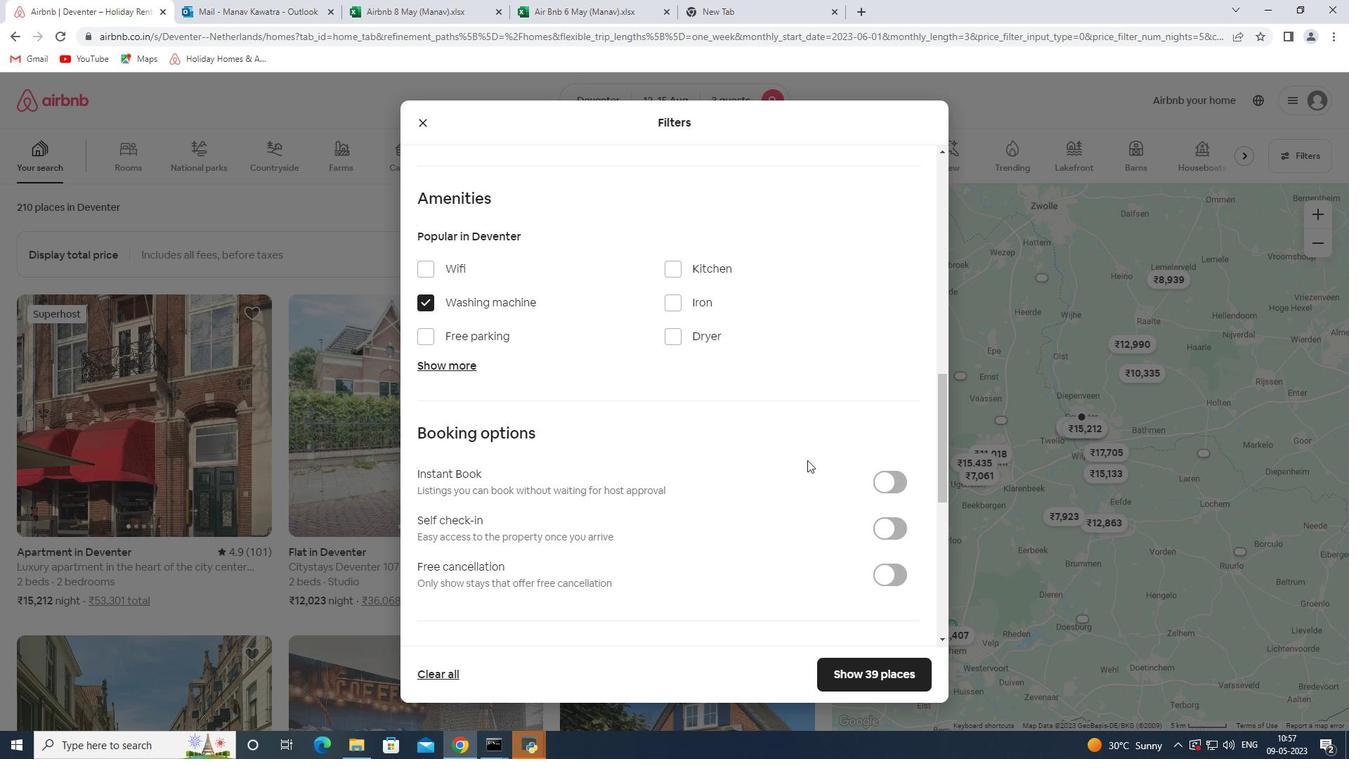 
Action: Mouse moved to (828, 450)
Screenshot: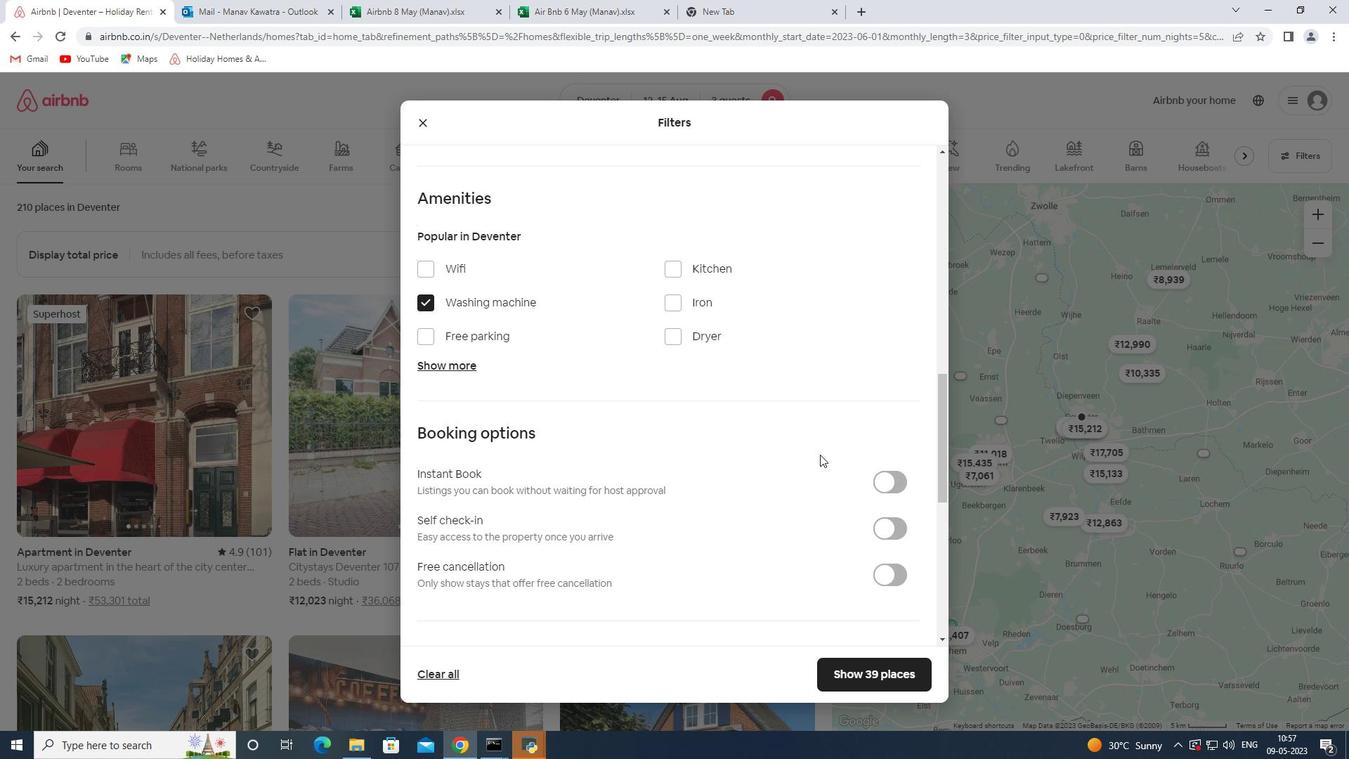 
Action: Mouse scrolled (828, 449) with delta (0, 0)
Screenshot: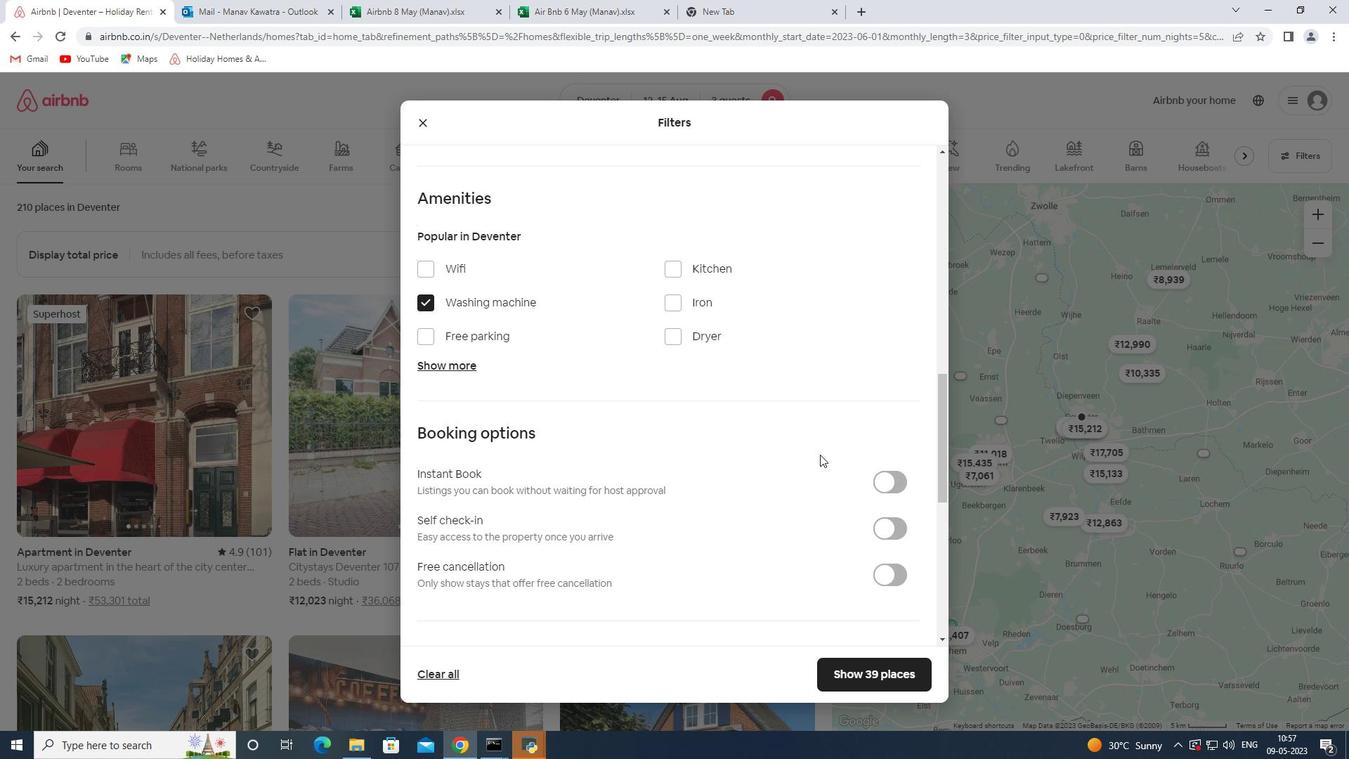 
Action: Mouse moved to (890, 387)
Screenshot: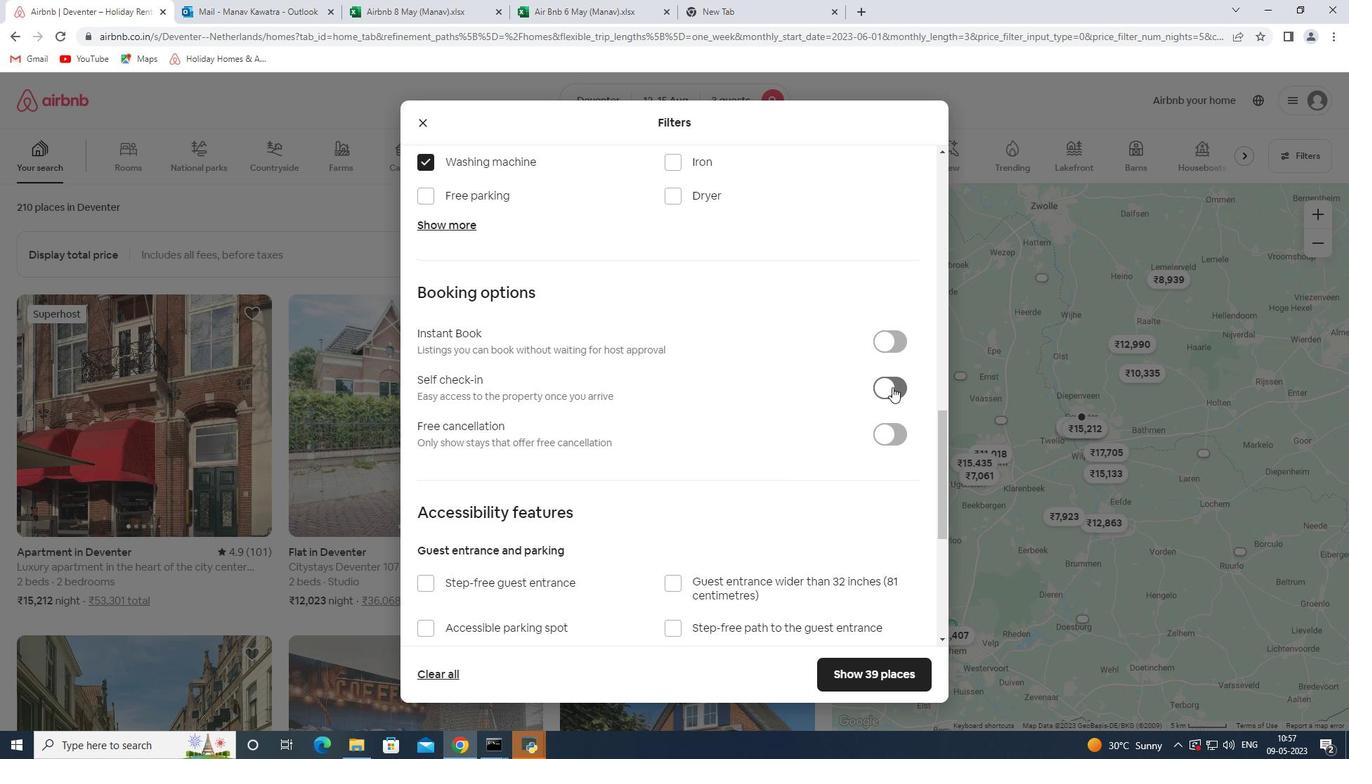 
Action: Mouse pressed left at (890, 387)
Screenshot: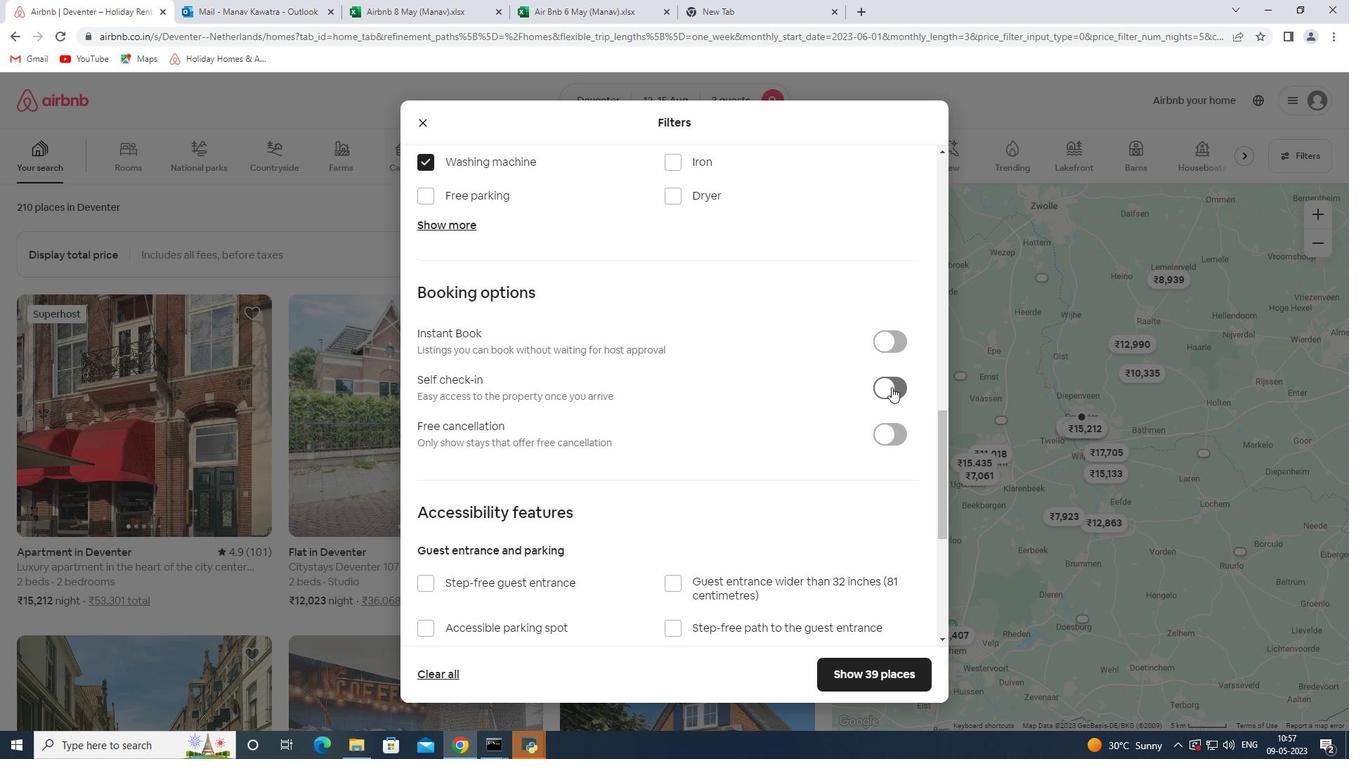 
Action: Mouse moved to (822, 426)
Screenshot: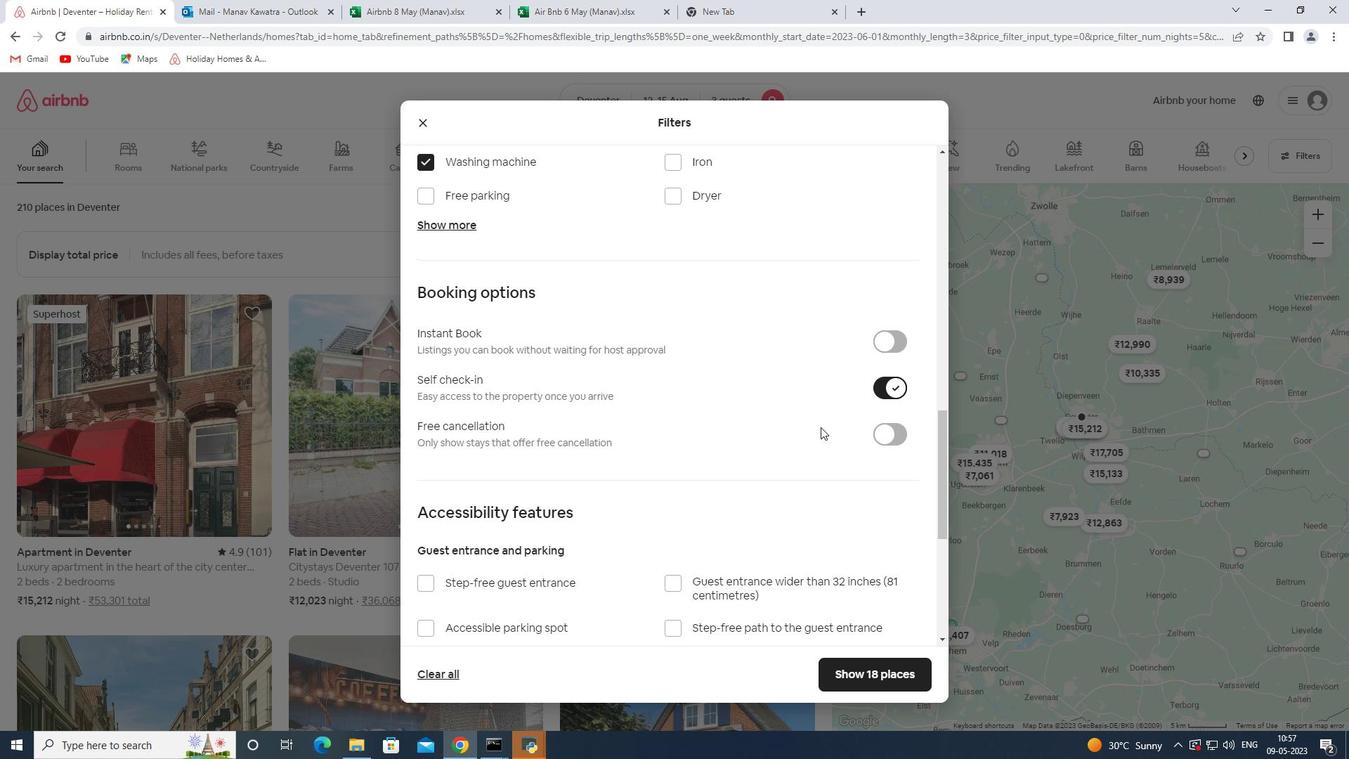 
Action: Mouse scrolled (822, 425) with delta (0, 0)
Screenshot: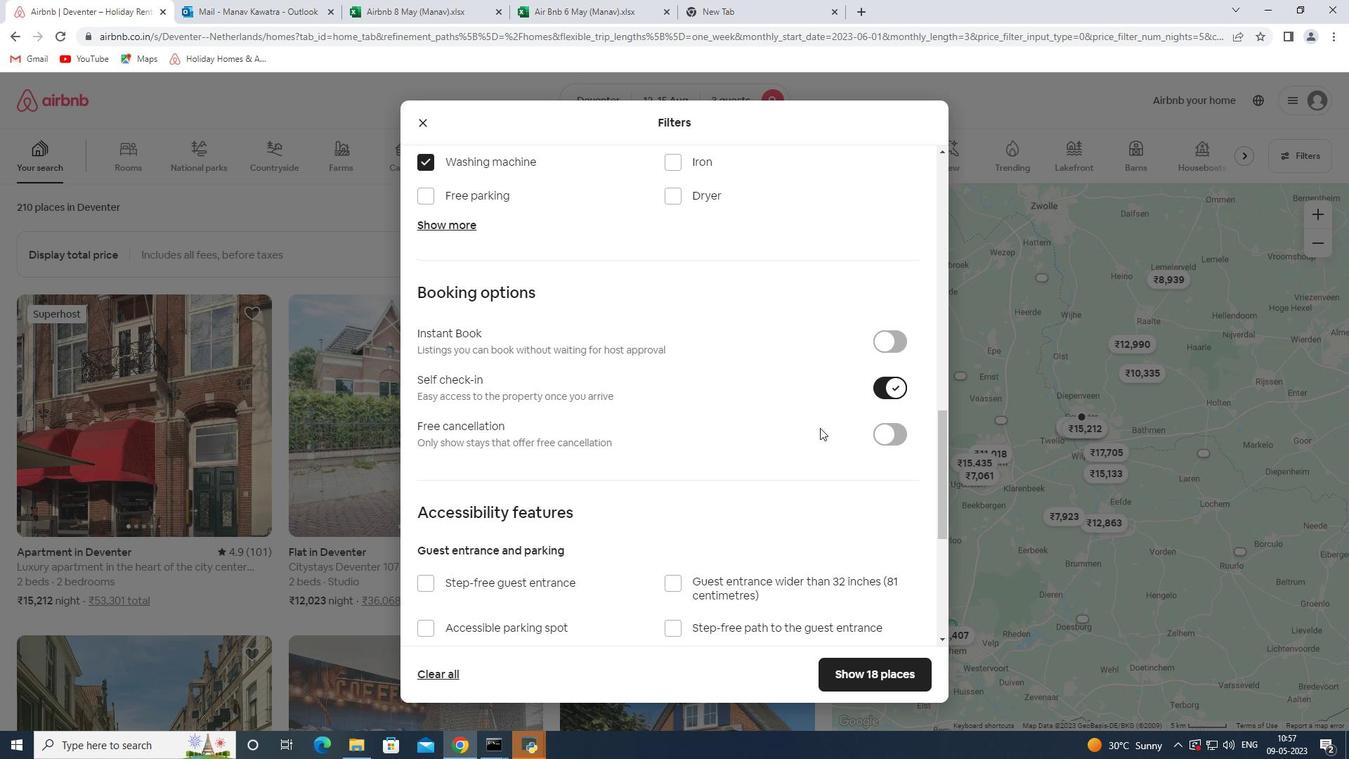 
Action: Mouse scrolled (822, 425) with delta (0, 0)
Screenshot: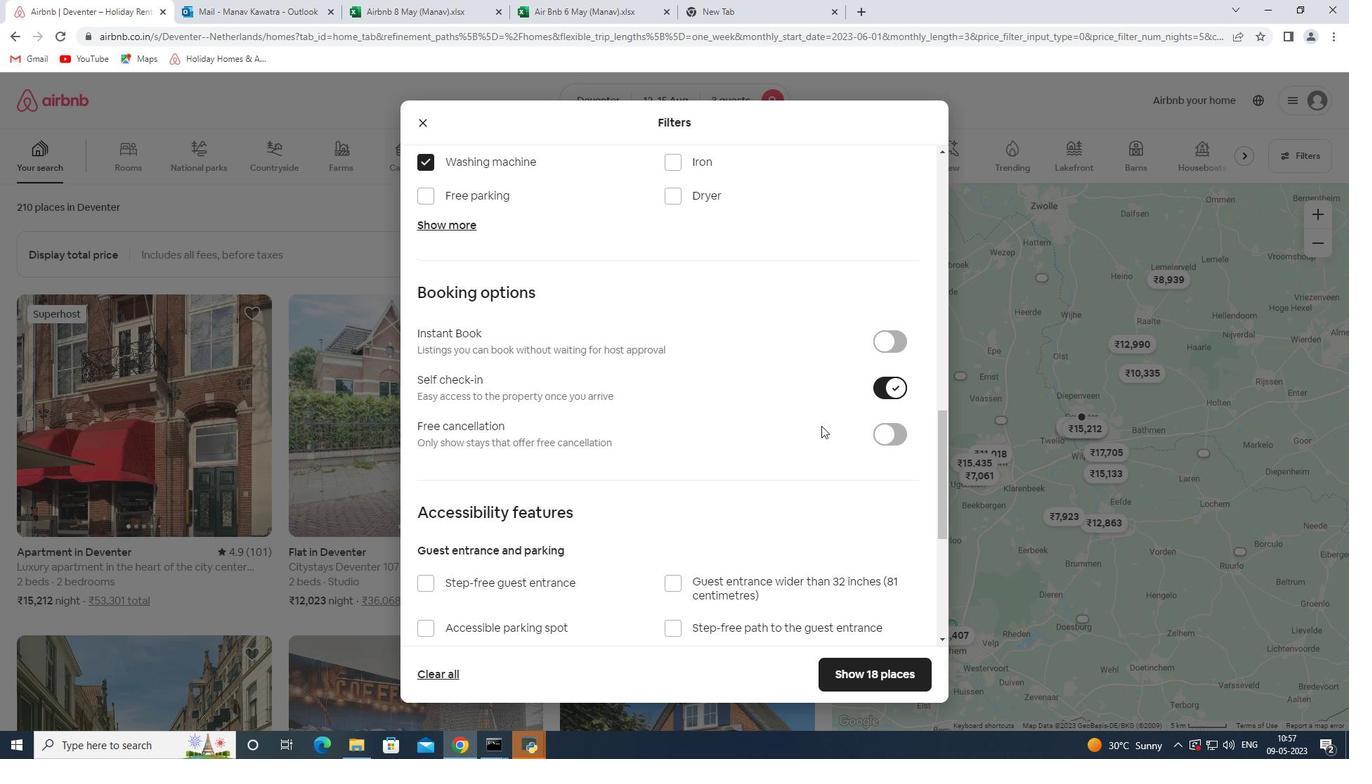 
Action: Mouse scrolled (822, 425) with delta (0, 0)
Screenshot: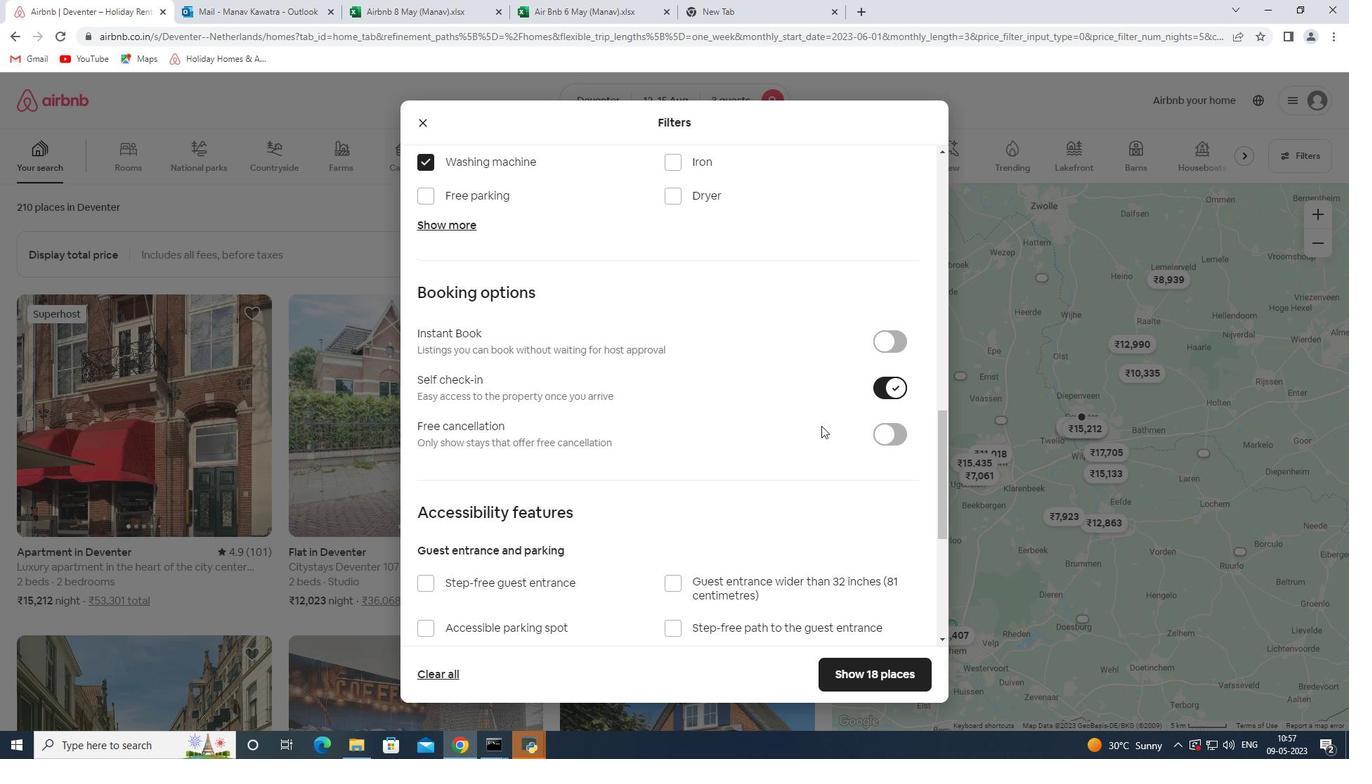 
Action: Mouse moved to (824, 424)
Screenshot: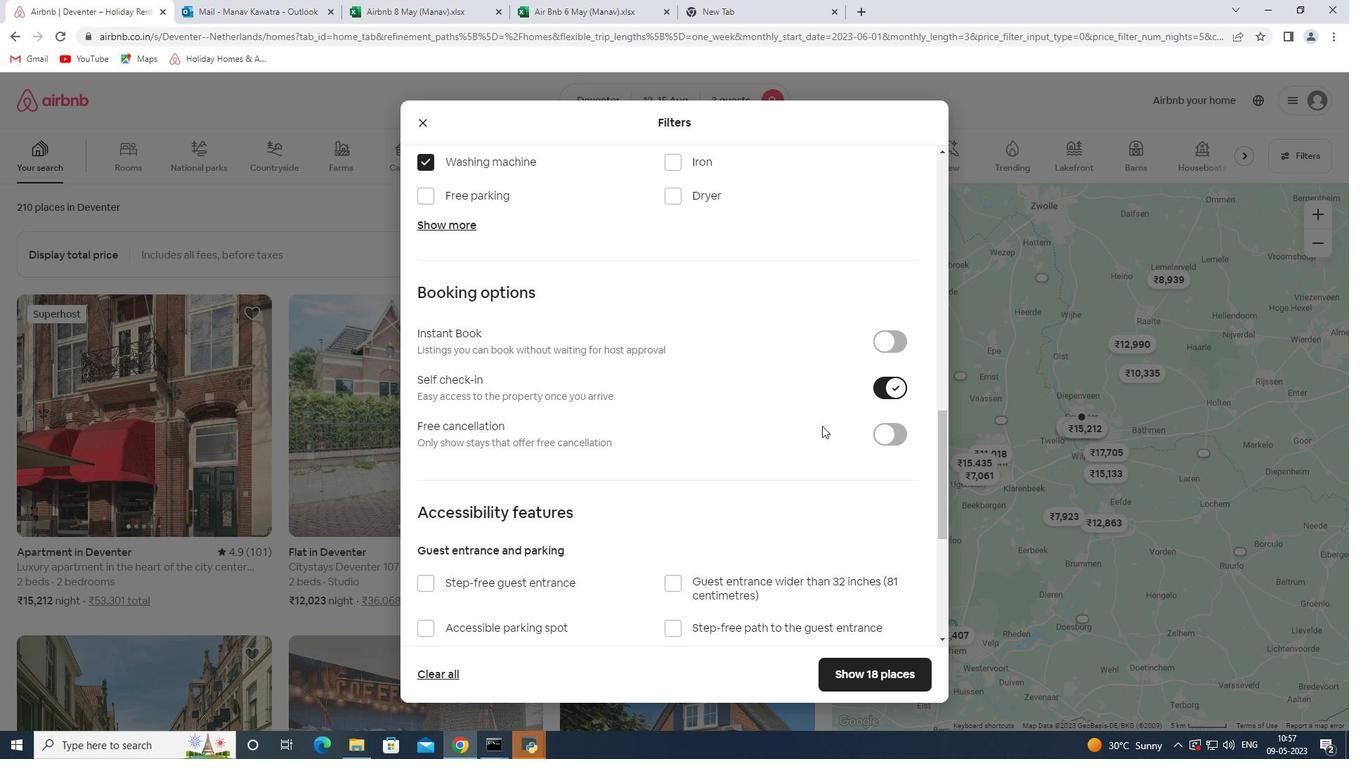 
Action: Mouse scrolled (824, 423) with delta (0, 0)
Screenshot: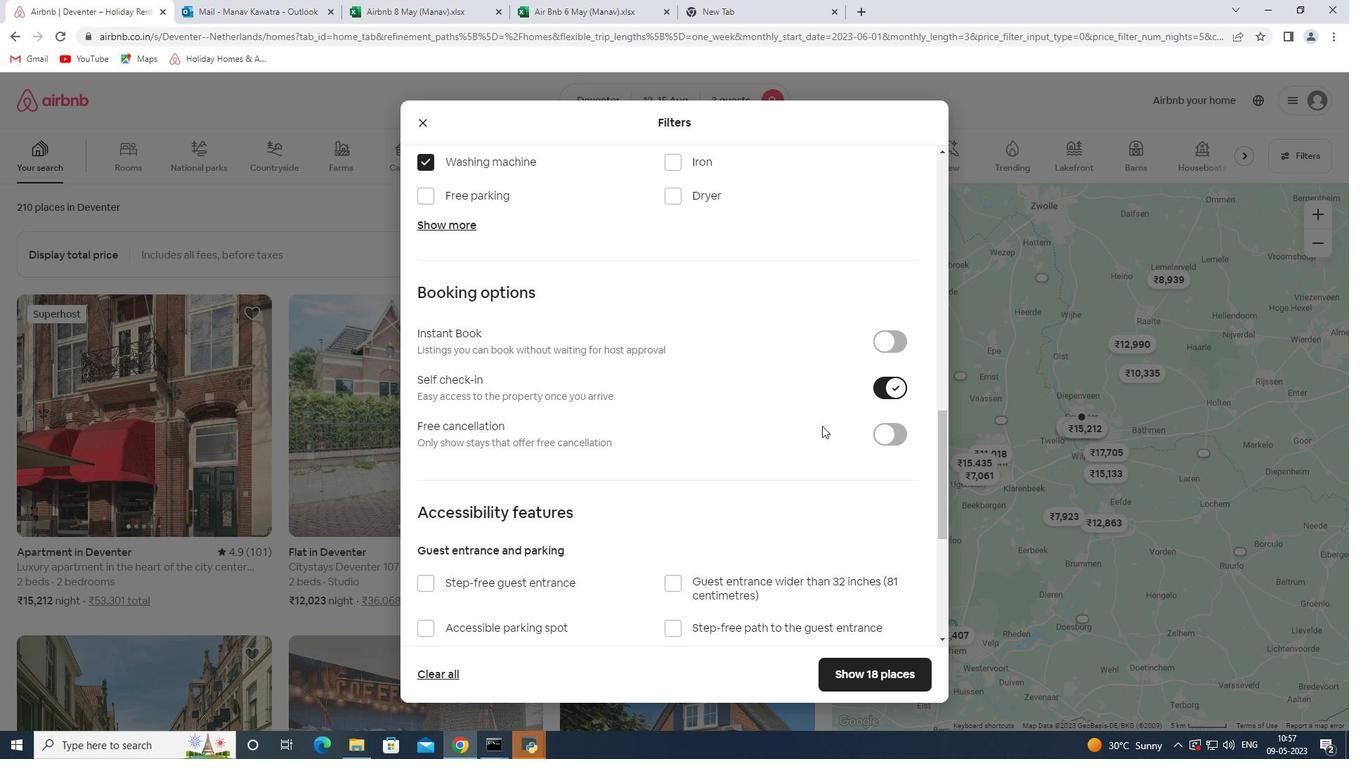 
Action: Mouse moved to (537, 539)
Screenshot: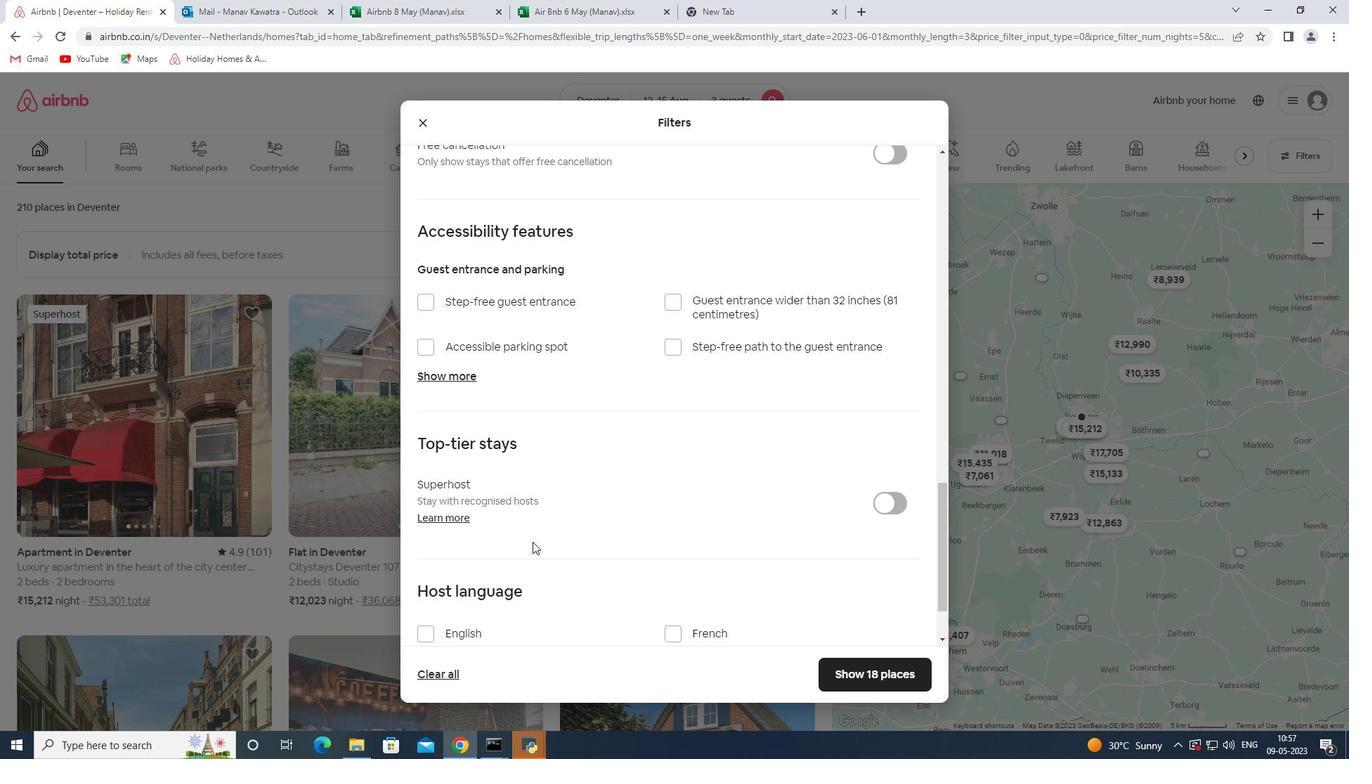 
Action: Mouse scrolled (534, 539) with delta (0, 0)
Screenshot: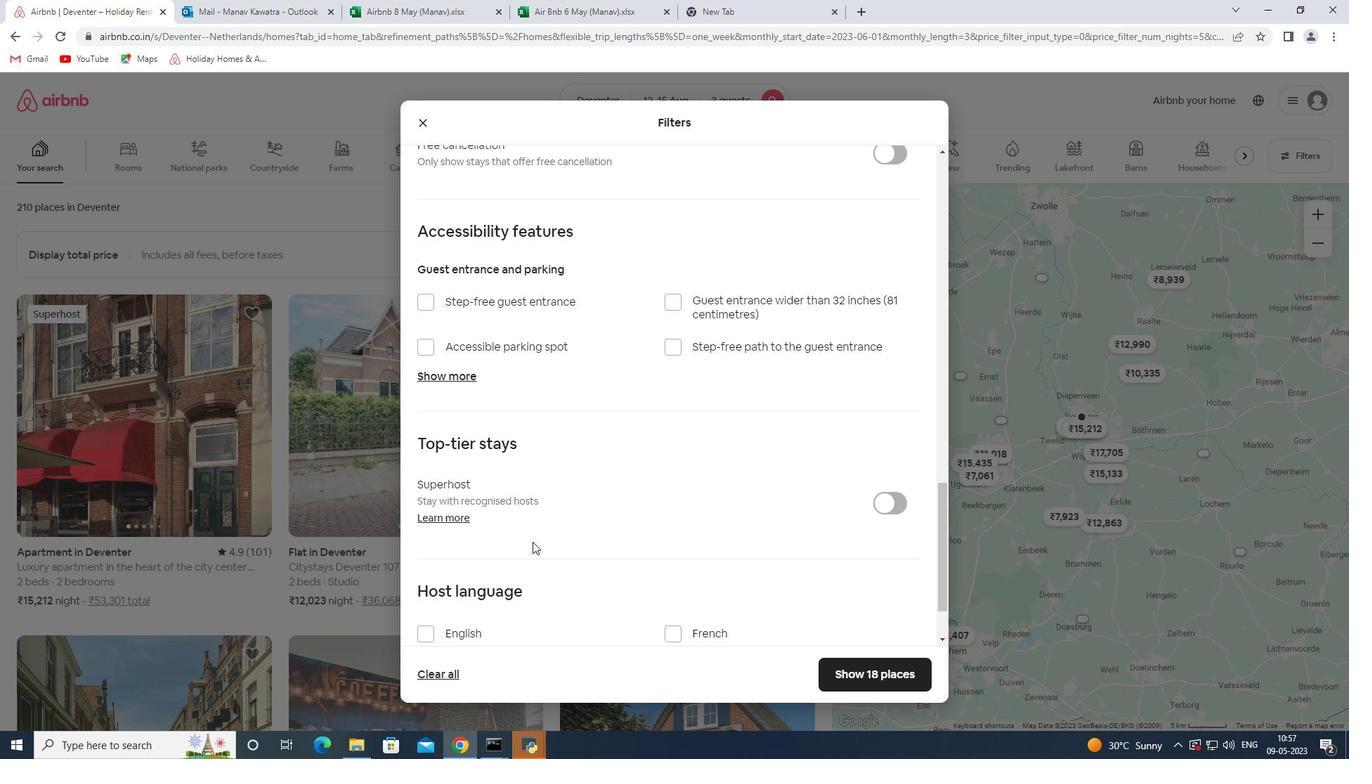 
Action: Mouse scrolled (537, 539) with delta (0, 0)
Screenshot: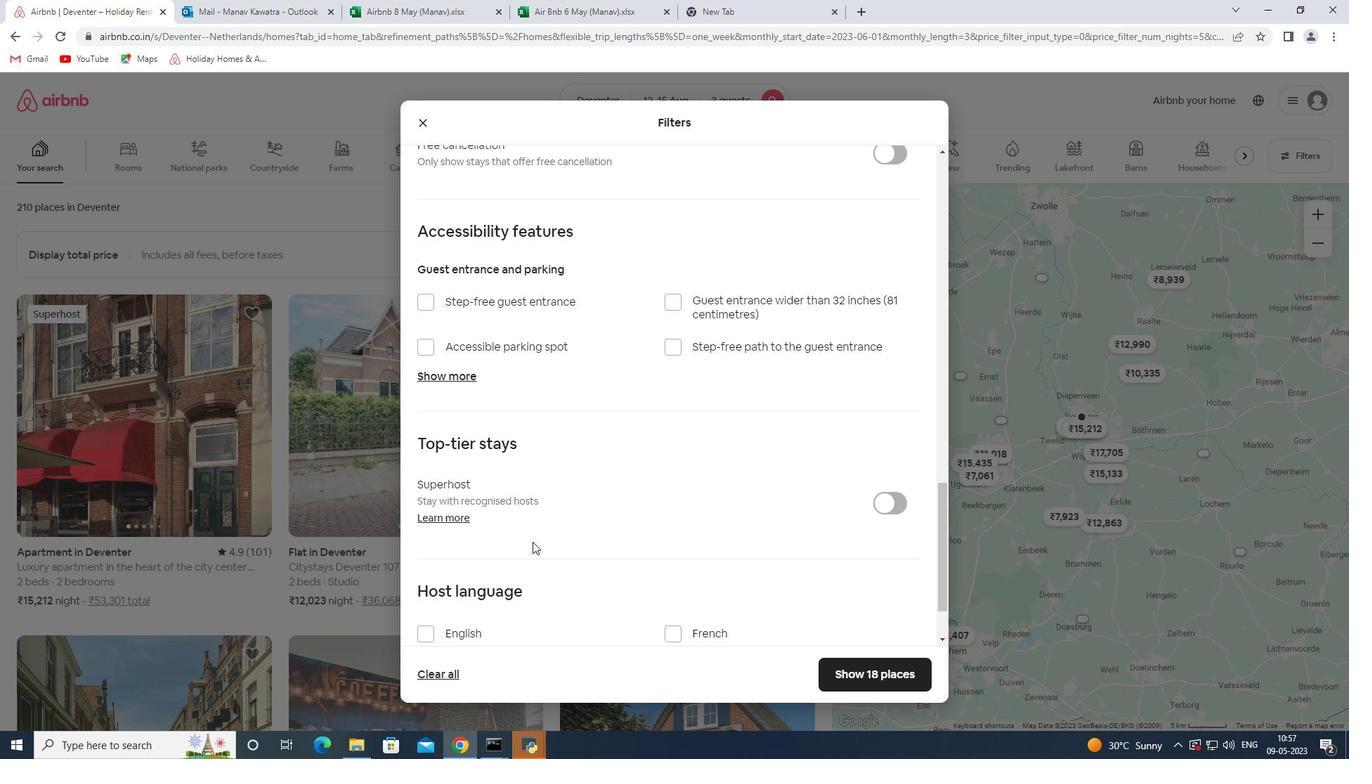 
Action: Mouse moved to (459, 541)
Screenshot: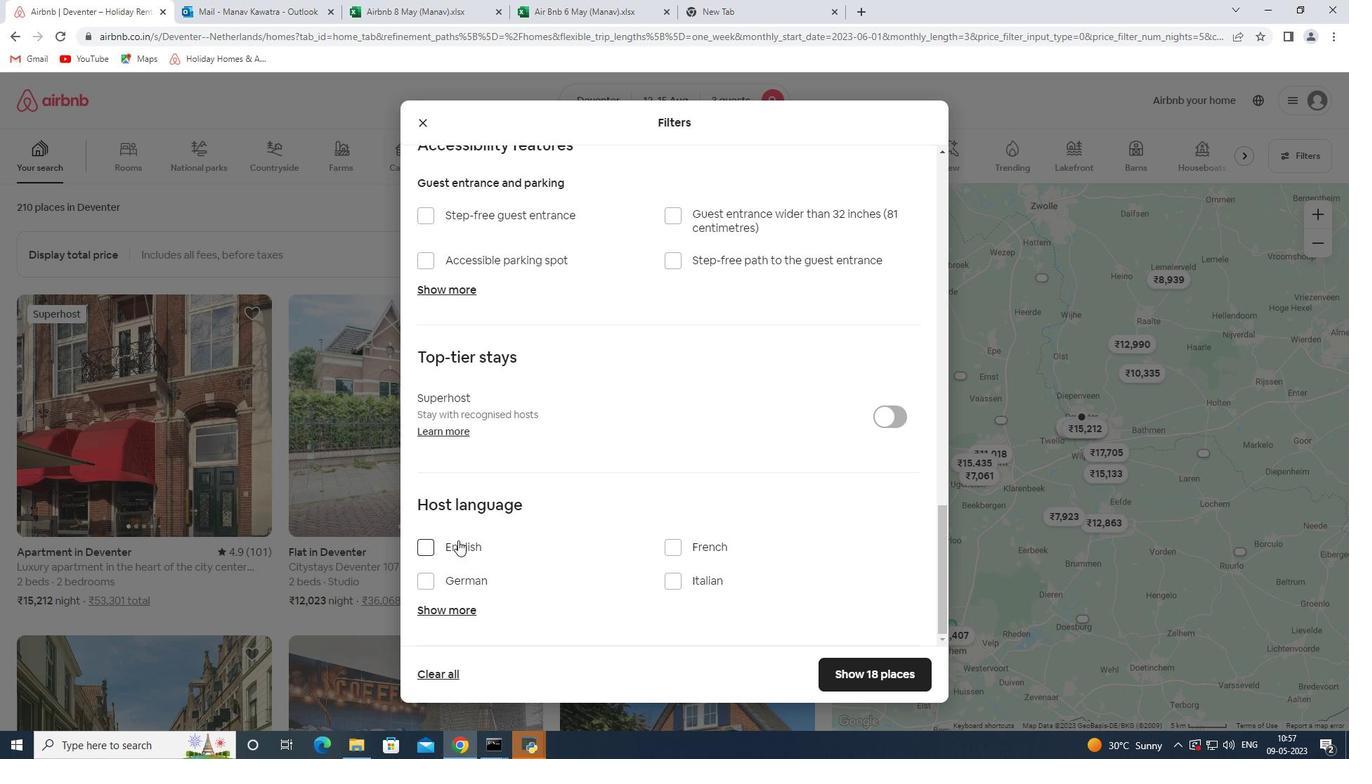 
Action: Mouse pressed left at (459, 541)
Screenshot: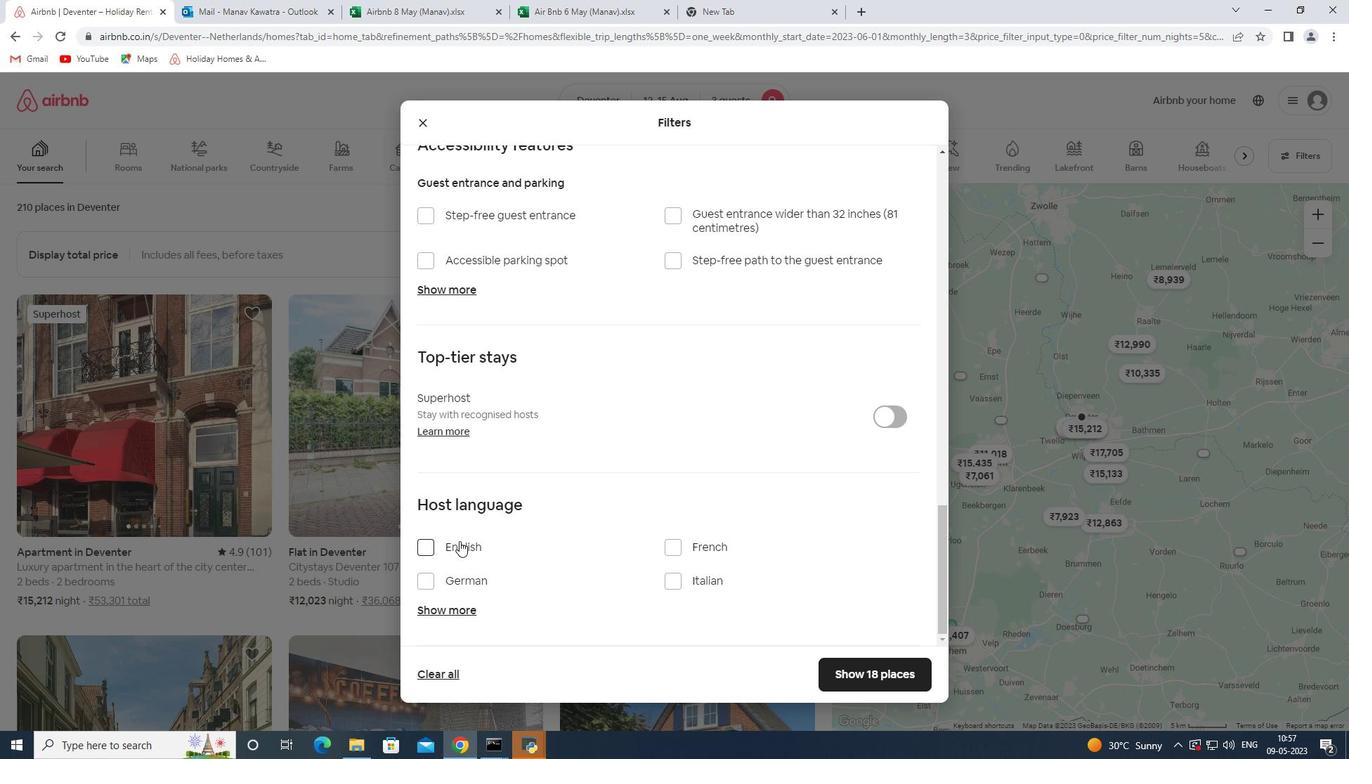 
Action: Mouse moved to (892, 673)
Screenshot: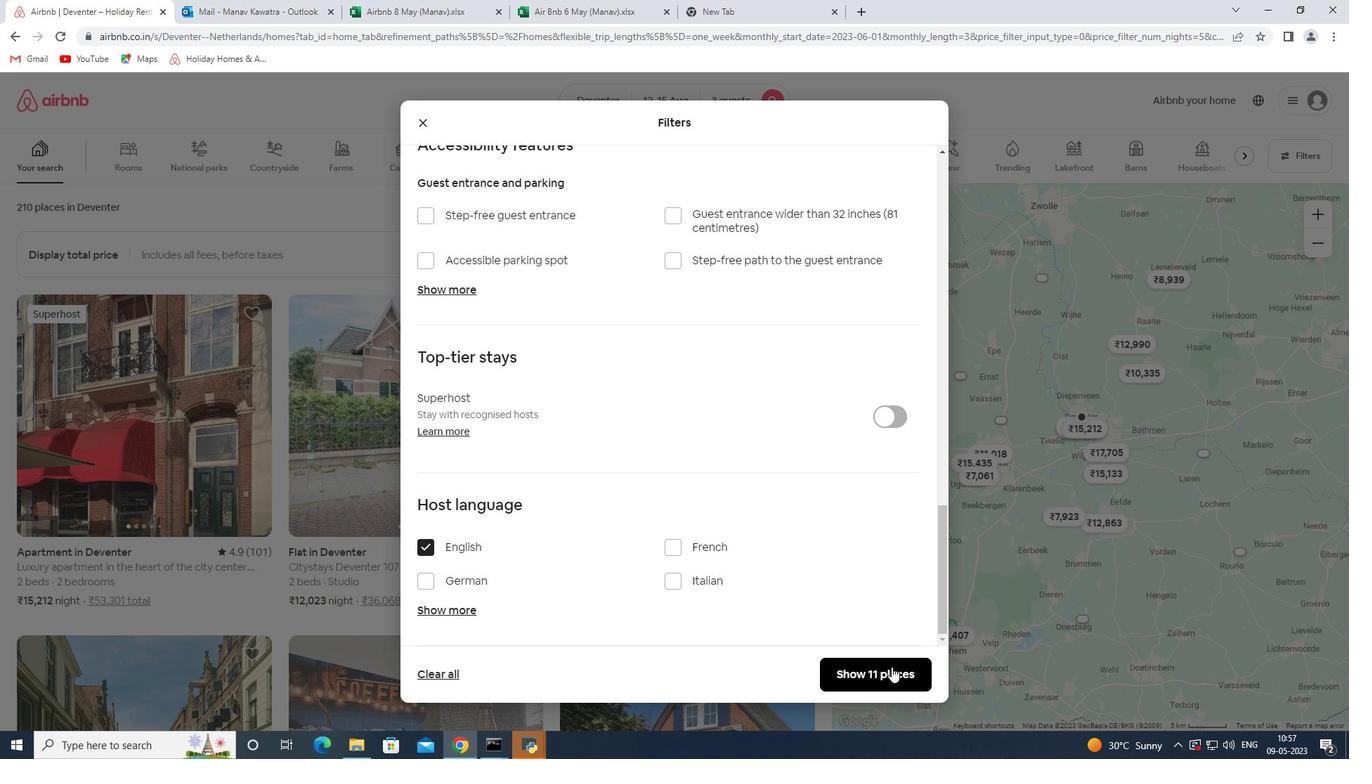 
Action: Mouse pressed left at (892, 673)
Screenshot: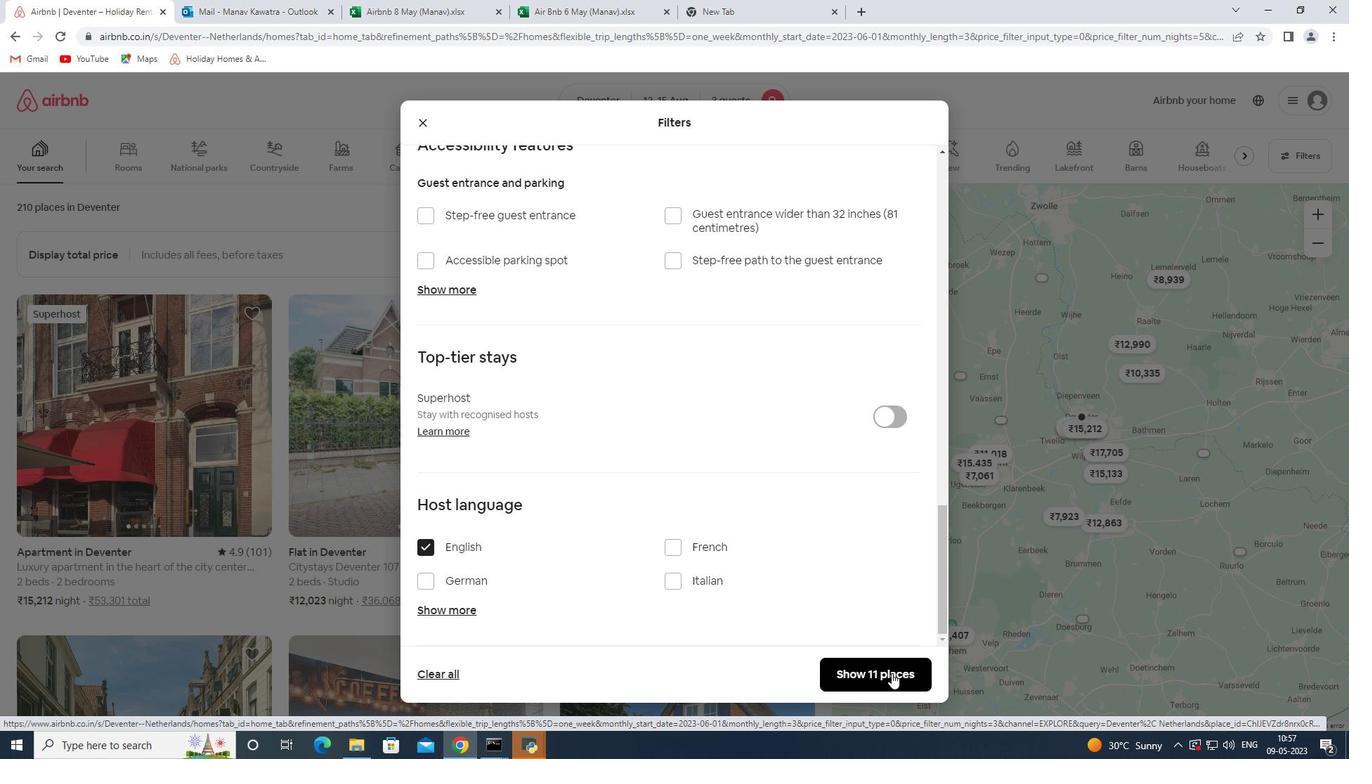 
Action: Mouse moved to (392, 755)
Screenshot: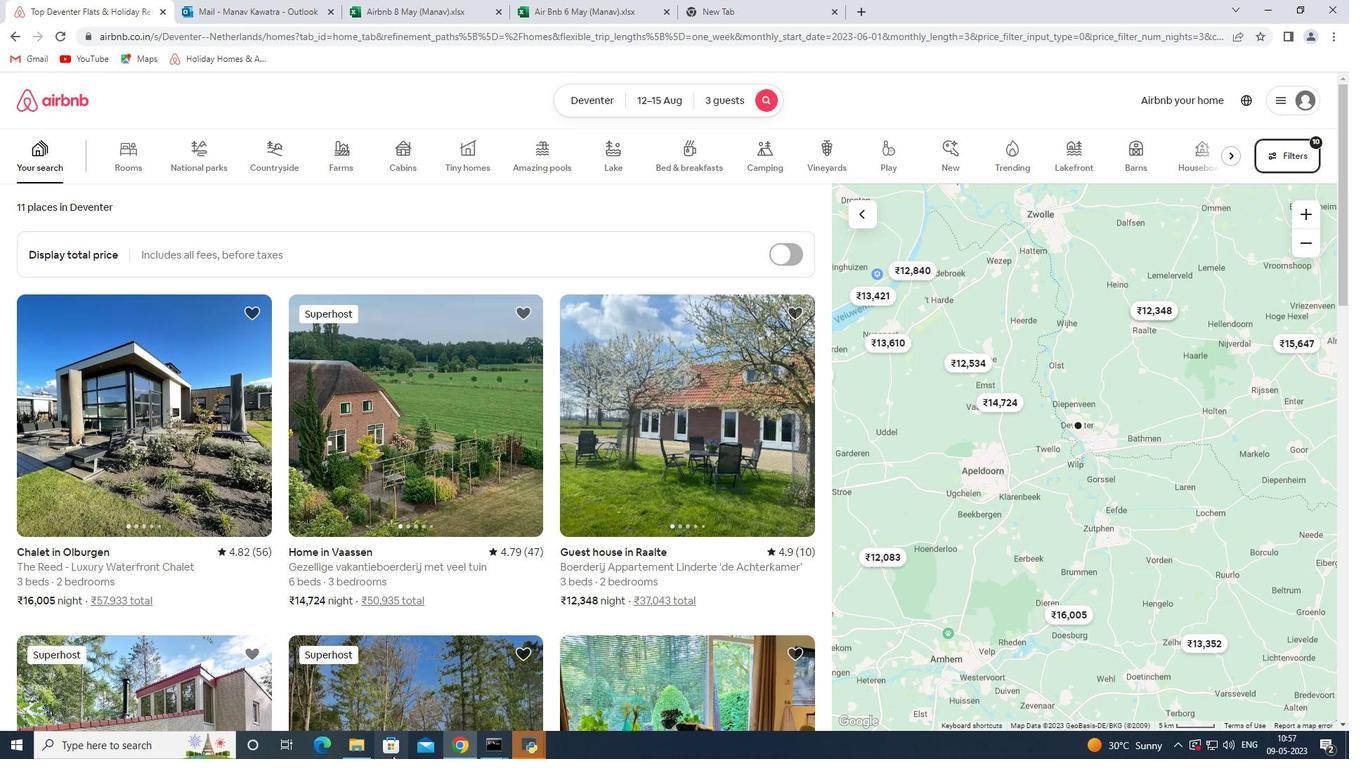 
